 Task: Find connections with filter location Itaguaí with filter topic #technologywith filter profile language Spanish with filter current company AppDirect with filter school Vivekanand Education Society's Institute Of Technology with filter industry Renewable Energy Semiconductor Manufacturing with filter service category Growth Marketing with filter keywords title Taper
Action: Mouse moved to (649, 110)
Screenshot: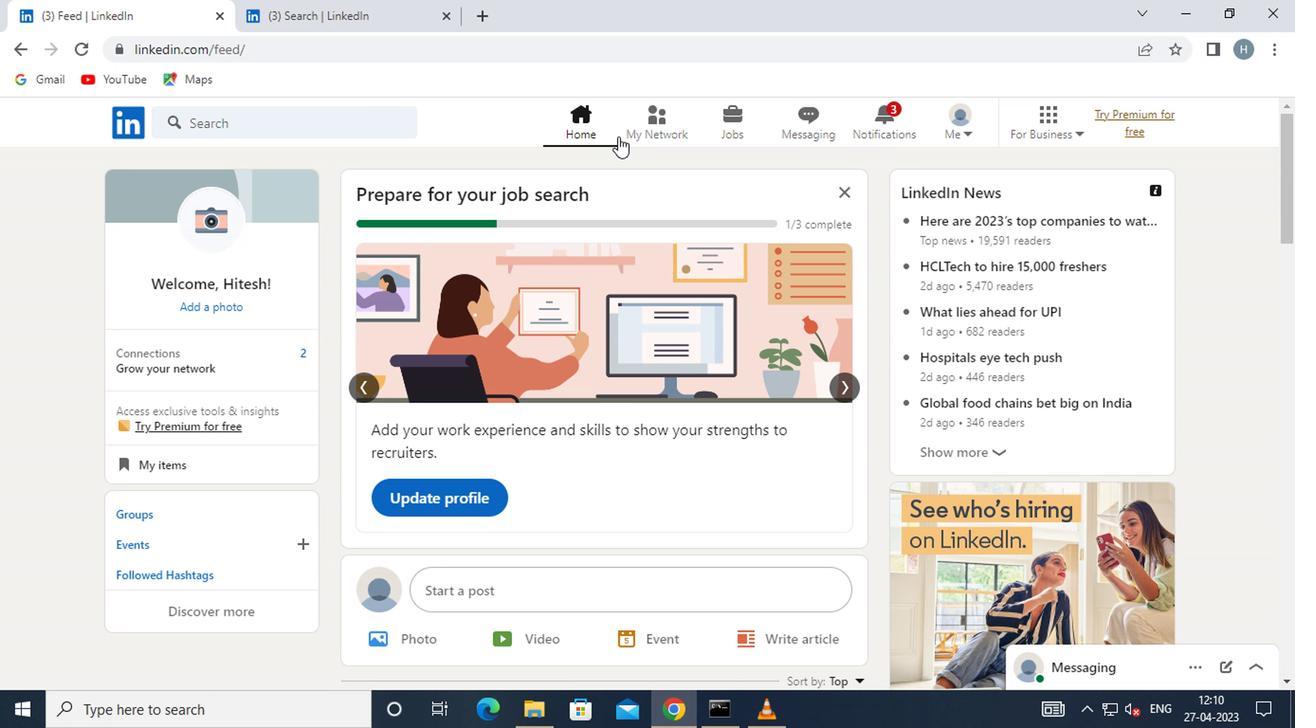 
Action: Mouse pressed left at (649, 110)
Screenshot: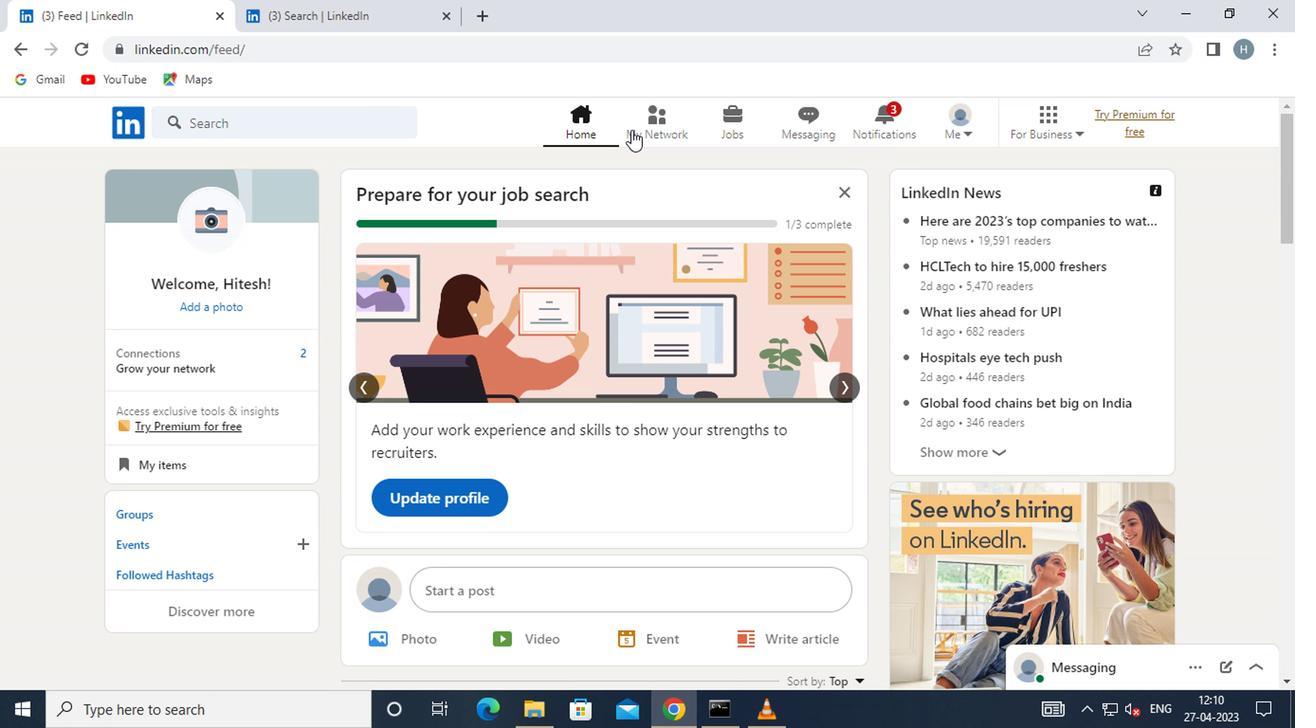 
Action: Mouse moved to (271, 222)
Screenshot: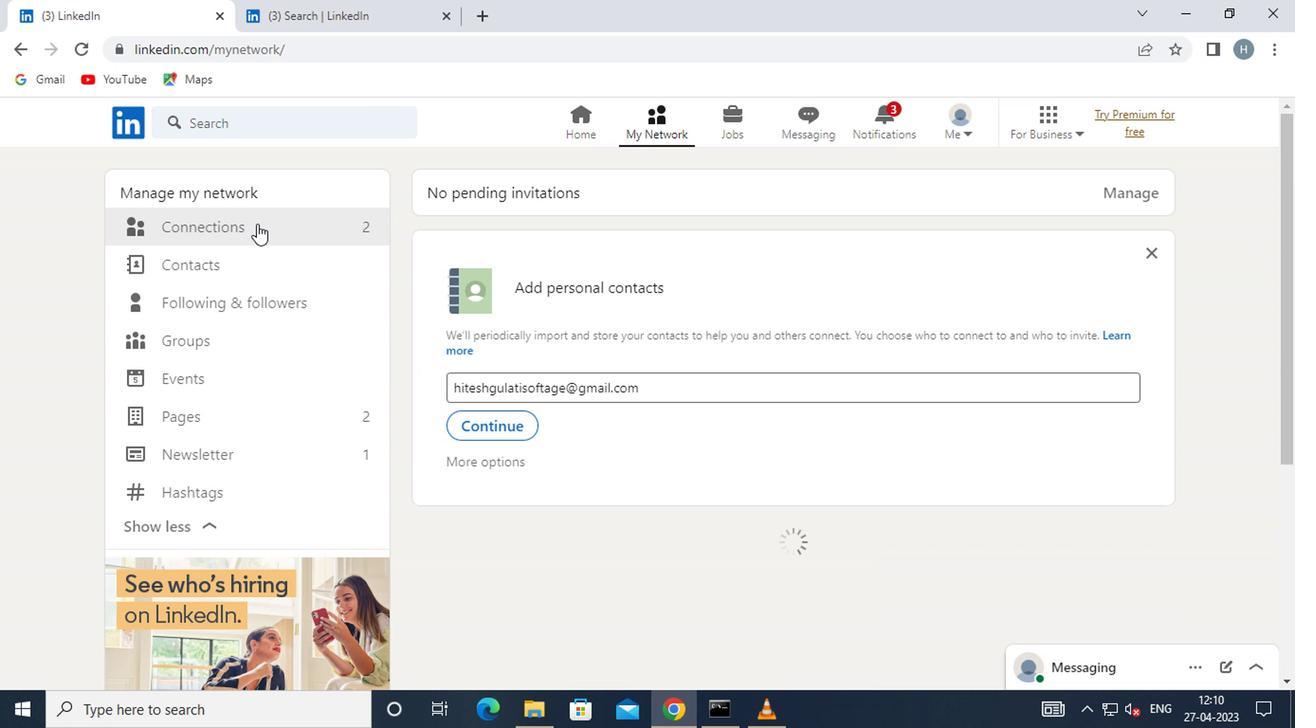 
Action: Mouse pressed left at (271, 222)
Screenshot: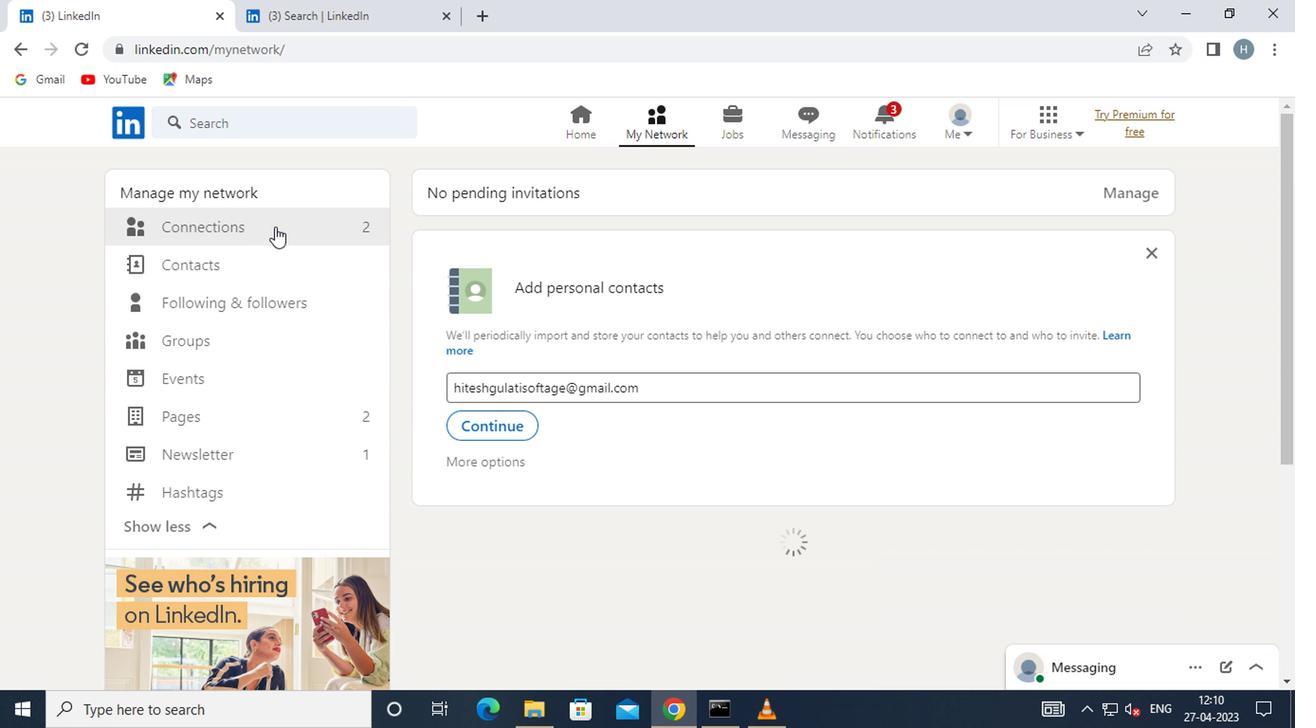 
Action: Mouse moved to (757, 224)
Screenshot: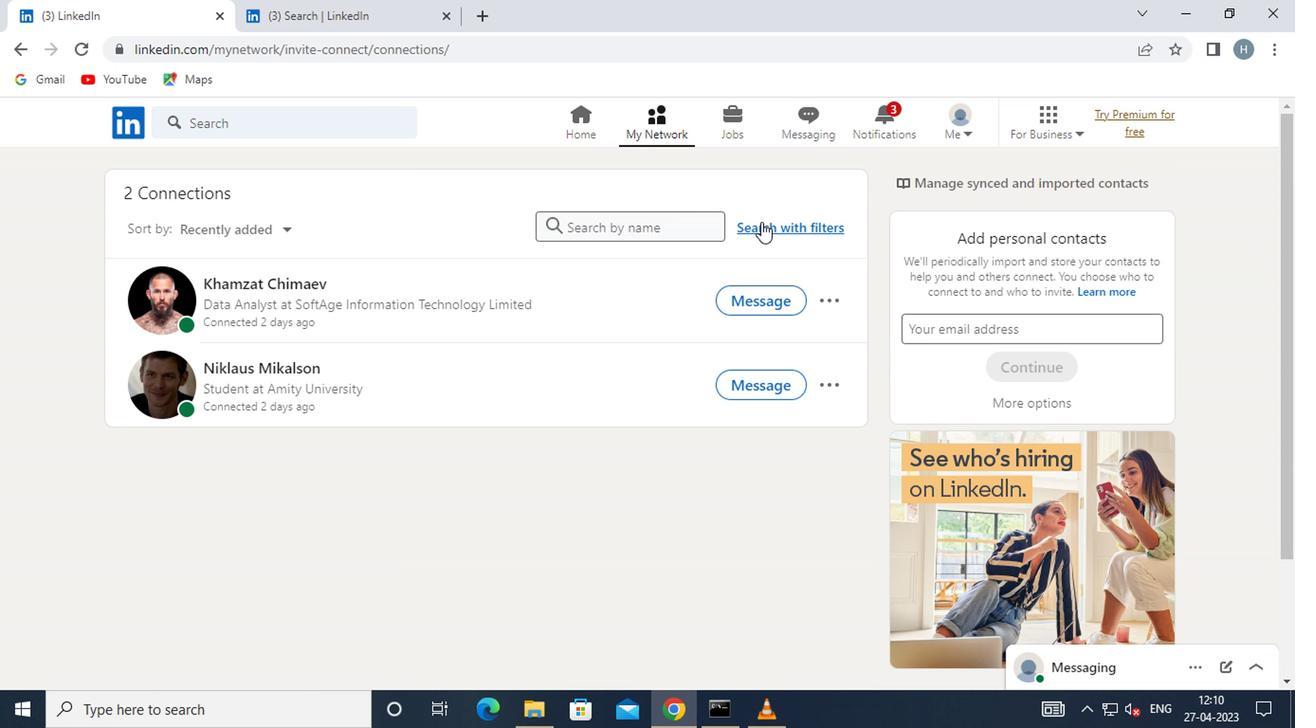 
Action: Mouse pressed left at (757, 224)
Screenshot: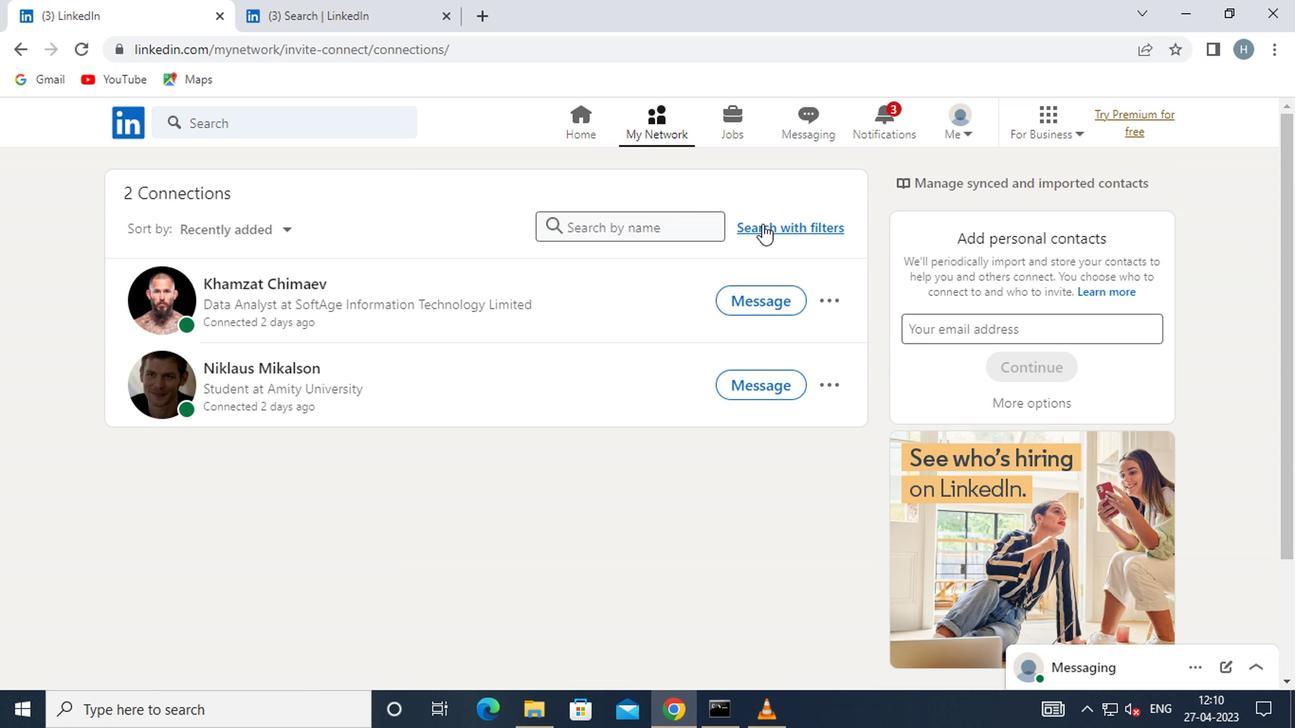 
Action: Mouse moved to (688, 167)
Screenshot: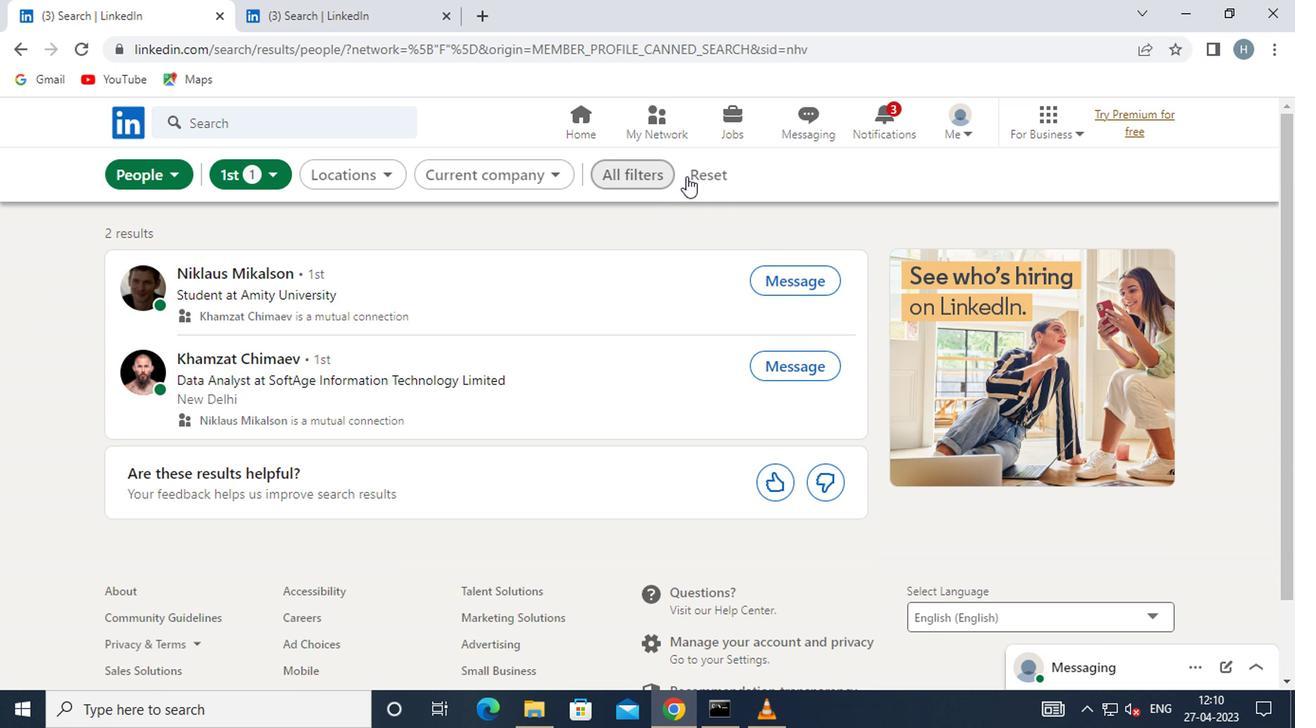 
Action: Mouse pressed left at (688, 167)
Screenshot: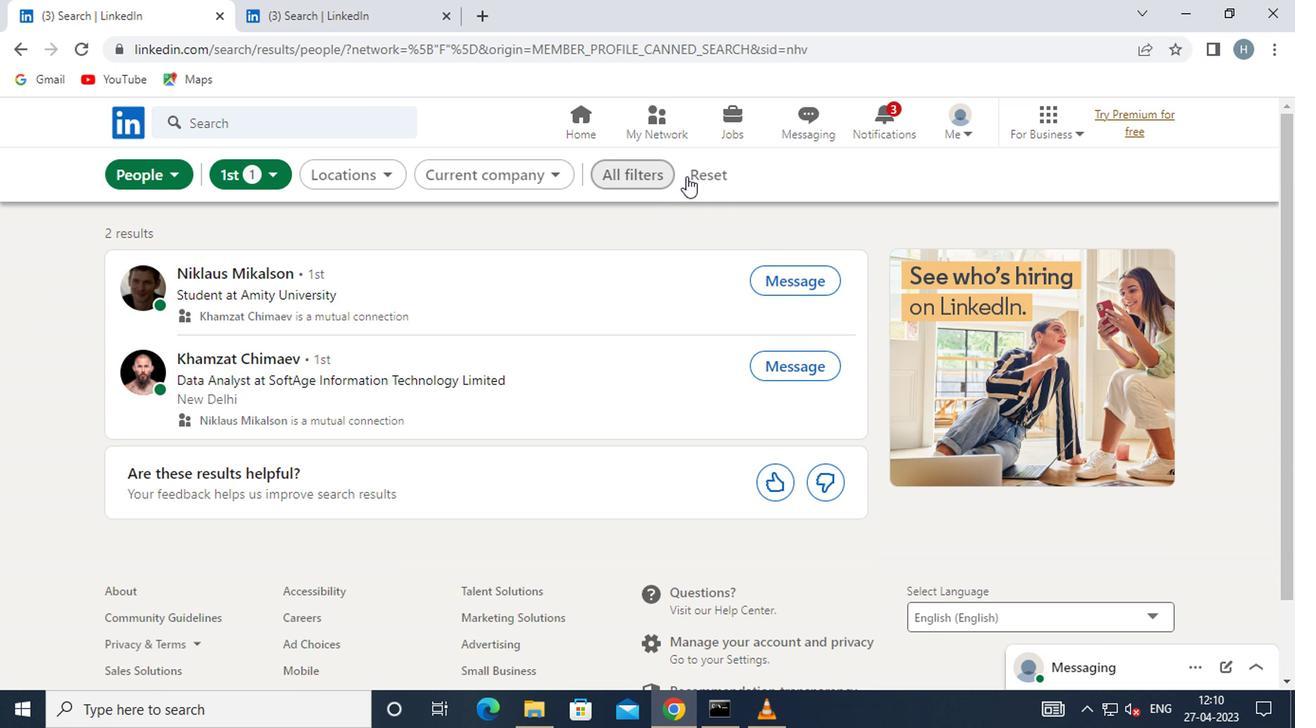 
Action: Mouse moved to (650, 165)
Screenshot: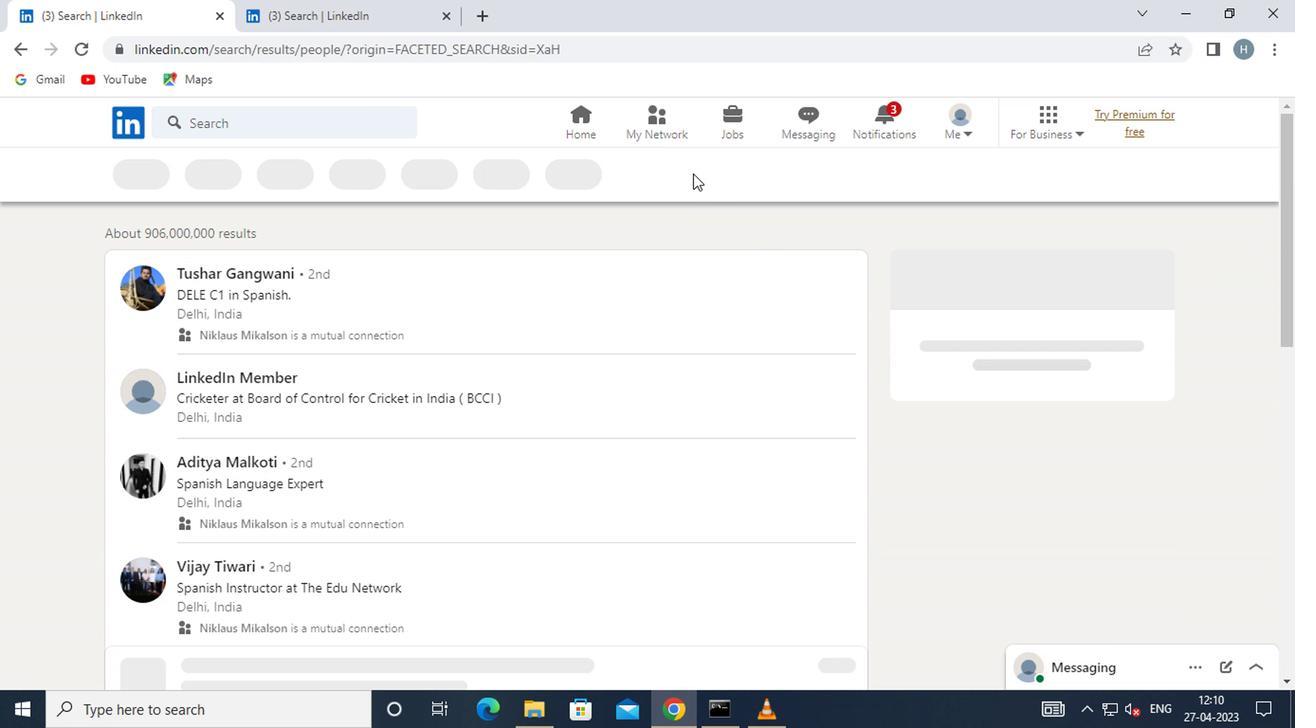 
Action: Mouse pressed left at (650, 165)
Screenshot: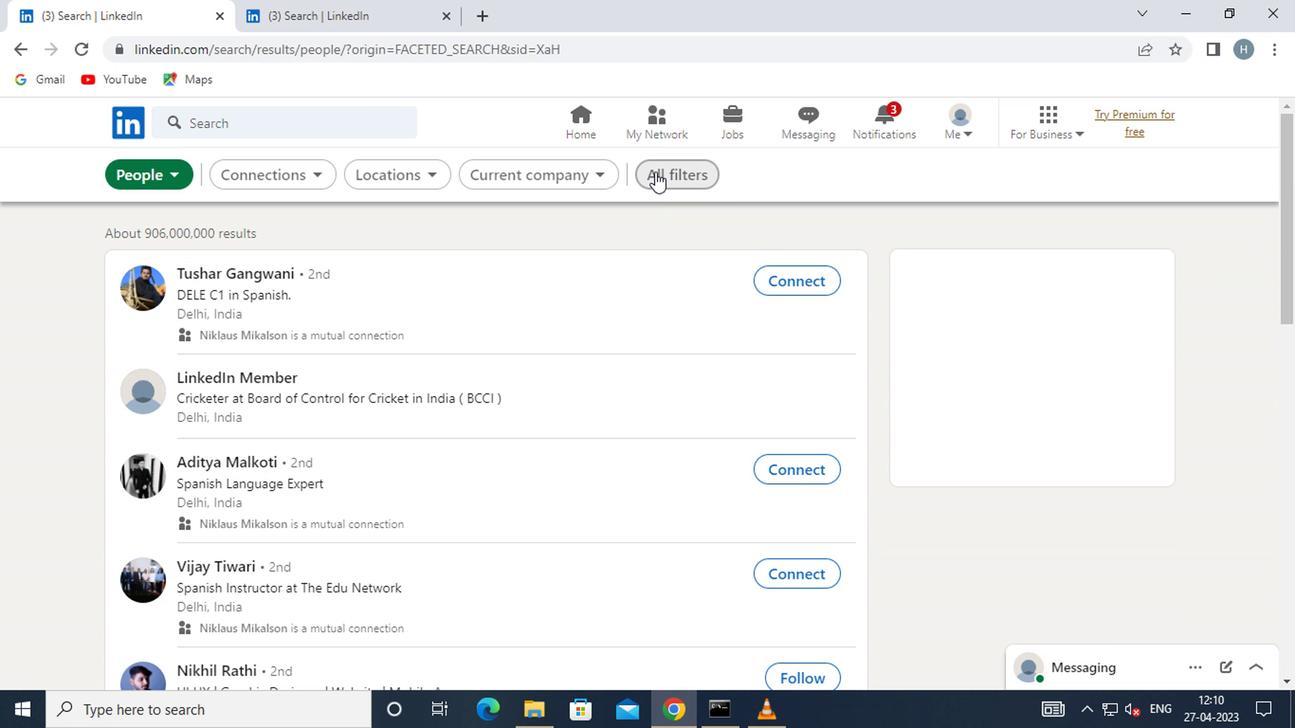 
Action: Mouse moved to (867, 347)
Screenshot: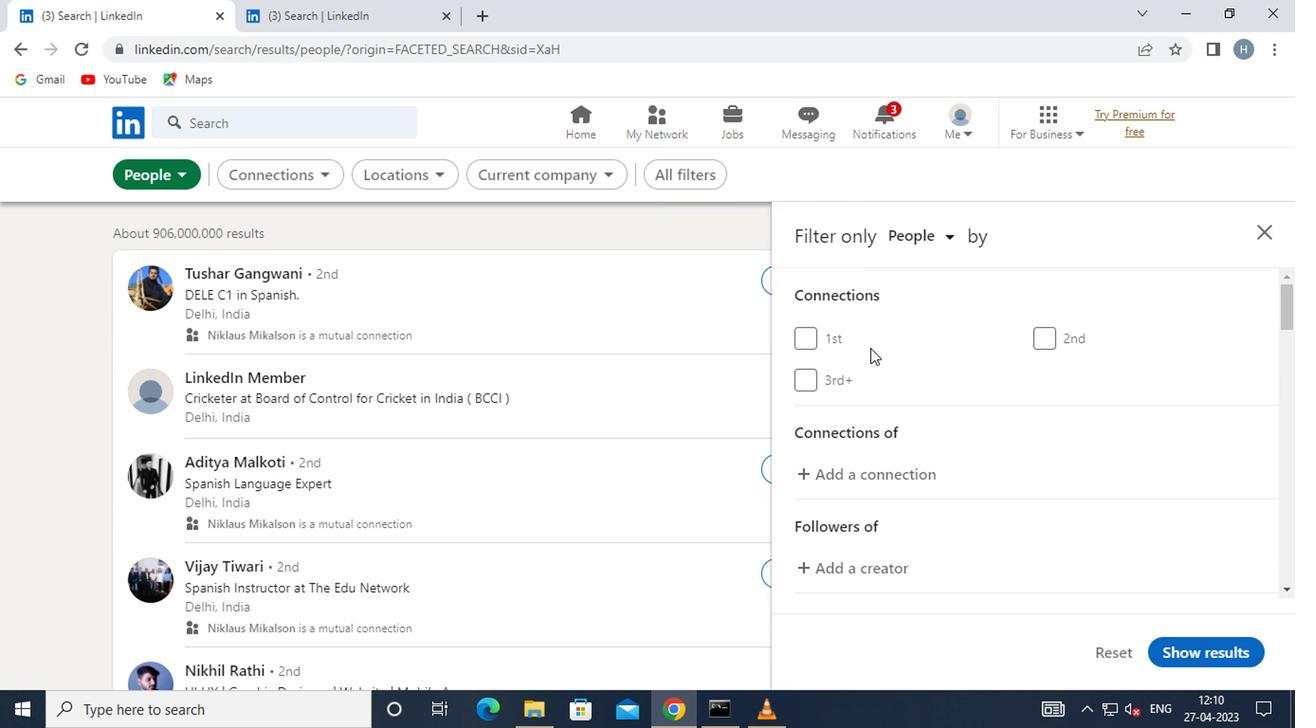 
Action: Mouse scrolled (867, 346) with delta (0, -1)
Screenshot: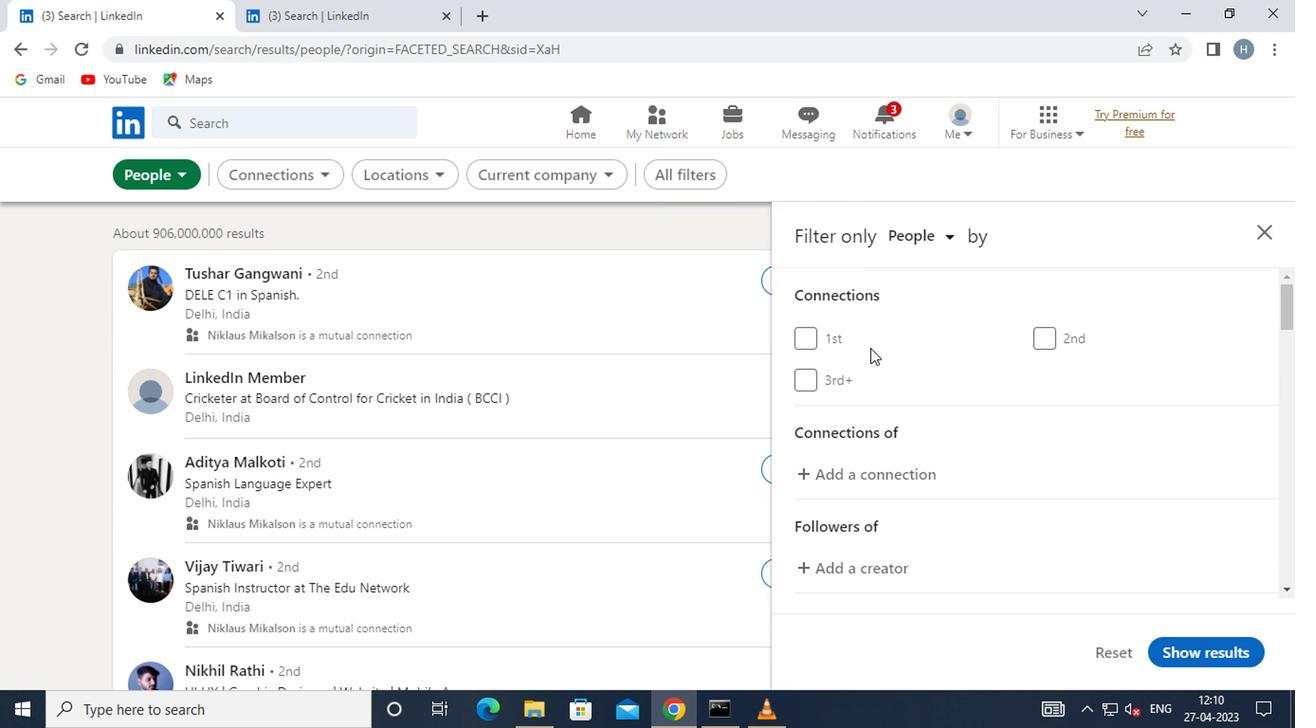 
Action: Mouse moved to (867, 348)
Screenshot: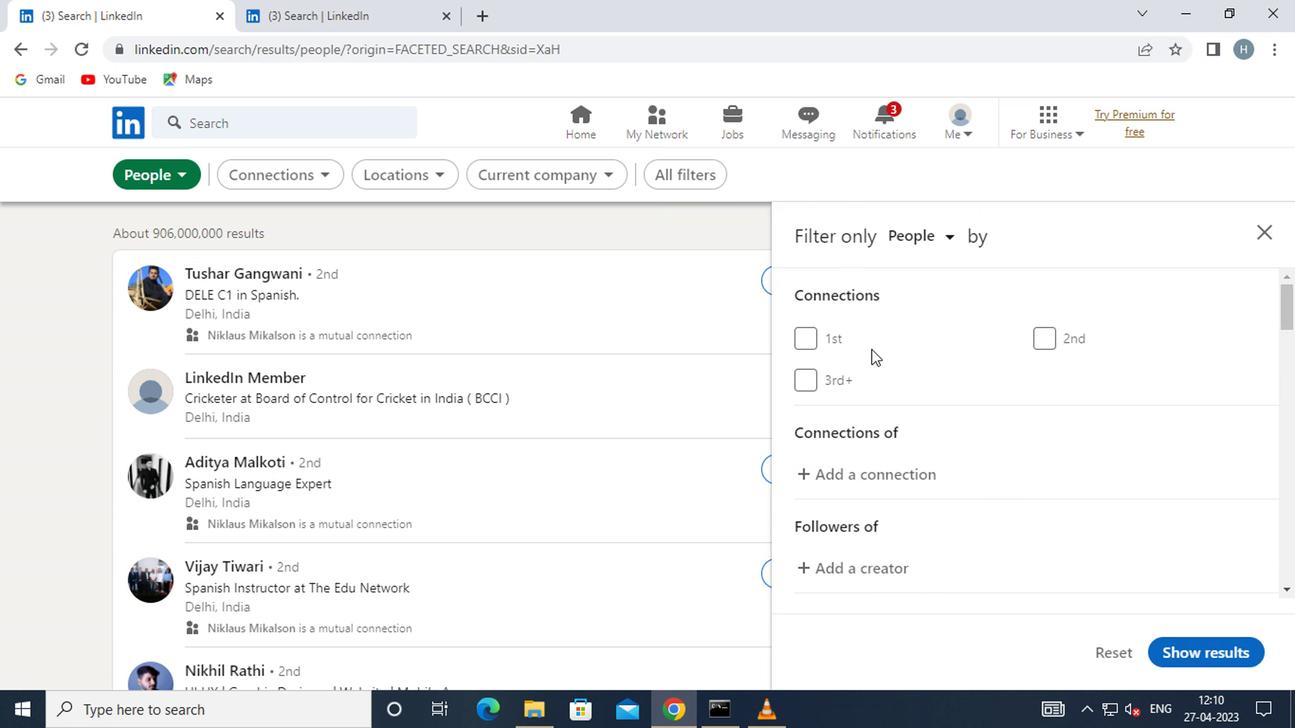 
Action: Mouse scrolled (867, 347) with delta (0, 0)
Screenshot: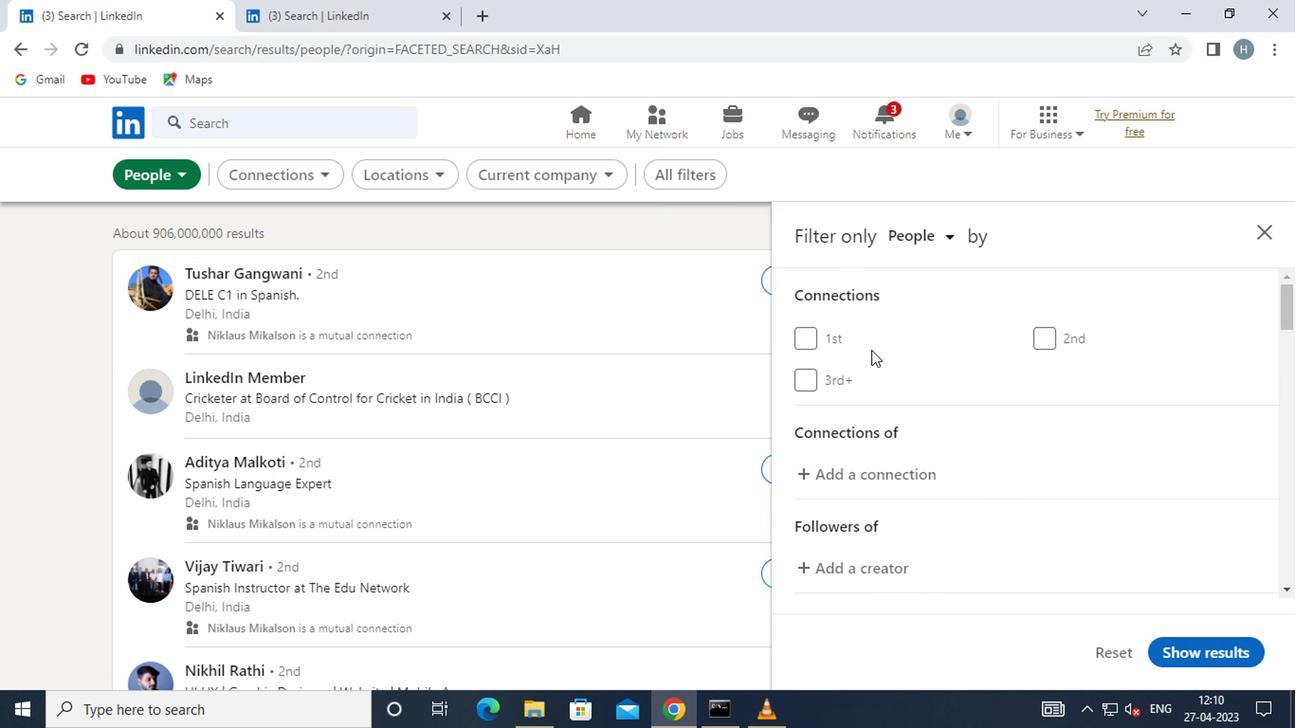 
Action: Mouse scrolled (867, 347) with delta (0, 0)
Screenshot: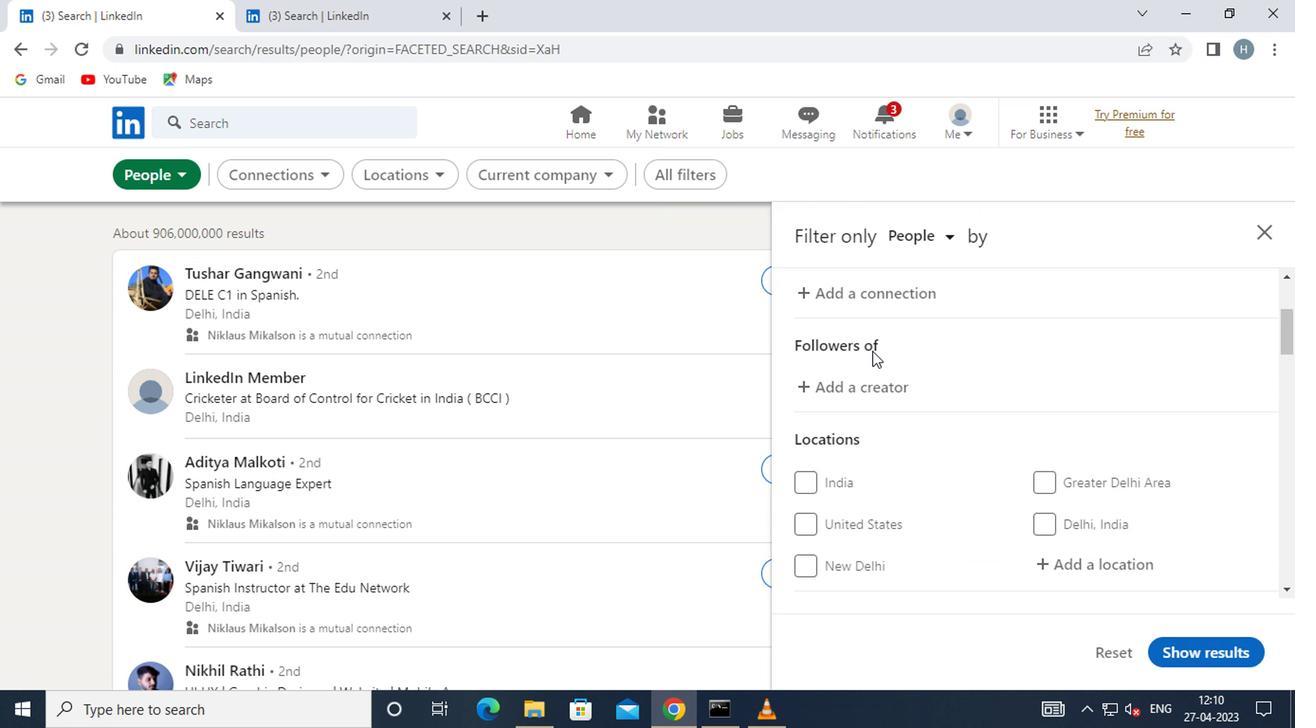 
Action: Mouse moved to (1056, 456)
Screenshot: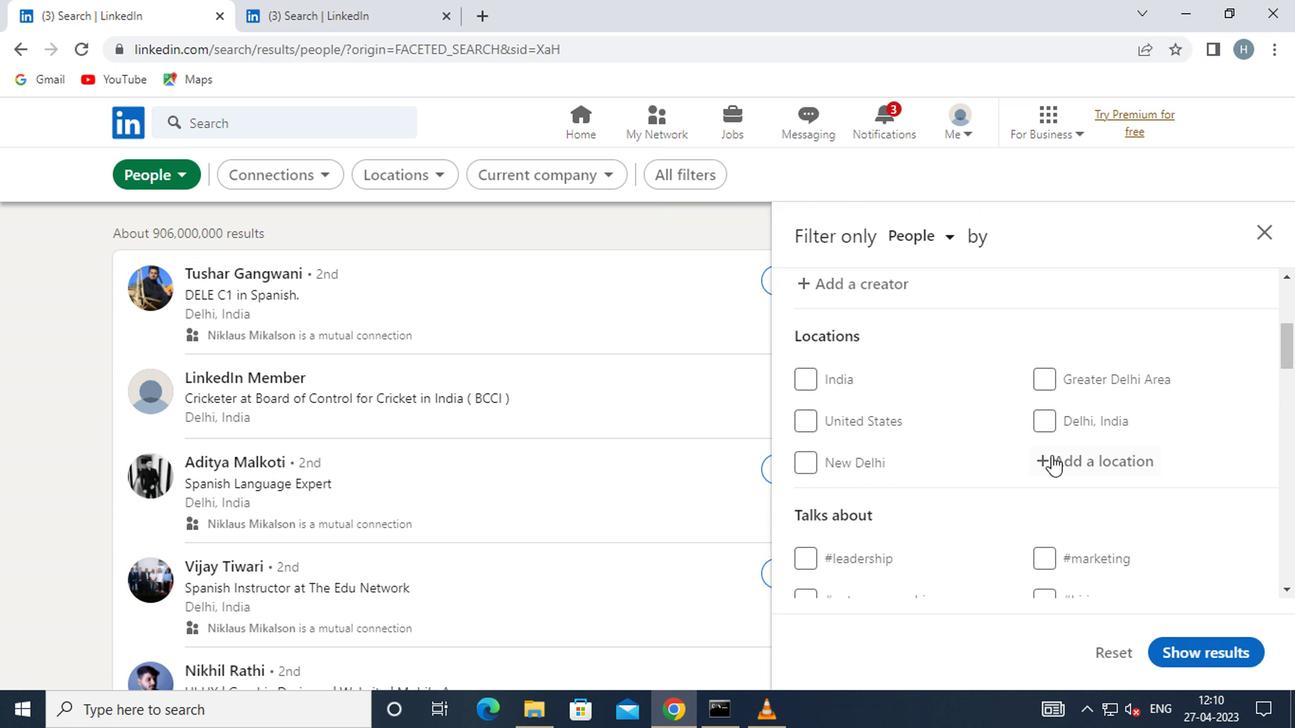 
Action: Mouse pressed left at (1056, 456)
Screenshot: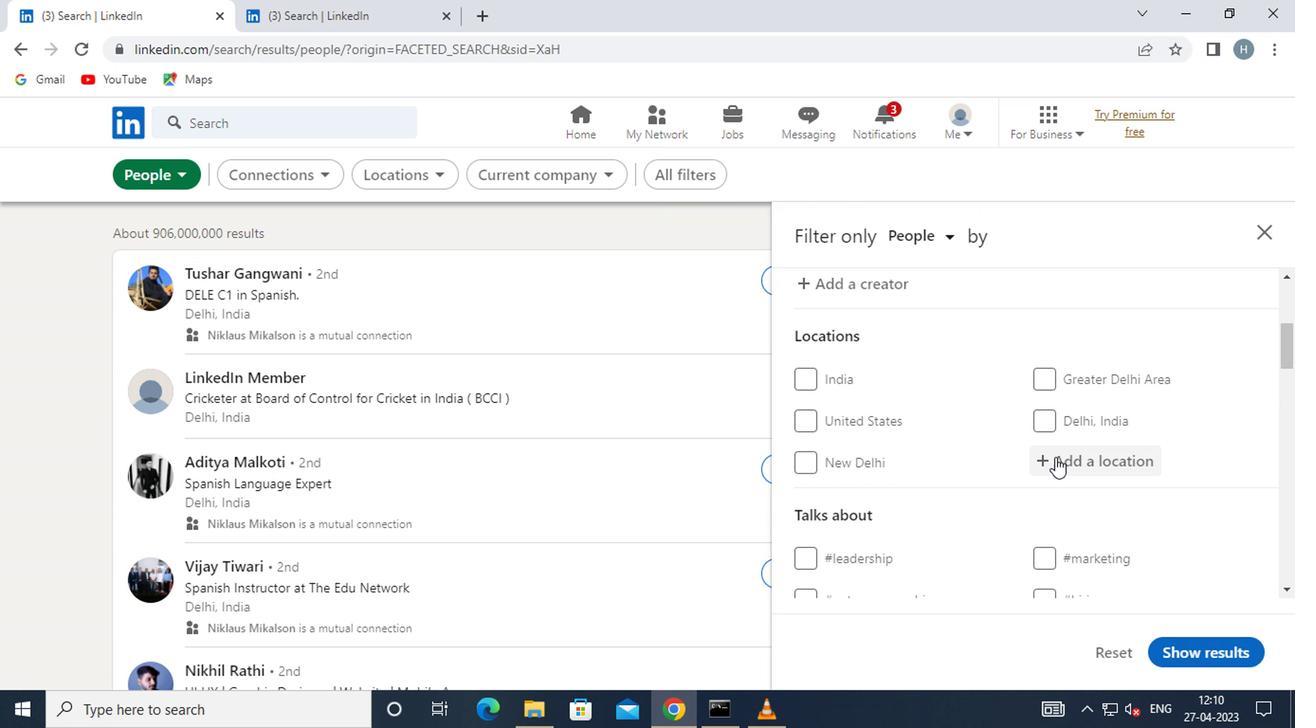 
Action: Mouse moved to (1052, 454)
Screenshot: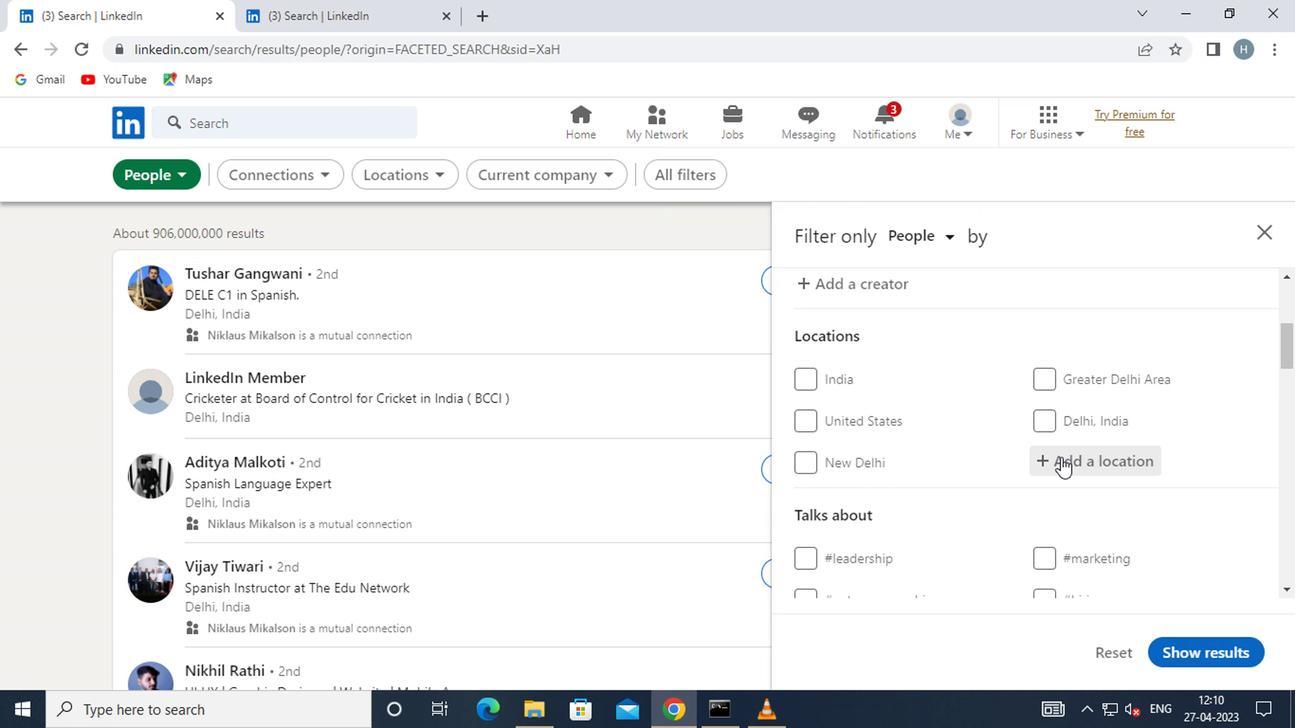 
Action: Key pressed itaguai
Screenshot: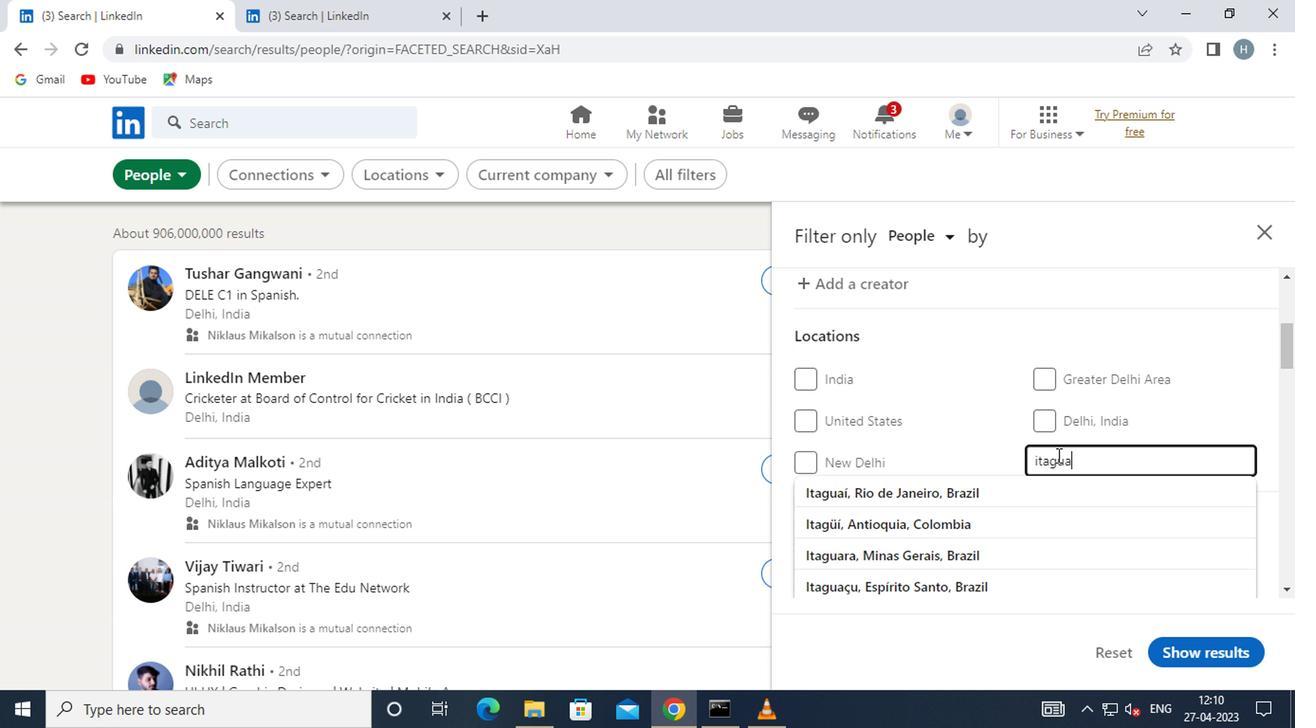 
Action: Mouse moved to (1190, 397)
Screenshot: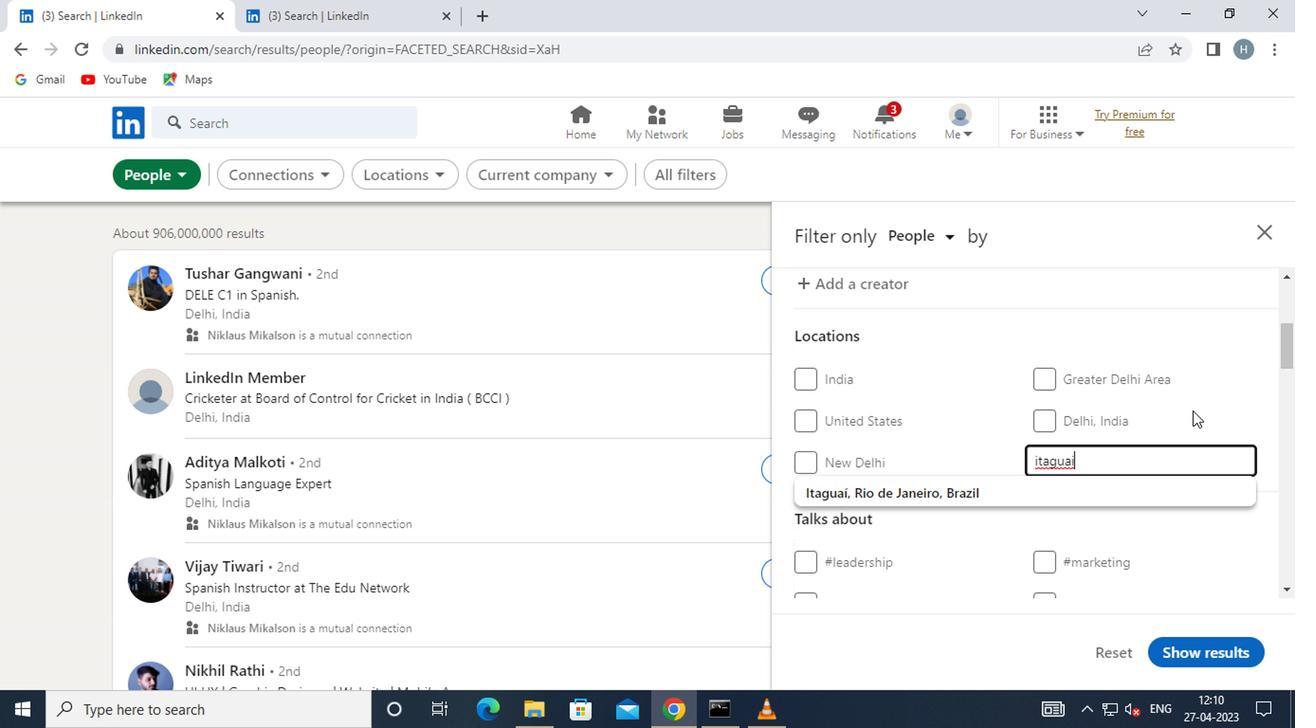 
Action: Mouse pressed left at (1190, 397)
Screenshot: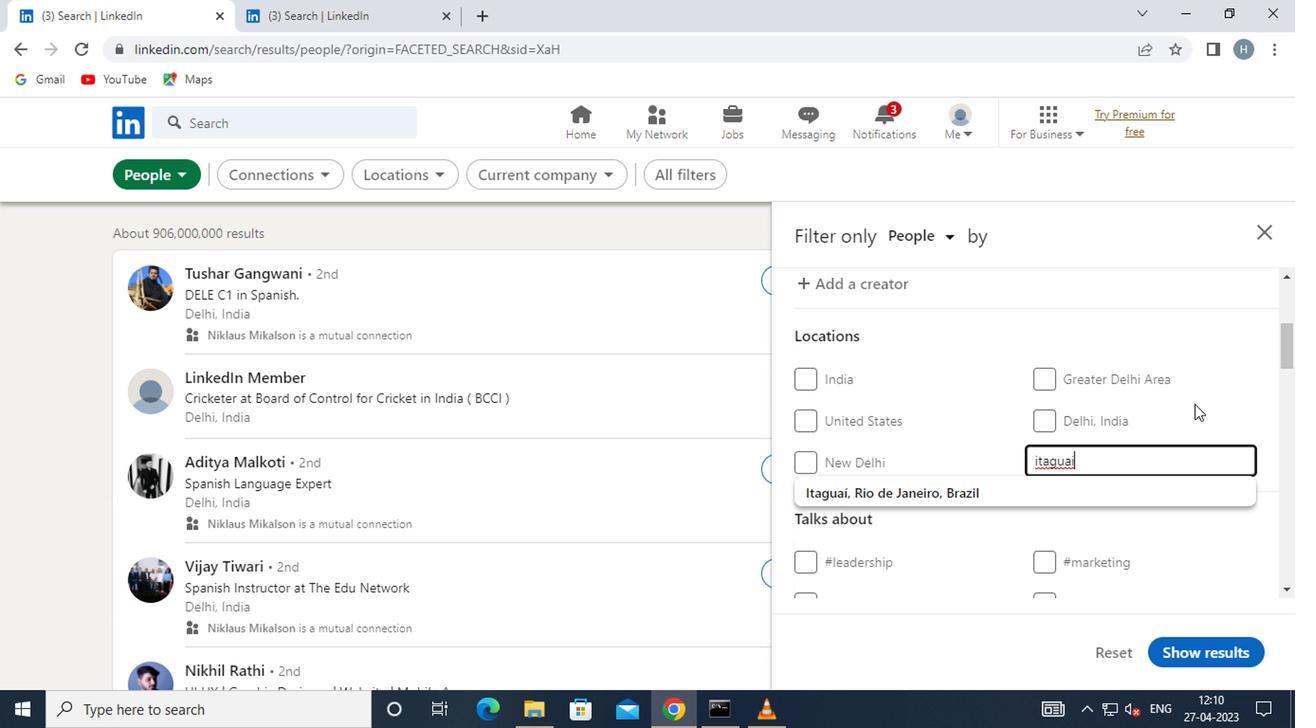 
Action: Mouse moved to (1159, 399)
Screenshot: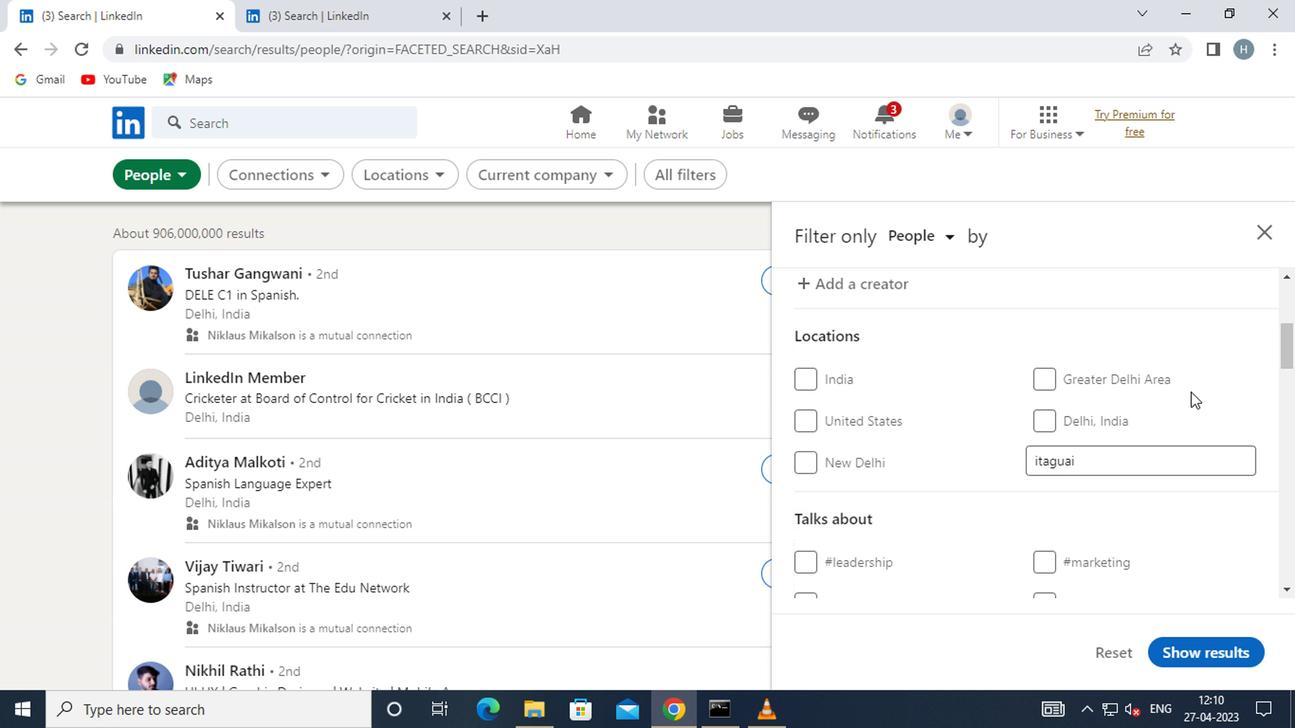 
Action: Mouse scrolled (1159, 398) with delta (0, 0)
Screenshot: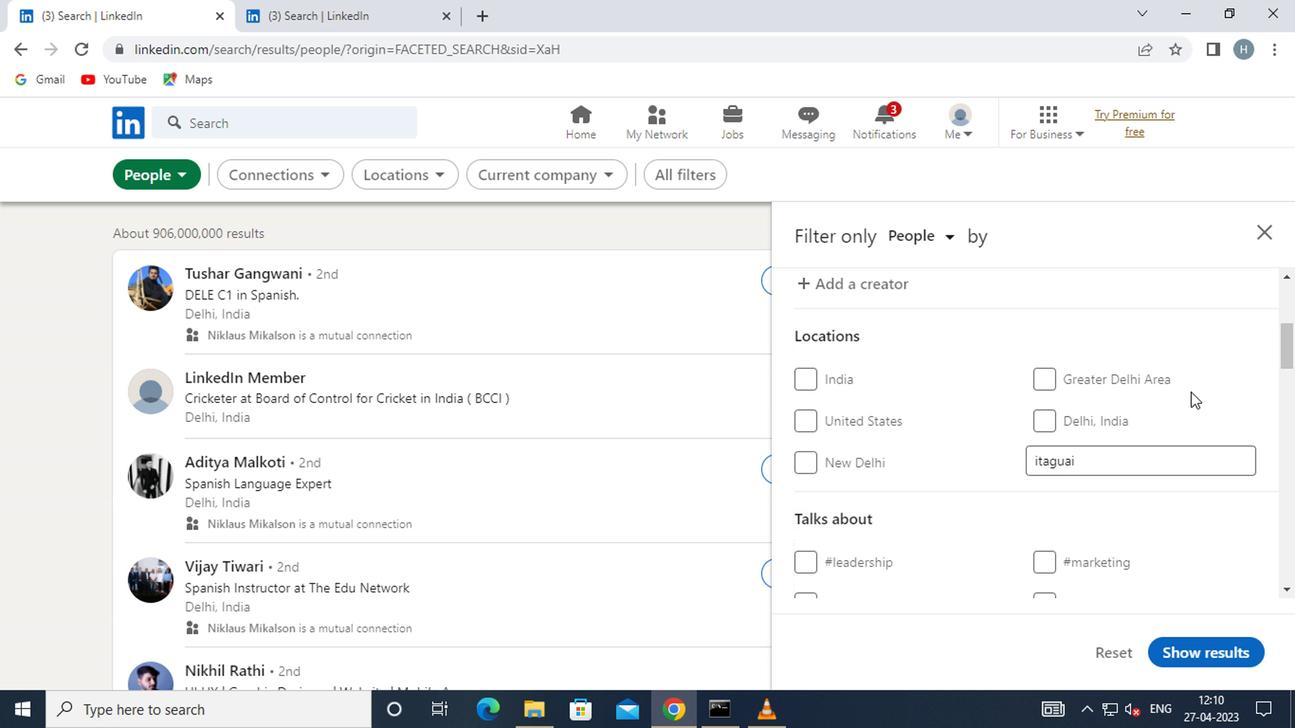 
Action: Mouse moved to (1156, 401)
Screenshot: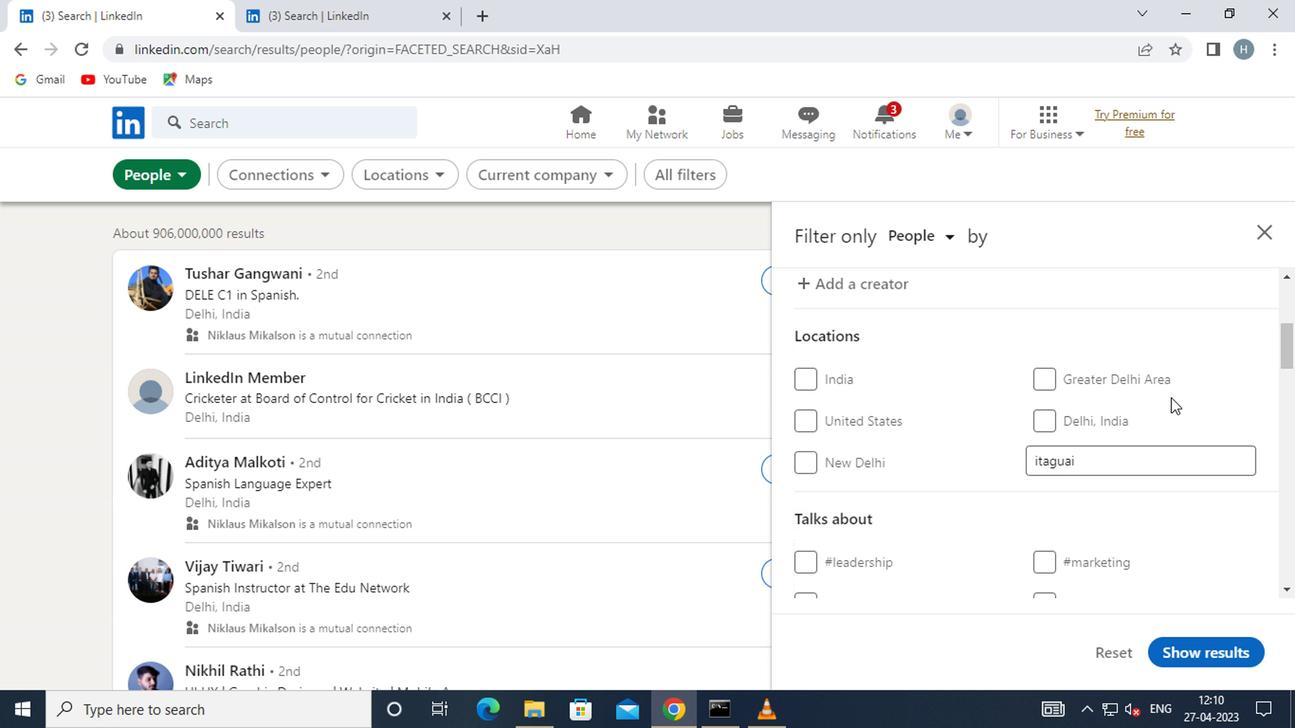 
Action: Mouse scrolled (1156, 400) with delta (0, 0)
Screenshot: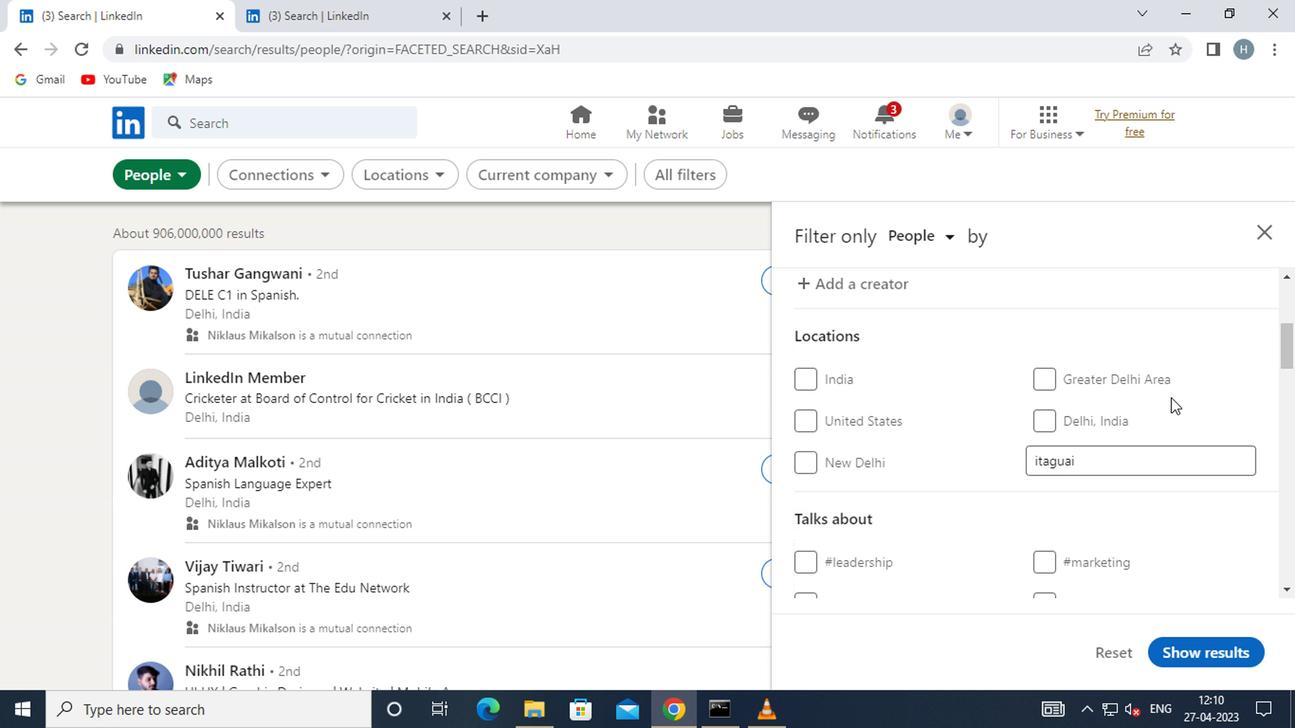 
Action: Mouse moved to (1147, 402)
Screenshot: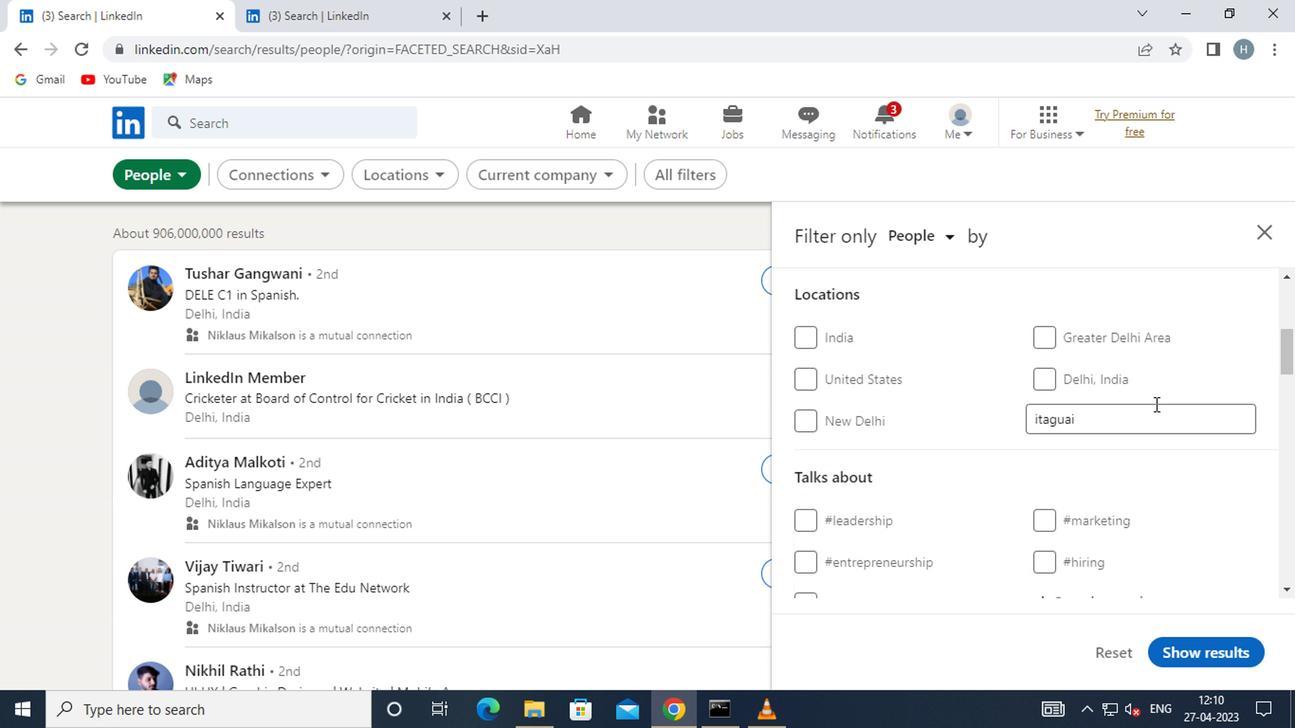 
Action: Mouse scrolled (1147, 401) with delta (0, 0)
Screenshot: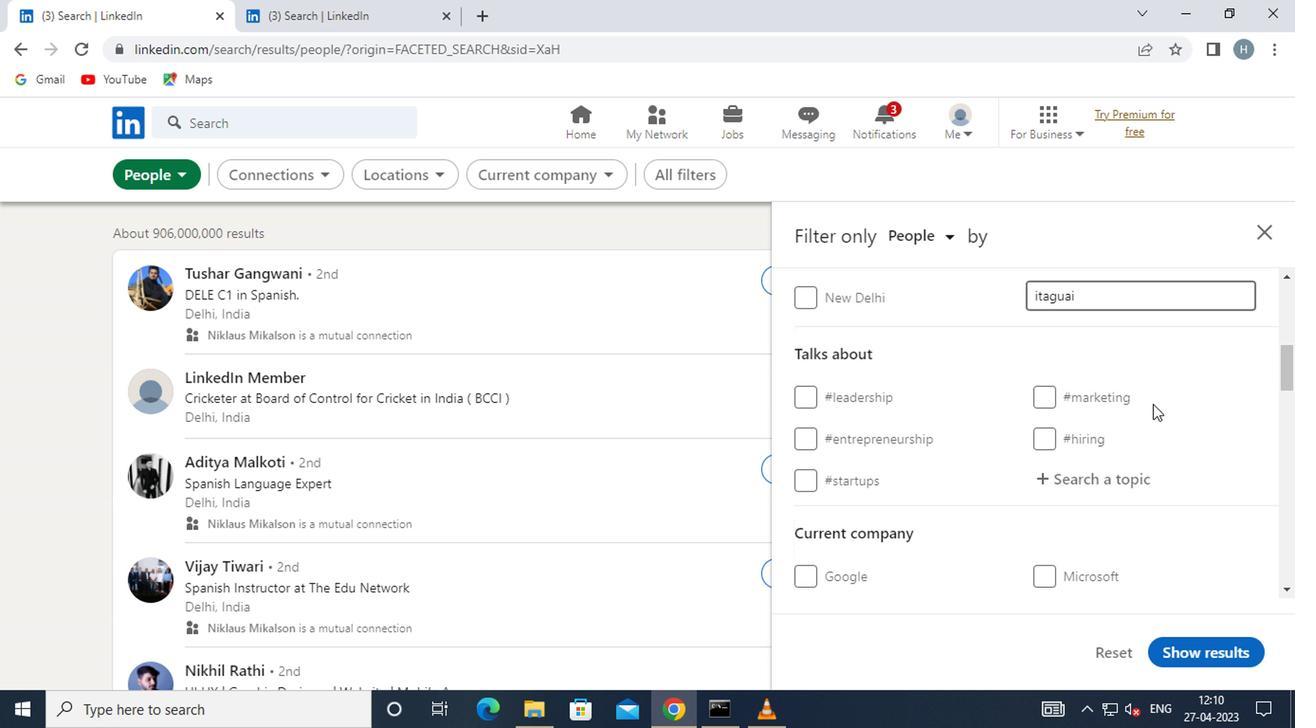 
Action: Mouse moved to (1120, 350)
Screenshot: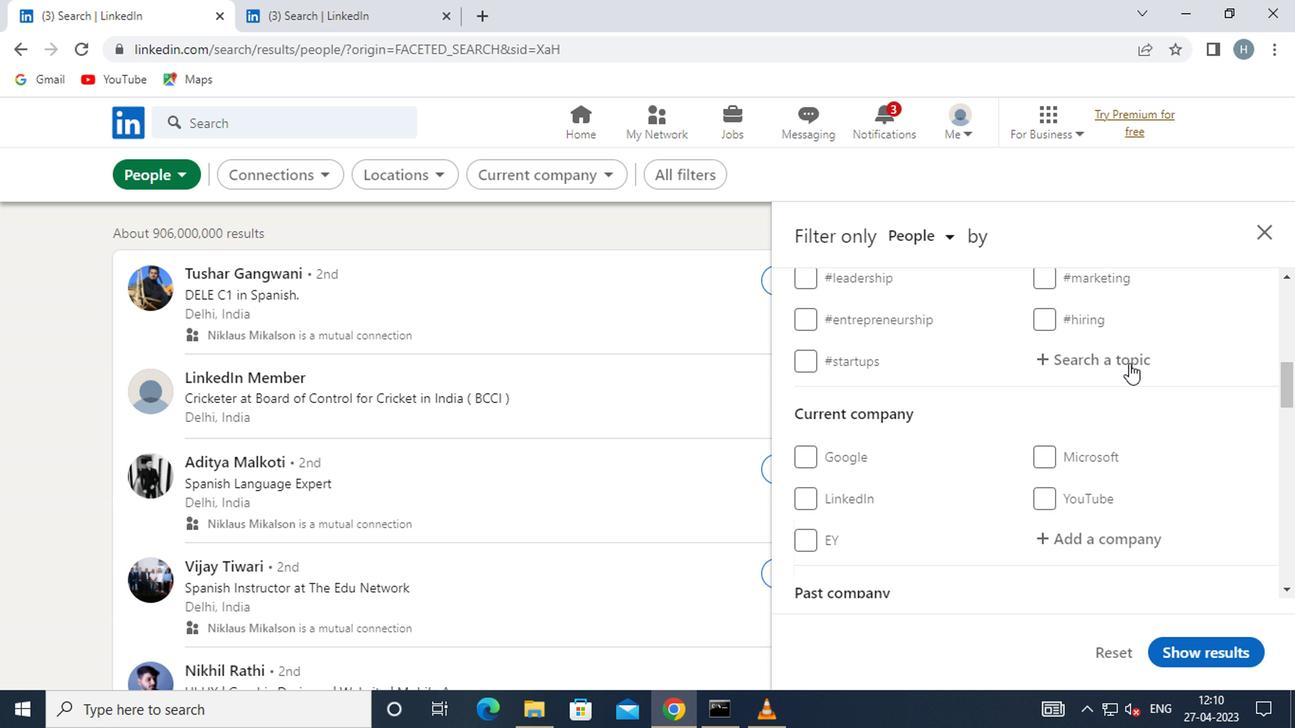 
Action: Mouse pressed left at (1120, 350)
Screenshot: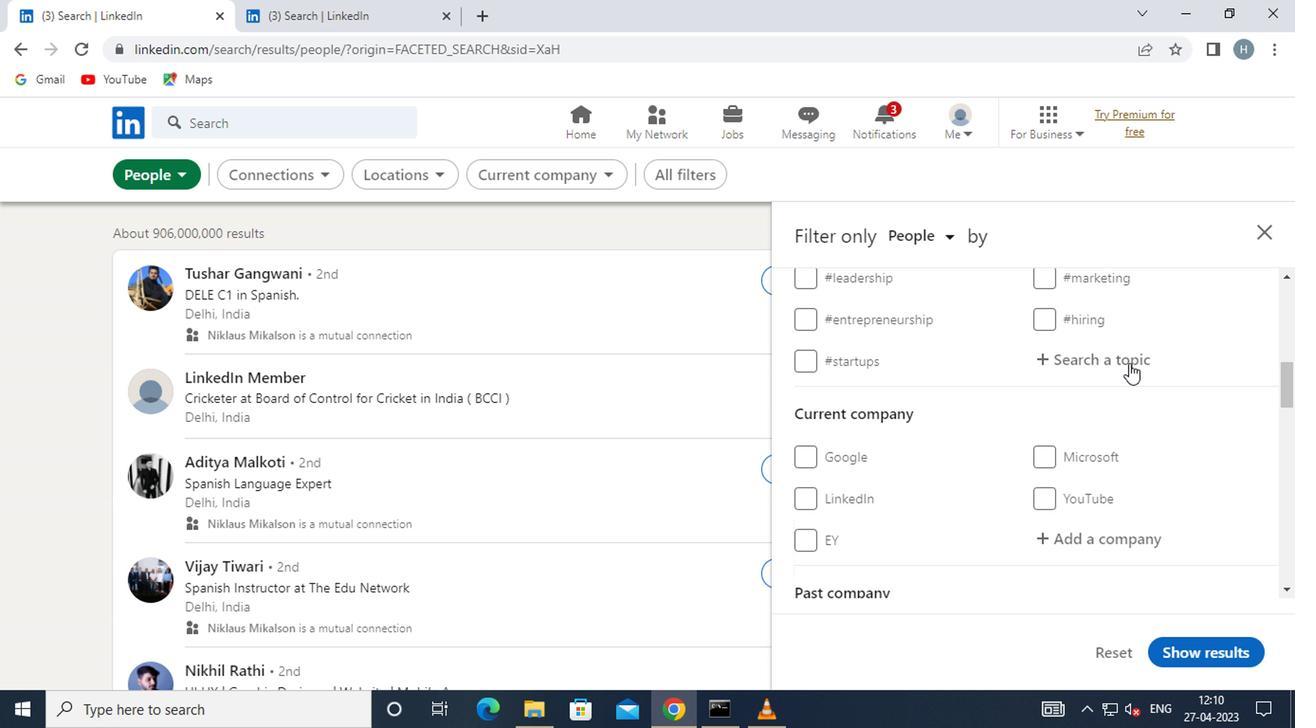 
Action: Mouse moved to (1116, 349)
Screenshot: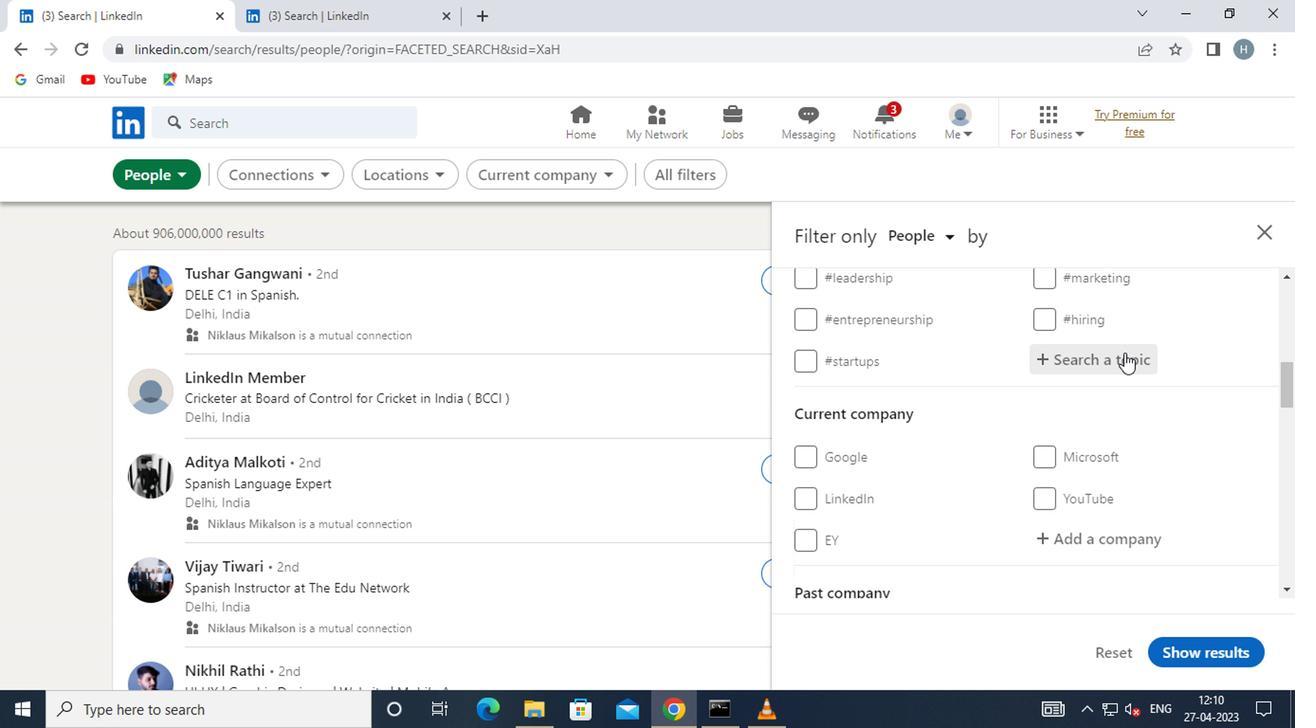 
Action: Key pressed <Key.shift><Key.shift><Key.shift><Key.shift><Key.shift><Key.shift><Key.shift><Key.shift><Key.shift><Key.shift><Key.shift><Key.shift><Key.shift>#TECHNOLOGYWITH
Screenshot: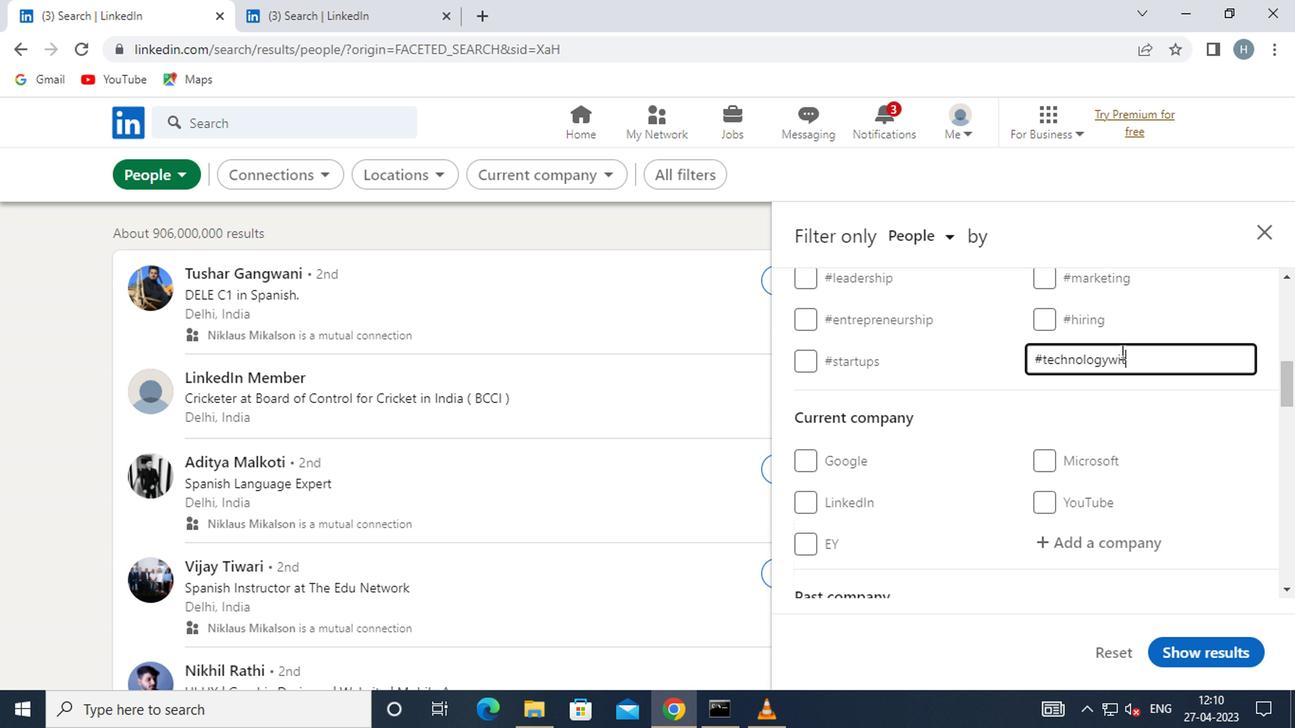 
Action: Mouse moved to (1154, 321)
Screenshot: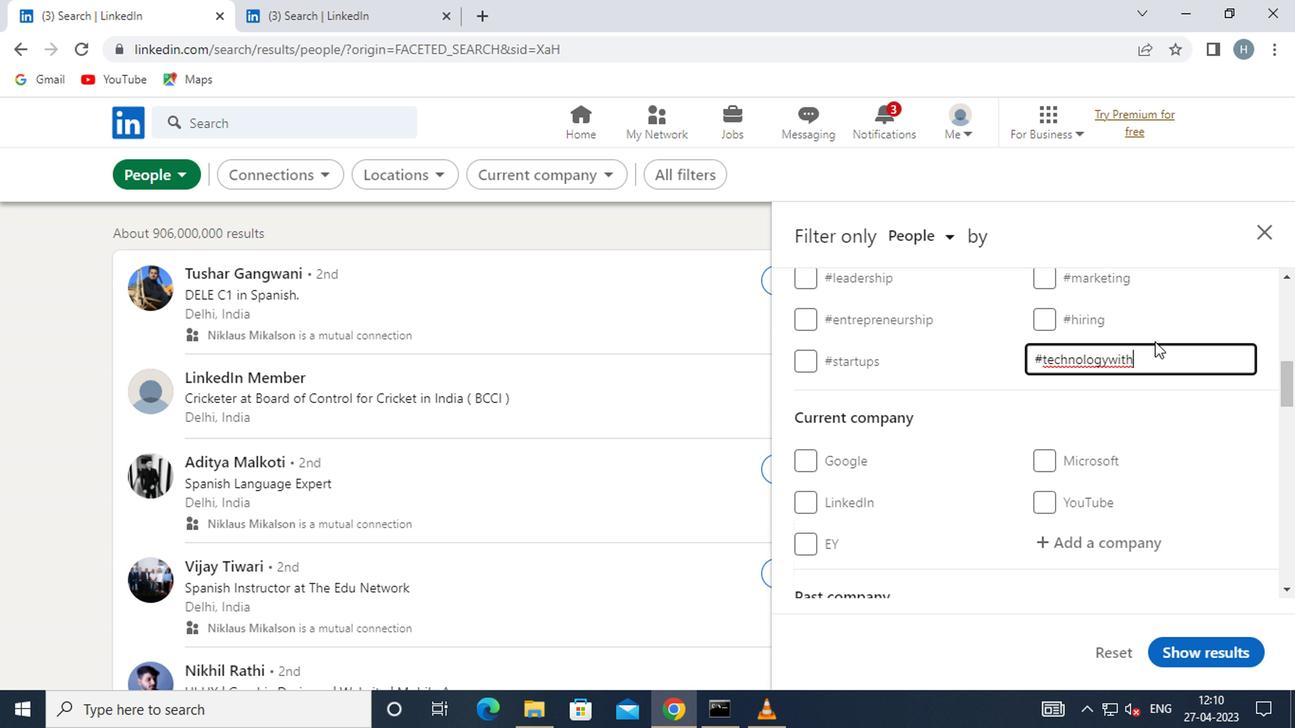 
Action: Mouse pressed left at (1154, 321)
Screenshot: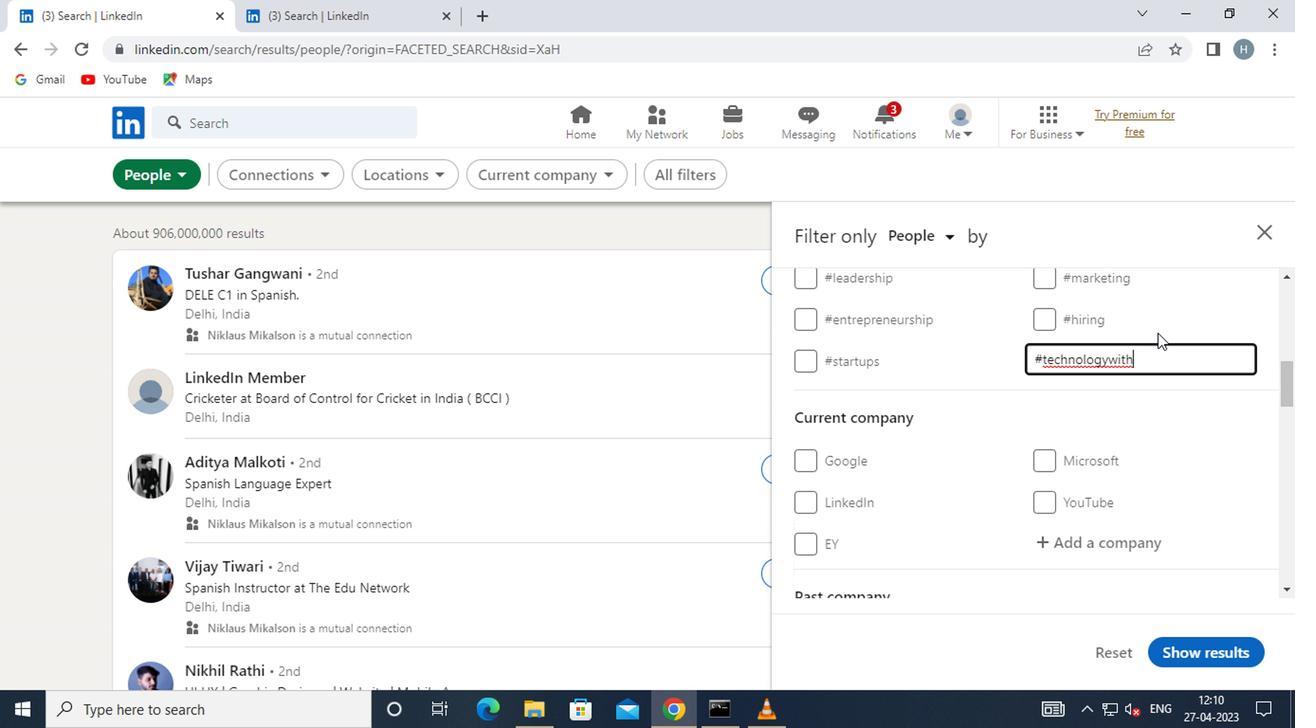 
Action: Mouse moved to (1139, 344)
Screenshot: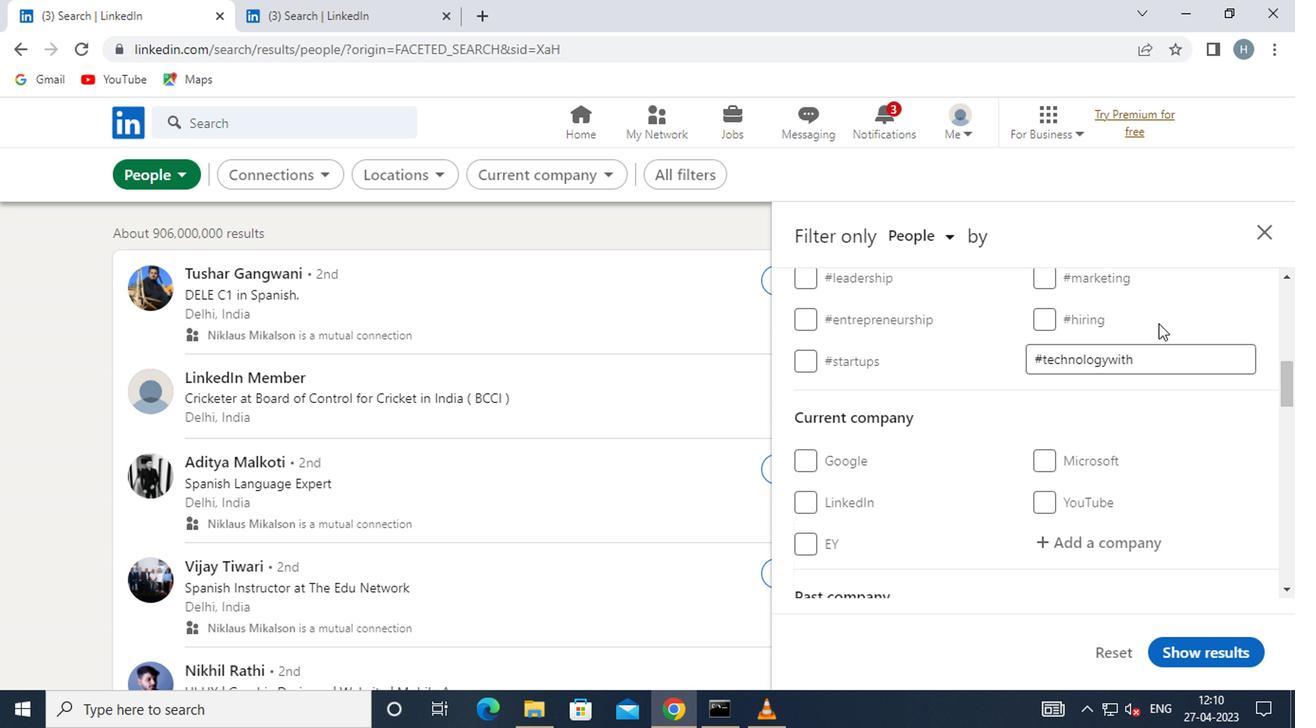 
Action: Mouse scrolled (1139, 343) with delta (0, 0)
Screenshot: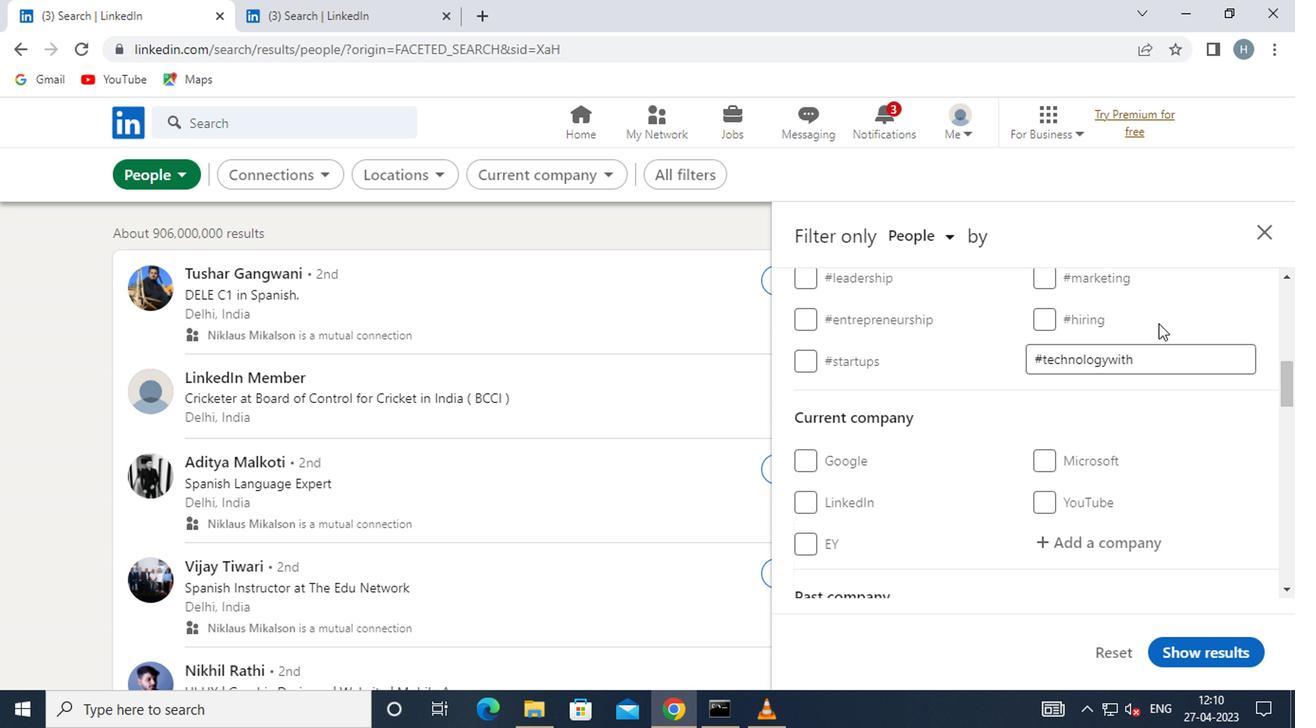 
Action: Mouse moved to (1136, 348)
Screenshot: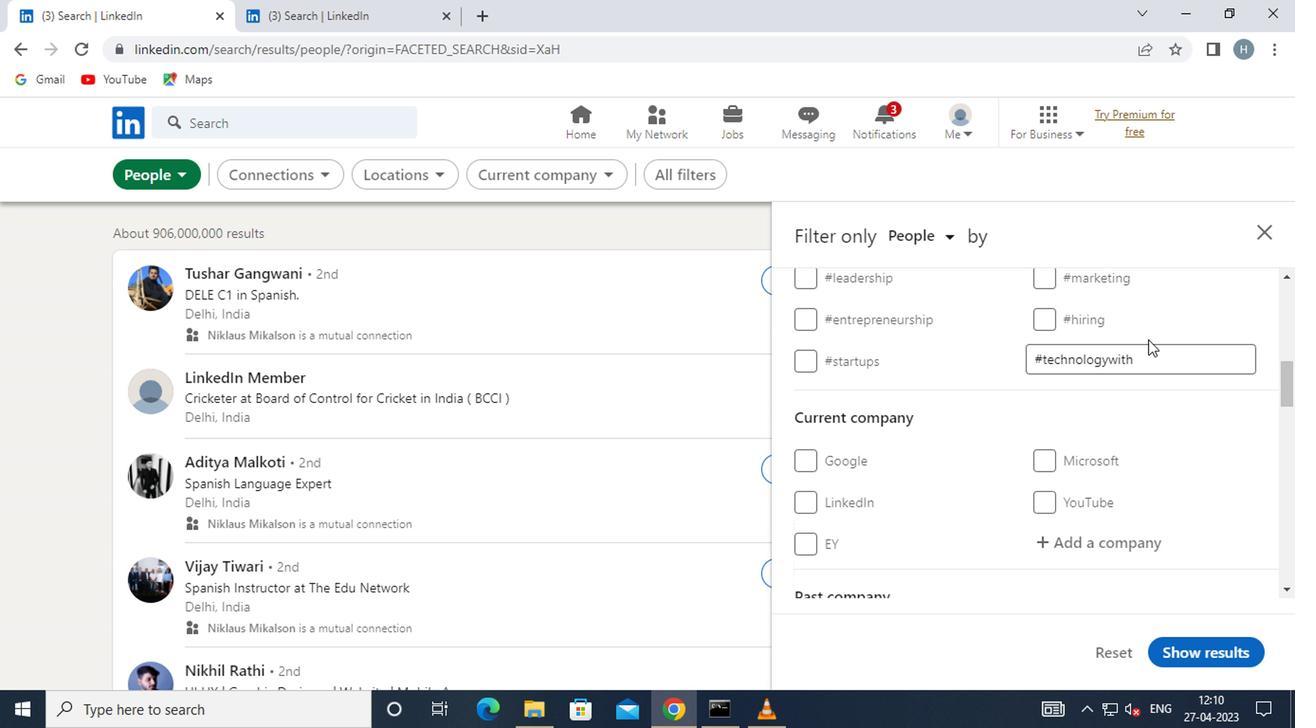 
Action: Mouse scrolled (1136, 347) with delta (0, 0)
Screenshot: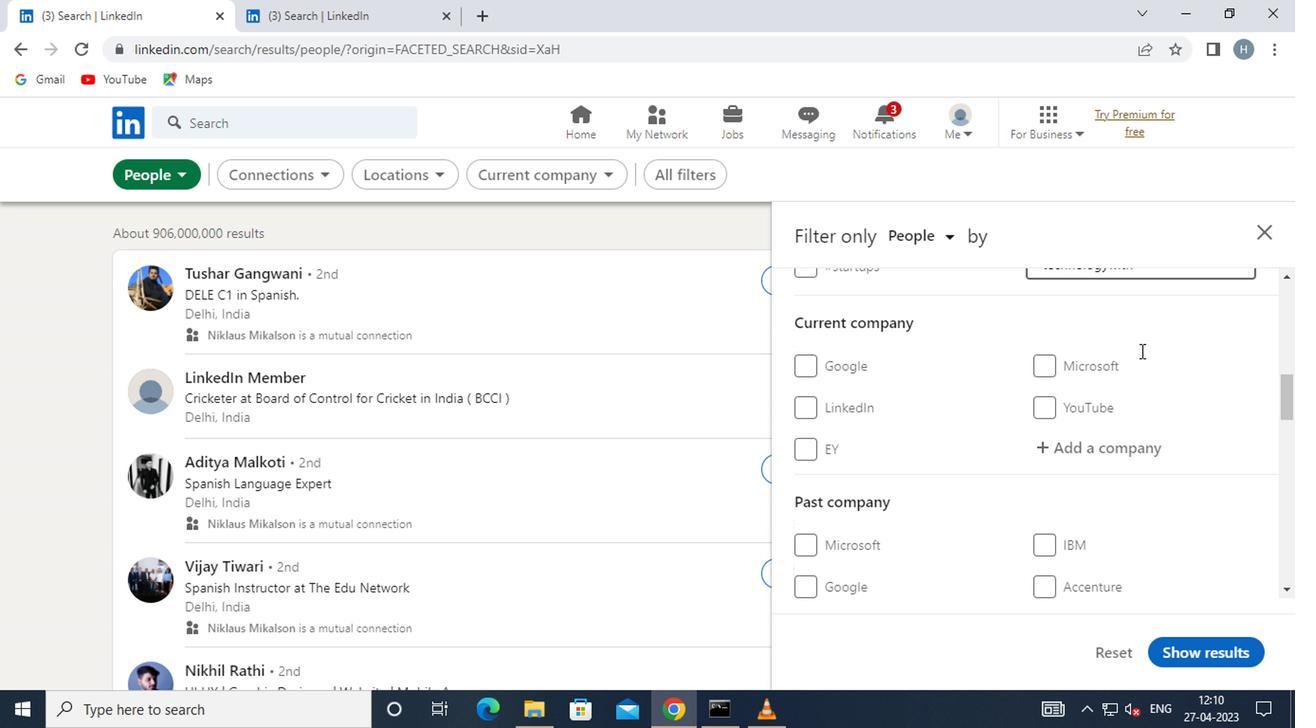 
Action: Mouse moved to (1133, 352)
Screenshot: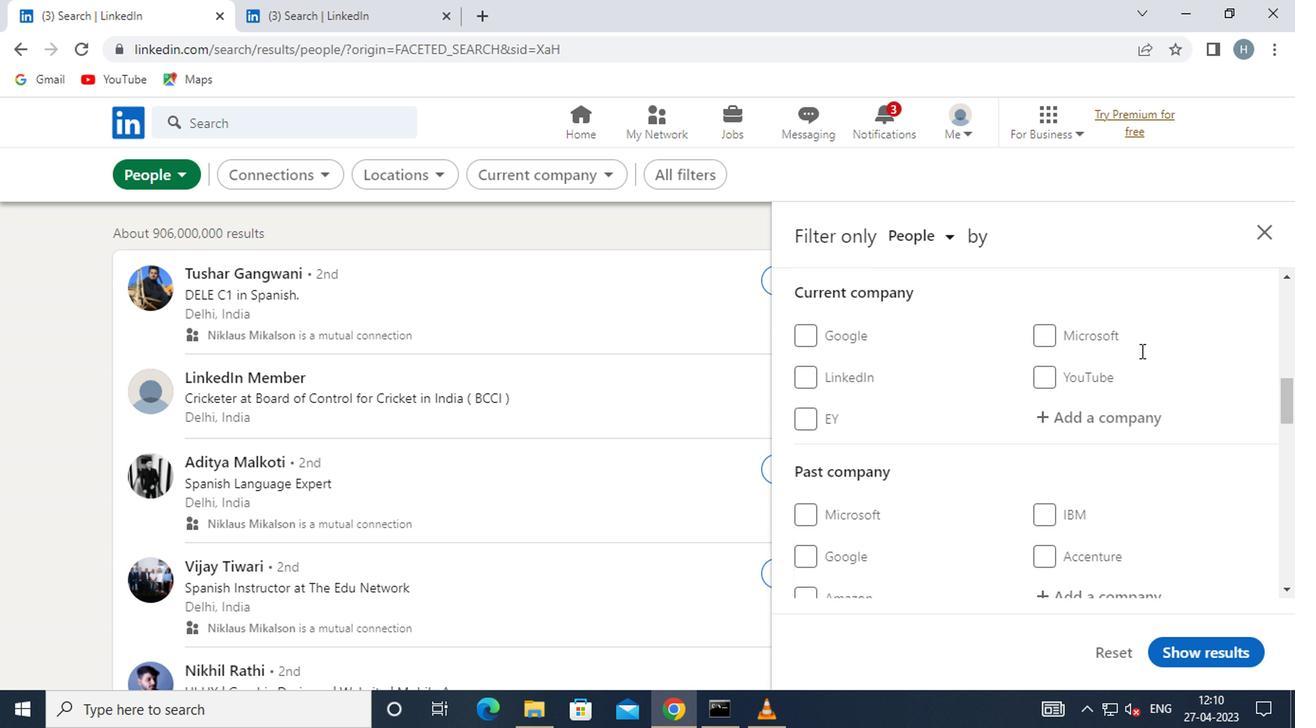 
Action: Mouse pressed left at (1133, 352)
Screenshot: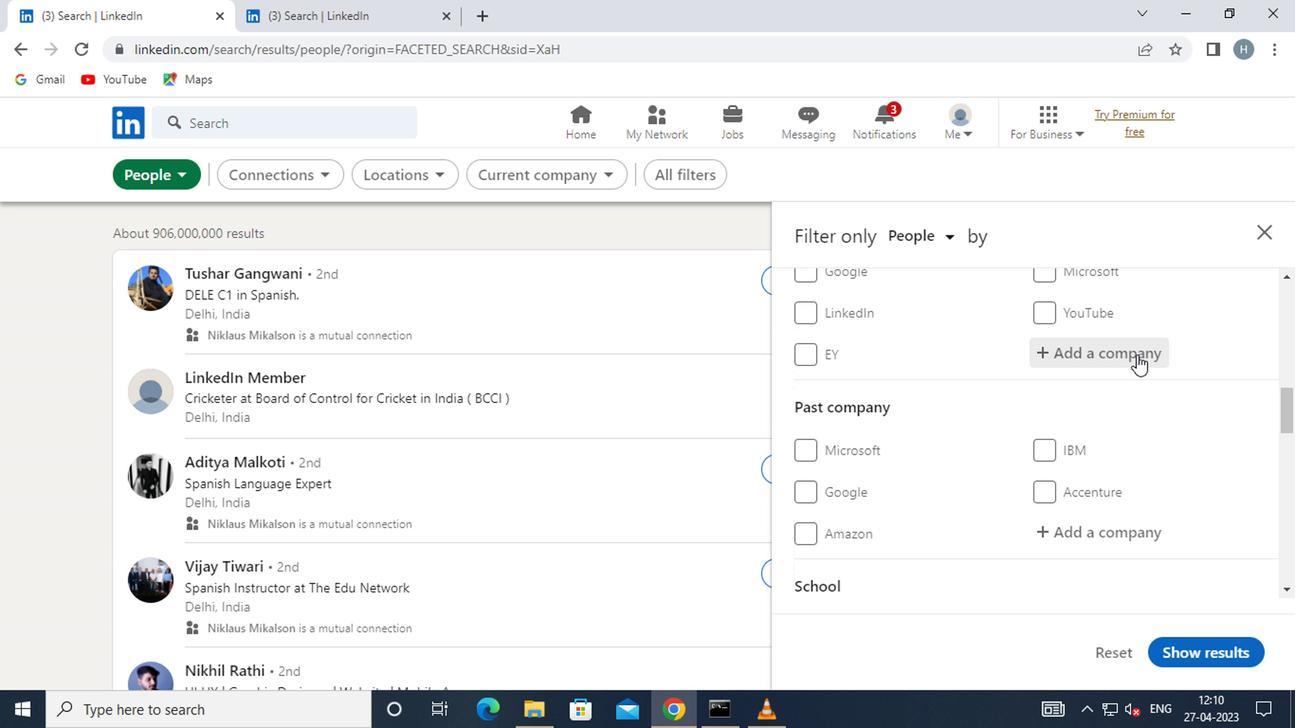 
Action: Mouse moved to (1133, 352)
Screenshot: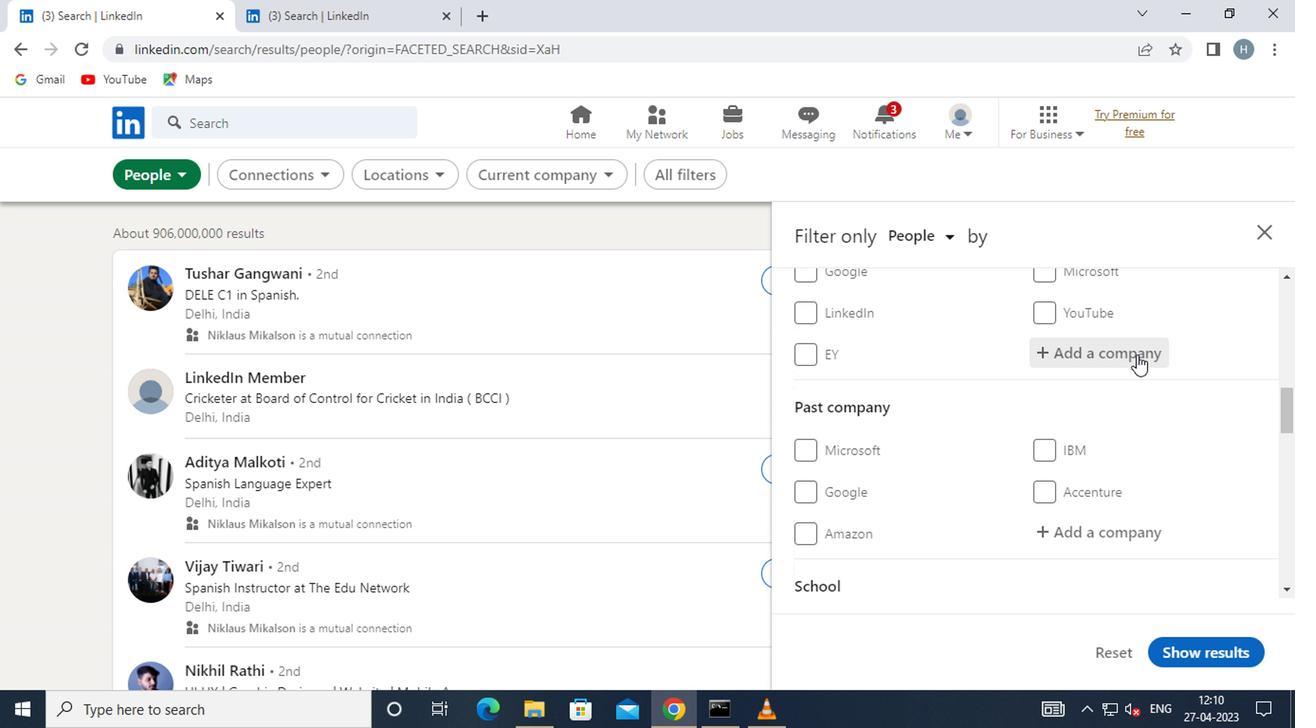 
Action: Key pressed <Key.shift>APPDIR
Screenshot: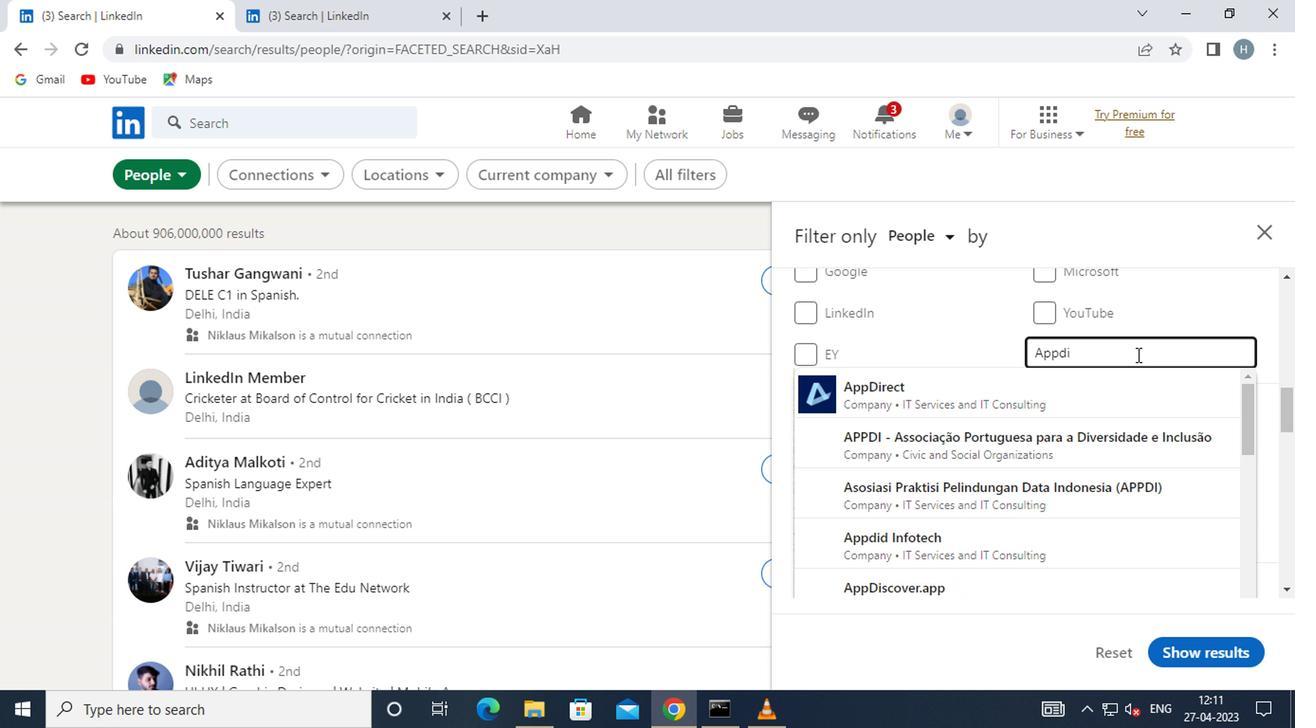 
Action: Mouse moved to (1046, 399)
Screenshot: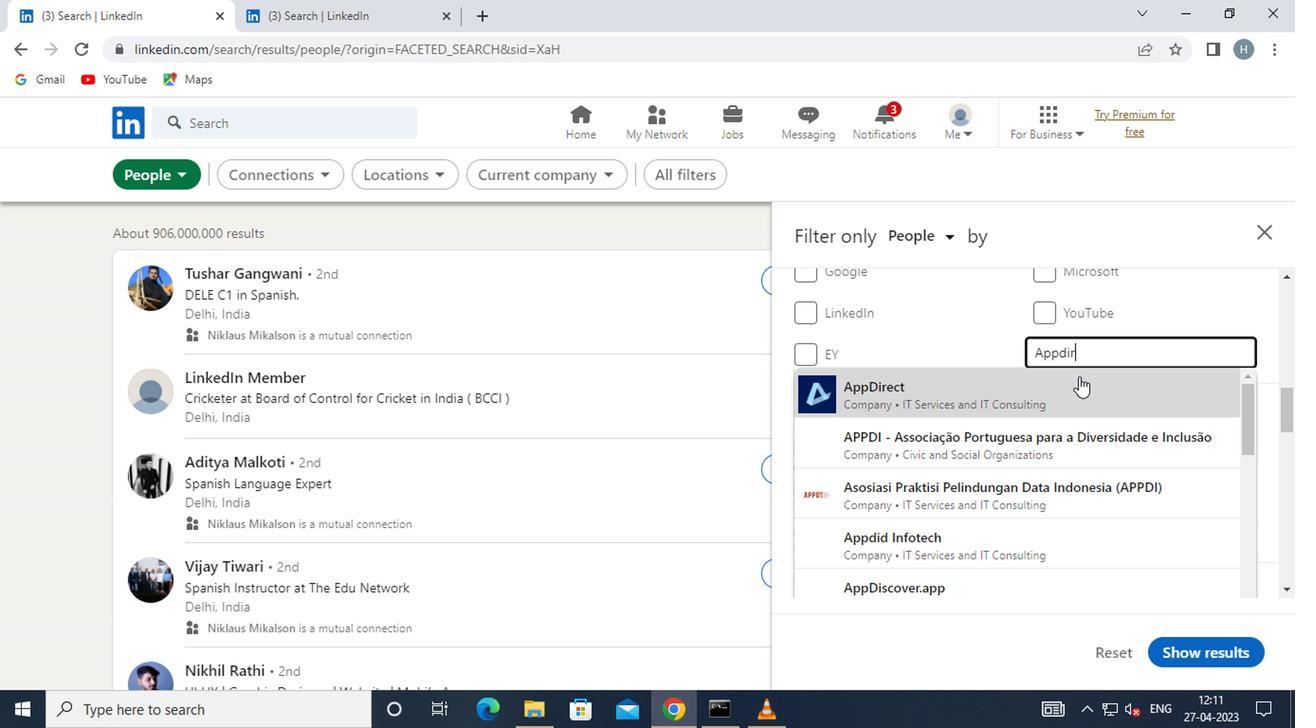 
Action: Mouse pressed left at (1046, 399)
Screenshot: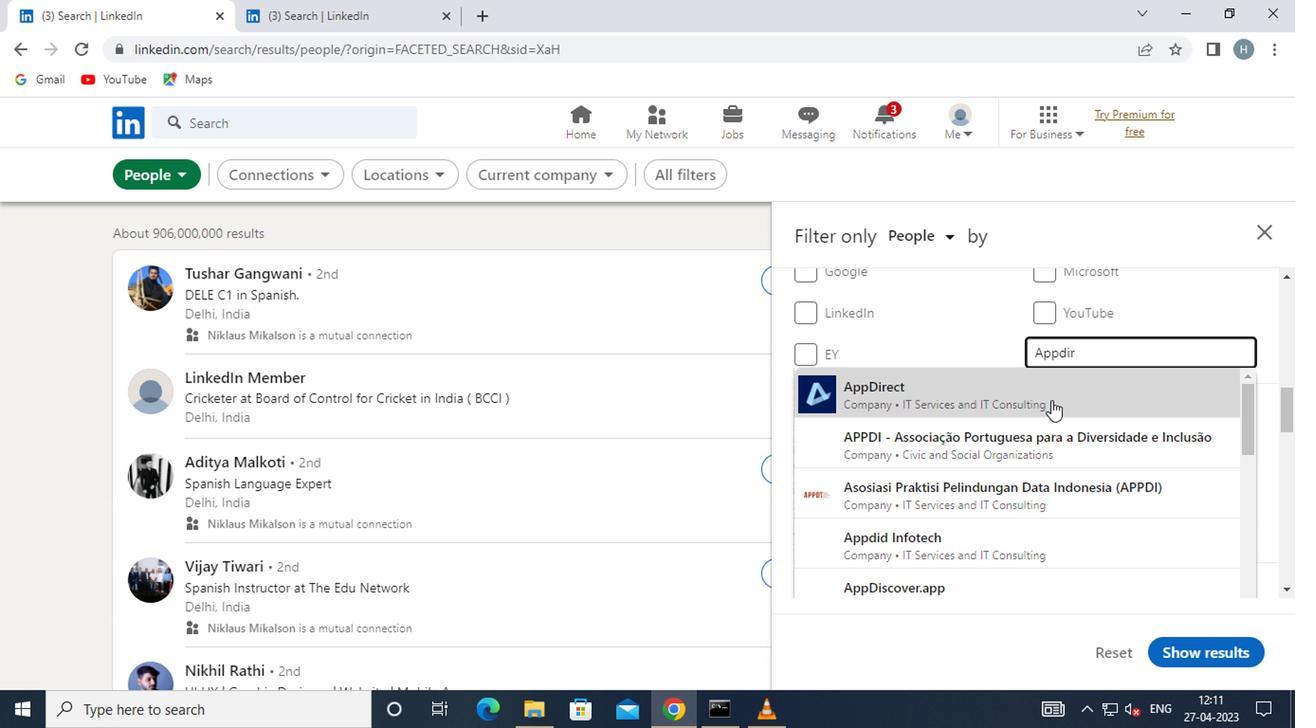 
Action: Mouse moved to (1009, 363)
Screenshot: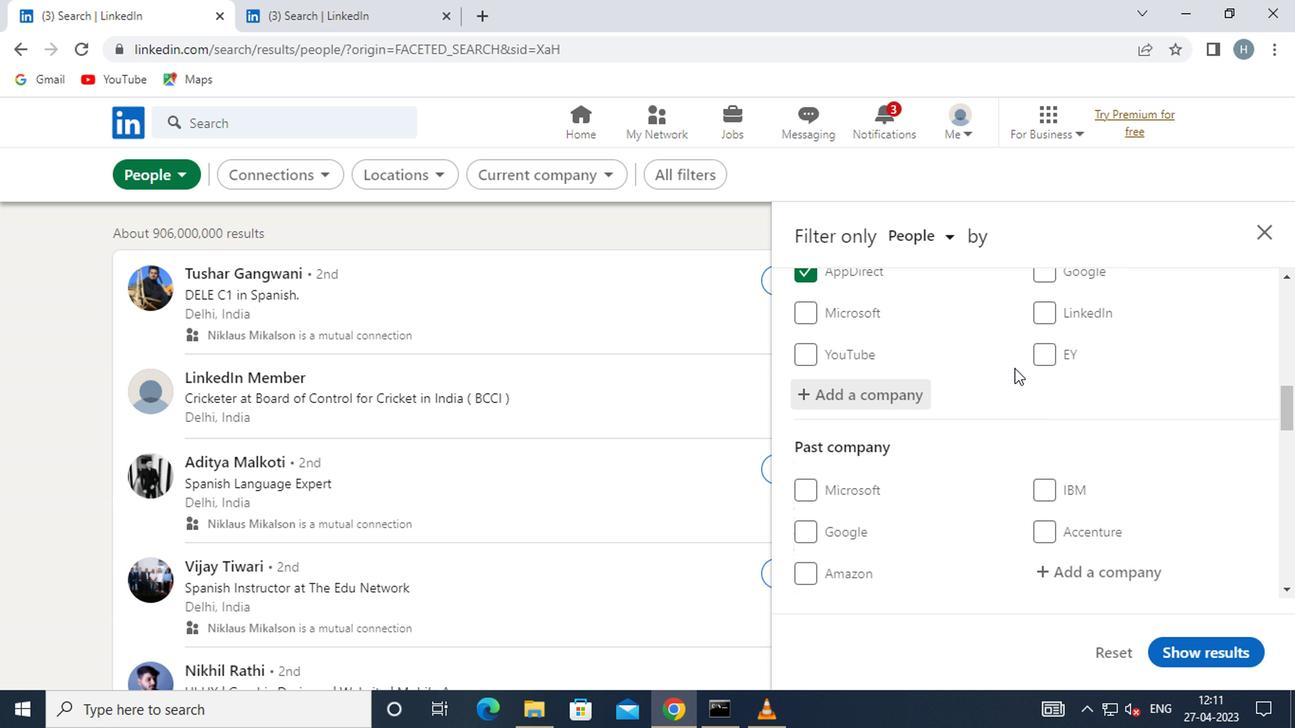 
Action: Mouse scrolled (1009, 363) with delta (0, 0)
Screenshot: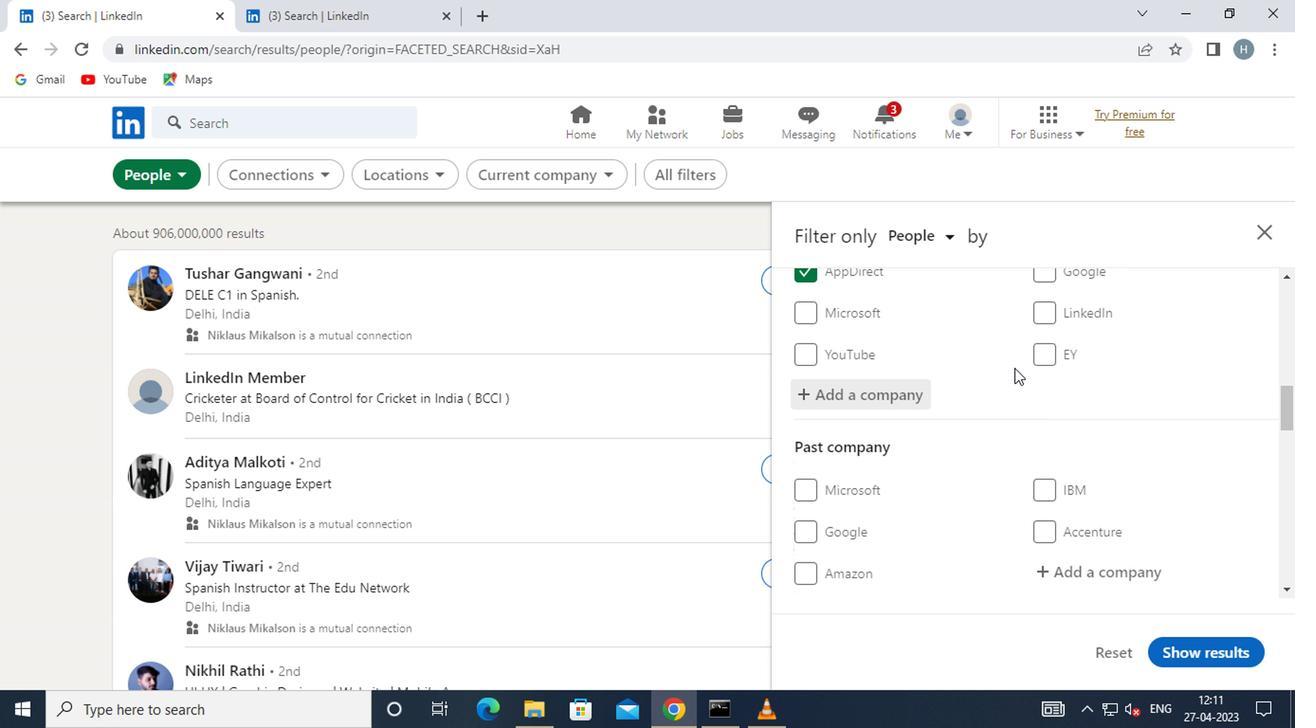 
Action: Mouse scrolled (1009, 363) with delta (0, 0)
Screenshot: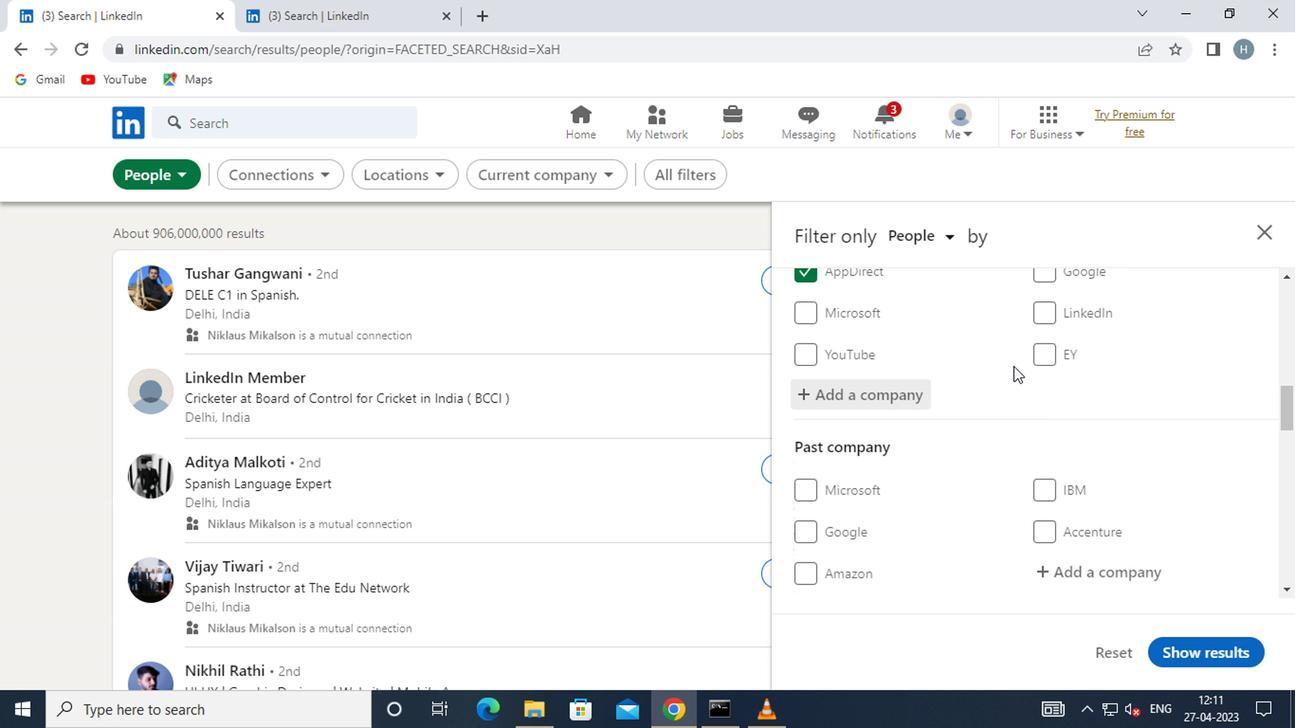 
Action: Mouse moved to (976, 365)
Screenshot: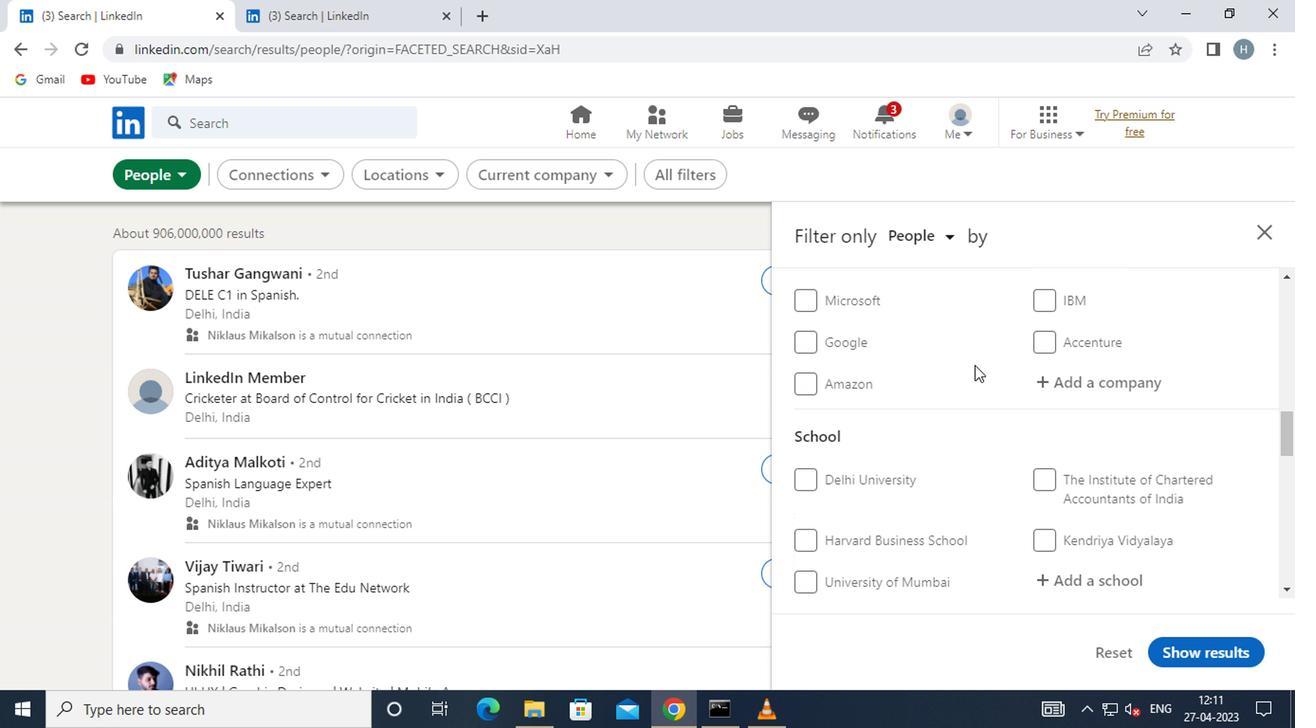 
Action: Mouse scrolled (976, 363) with delta (0, -1)
Screenshot: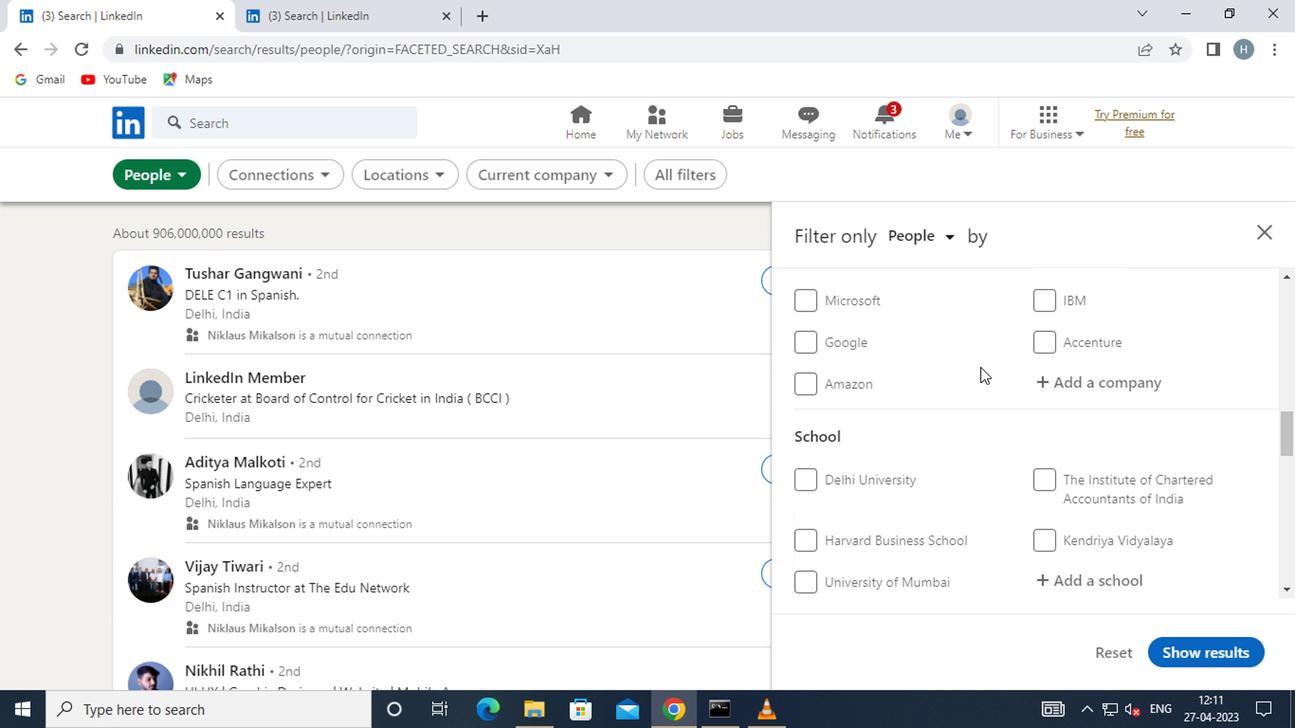 
Action: Mouse scrolled (976, 363) with delta (0, -1)
Screenshot: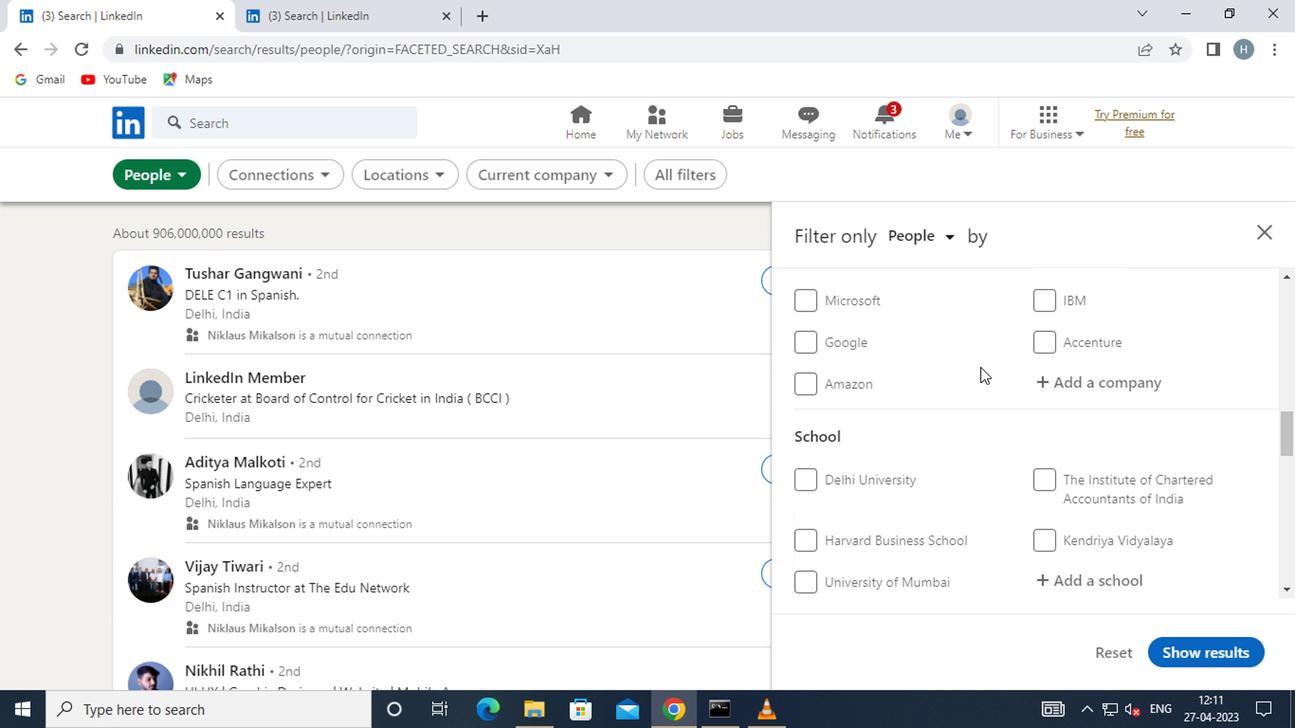 
Action: Mouse moved to (1084, 387)
Screenshot: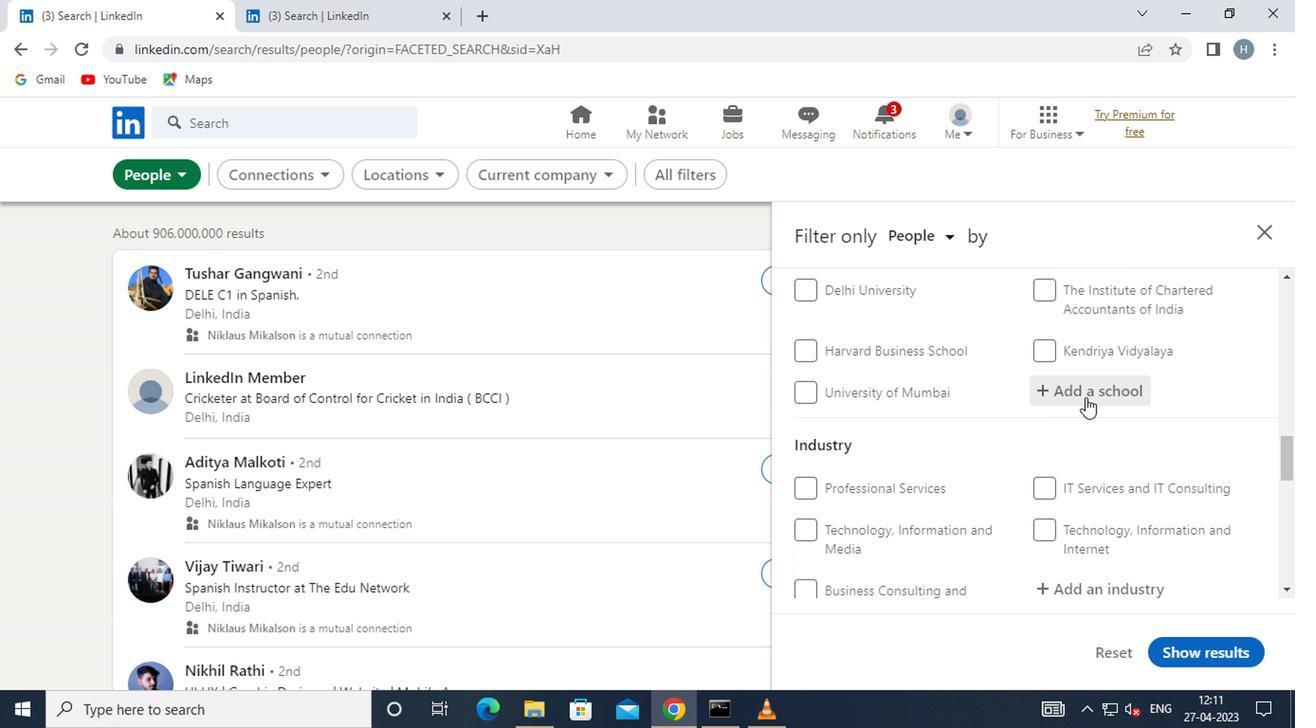 
Action: Mouse pressed left at (1084, 387)
Screenshot: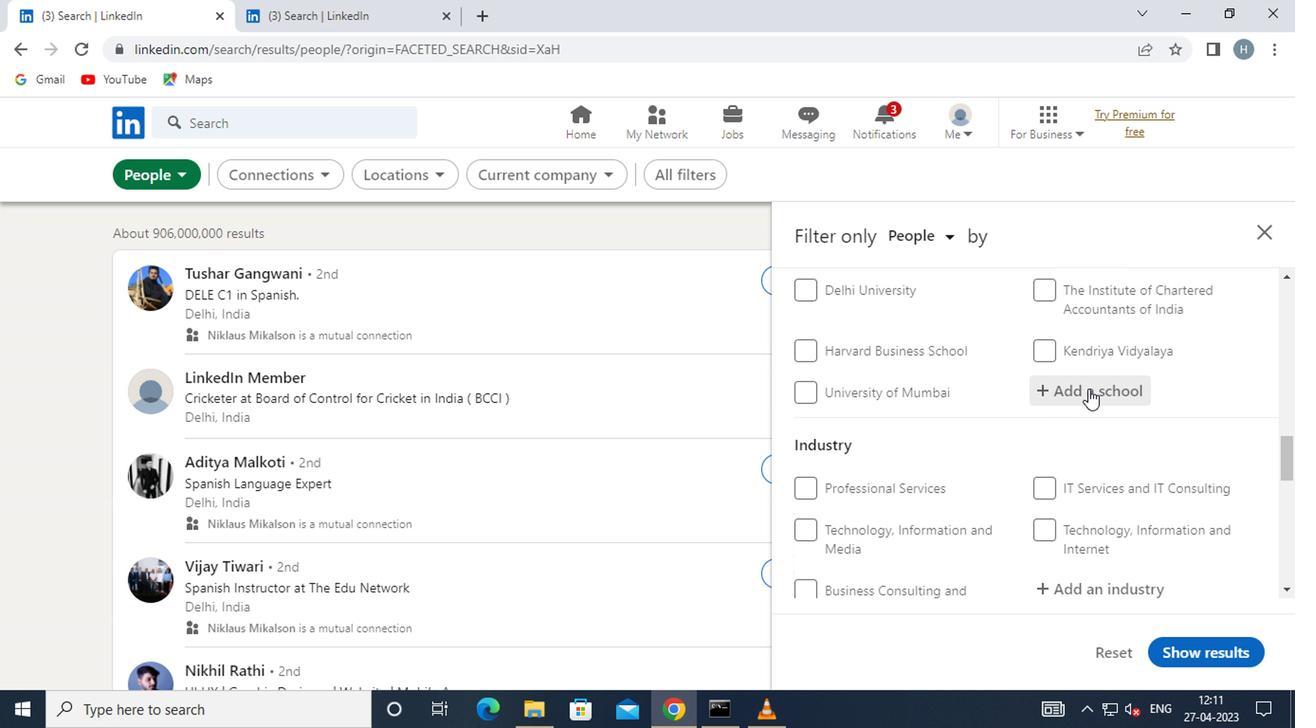 
Action: Mouse moved to (1084, 383)
Screenshot: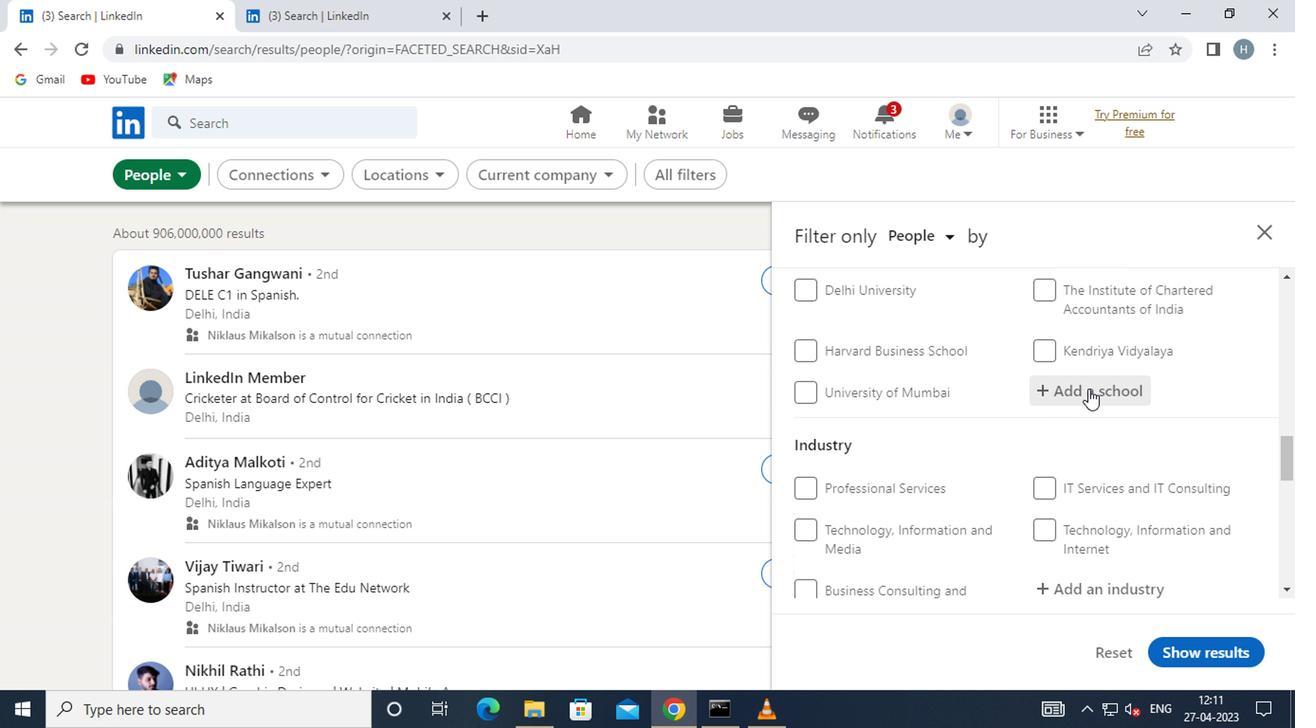 
Action: Key pressed <Key.shift>VIVEKA
Screenshot: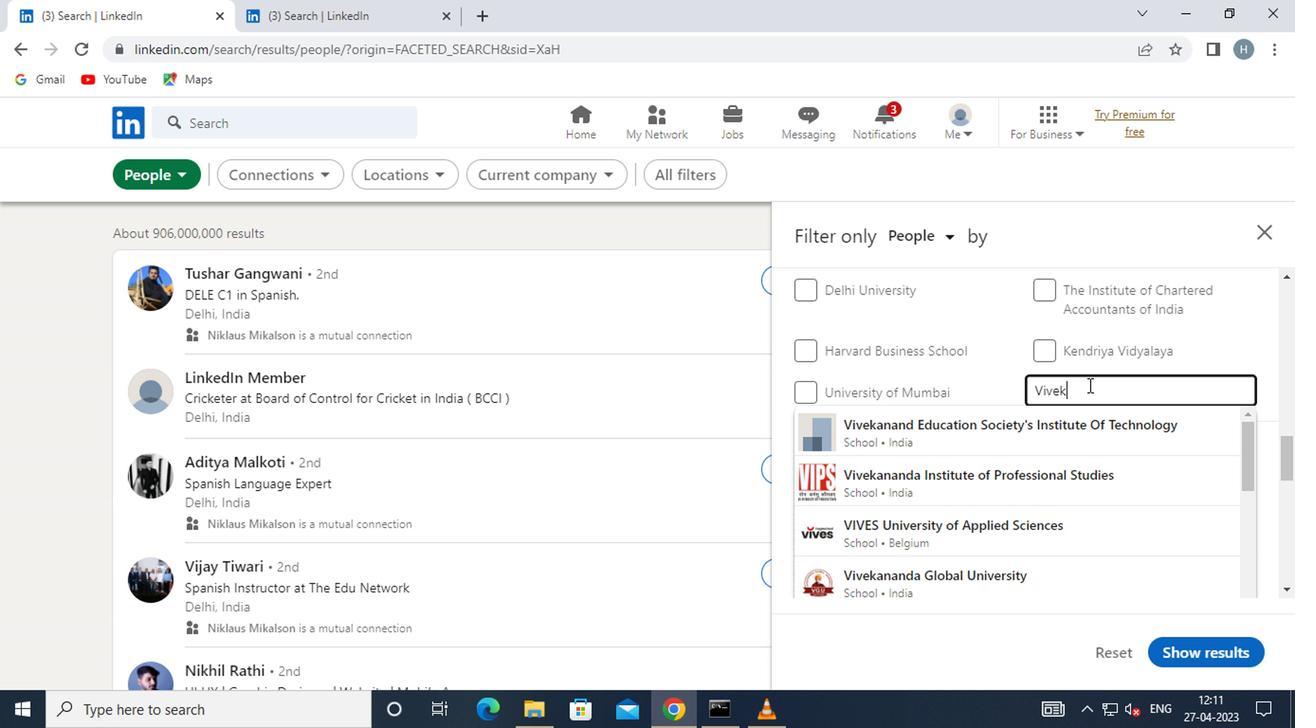 
Action: Mouse moved to (1044, 423)
Screenshot: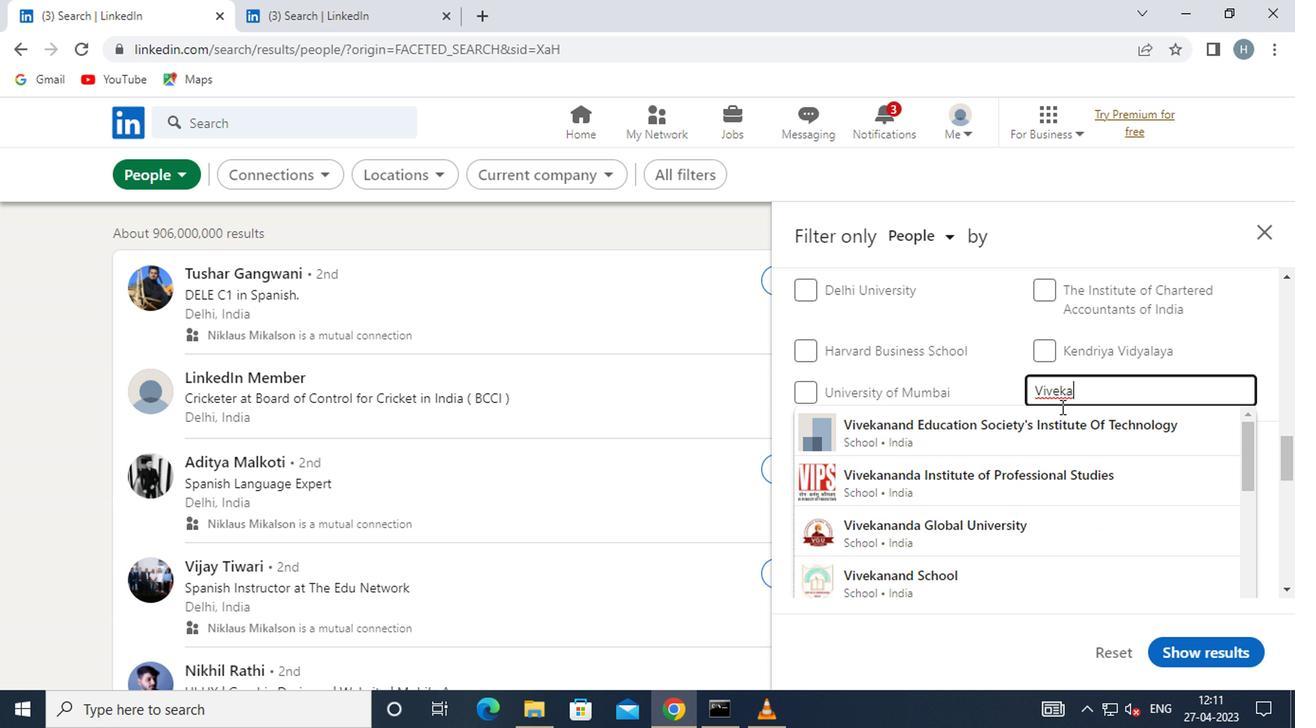 
Action: Mouse pressed left at (1044, 423)
Screenshot: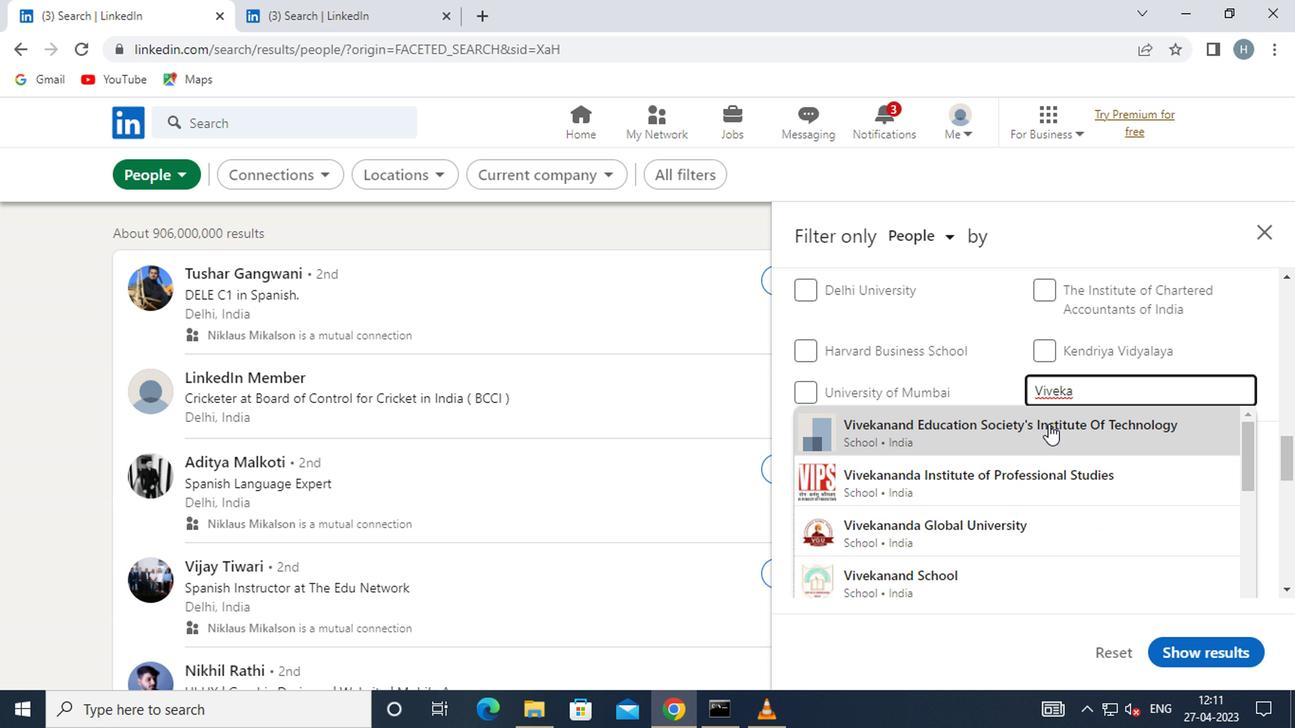 
Action: Mouse moved to (1006, 431)
Screenshot: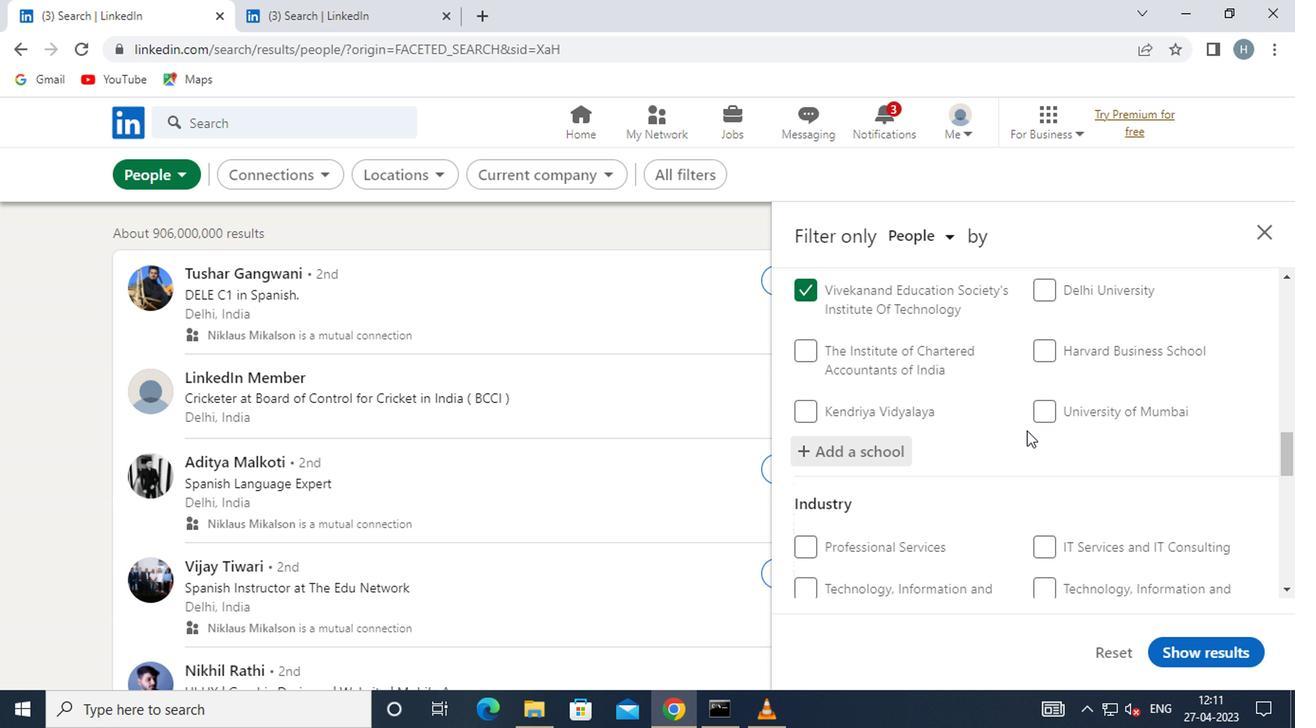 
Action: Mouse scrolled (1006, 430) with delta (0, -1)
Screenshot: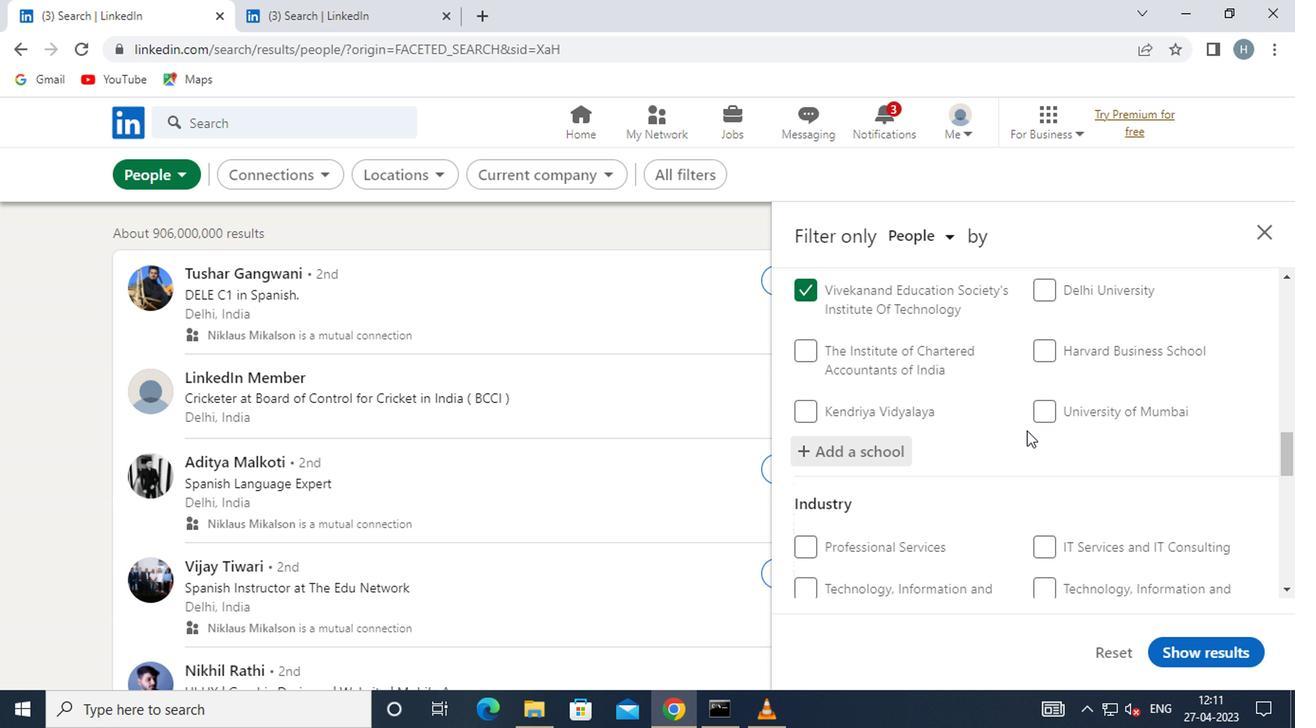 
Action: Mouse moved to (1001, 433)
Screenshot: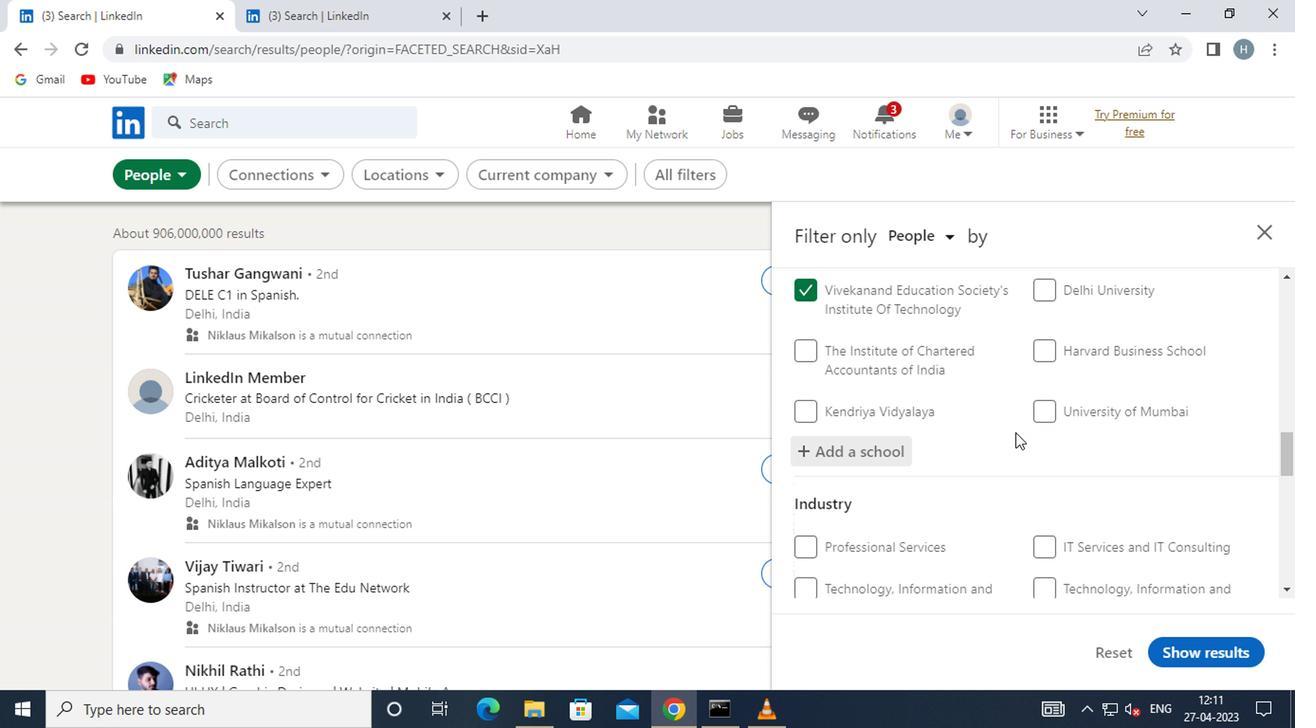 
Action: Mouse scrolled (1001, 432) with delta (0, 0)
Screenshot: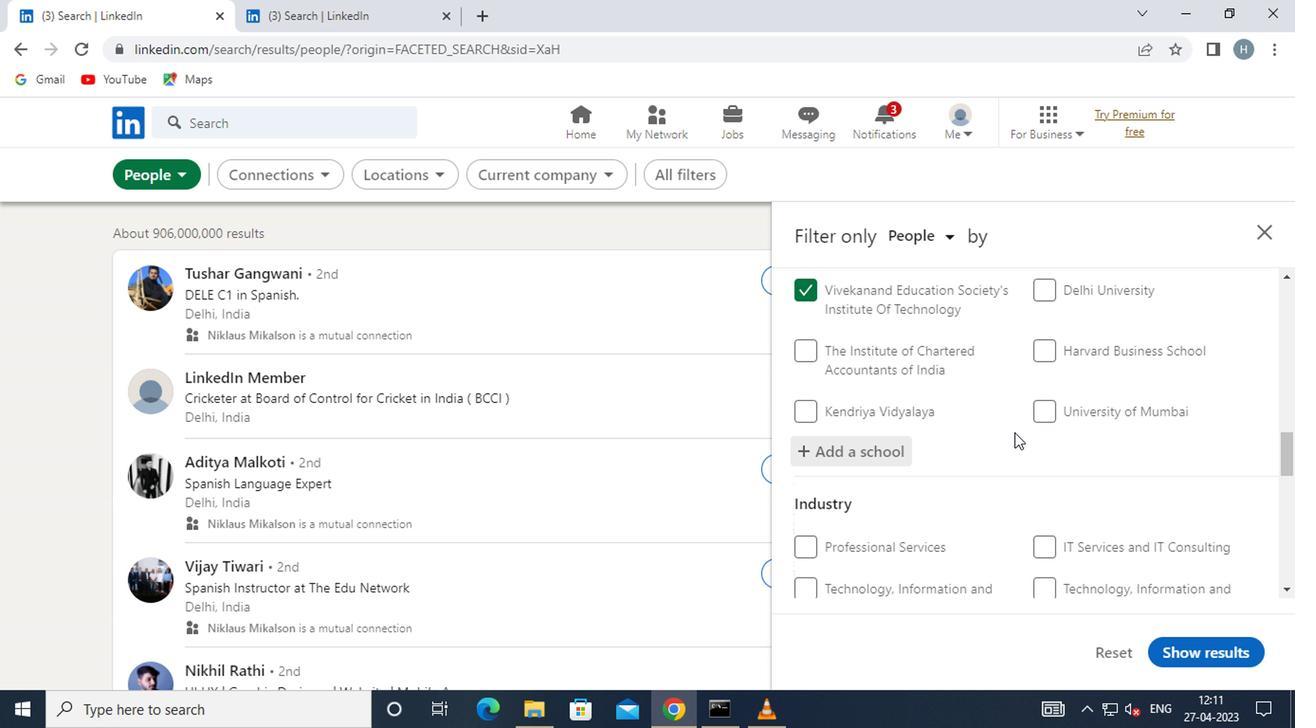 
Action: Mouse moved to (1085, 456)
Screenshot: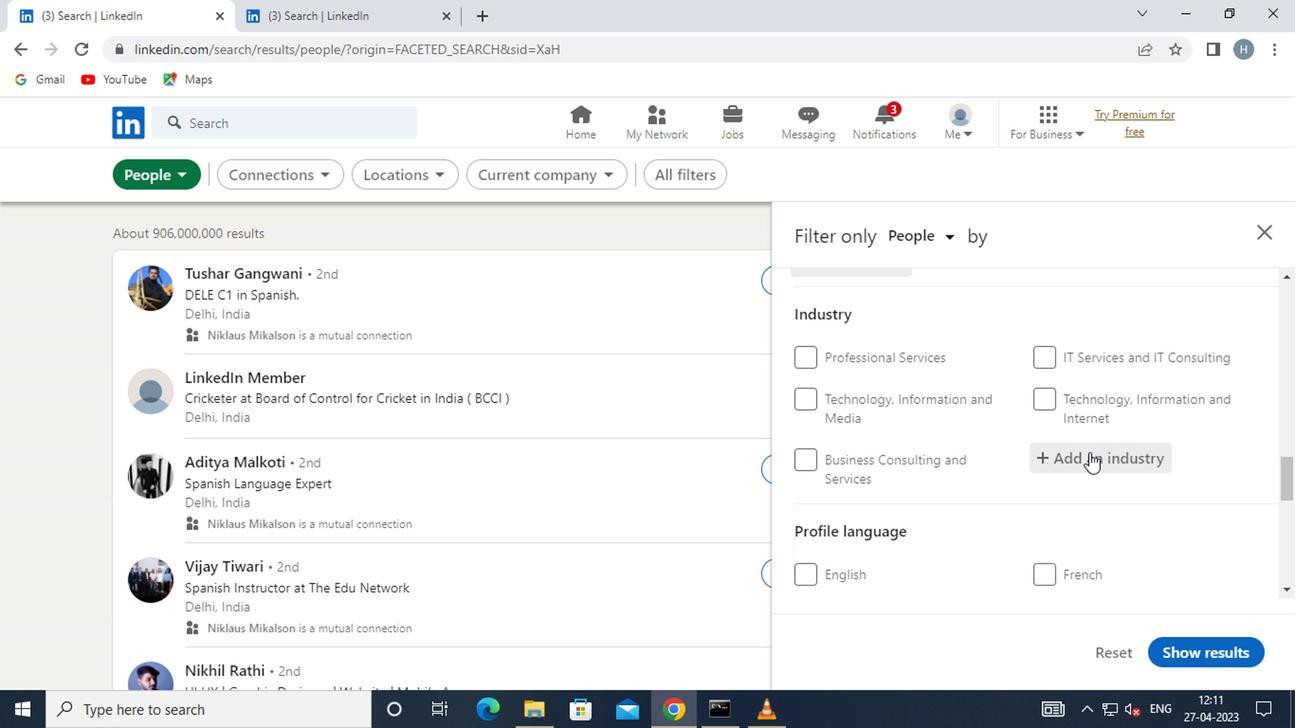 
Action: Mouse pressed left at (1085, 456)
Screenshot: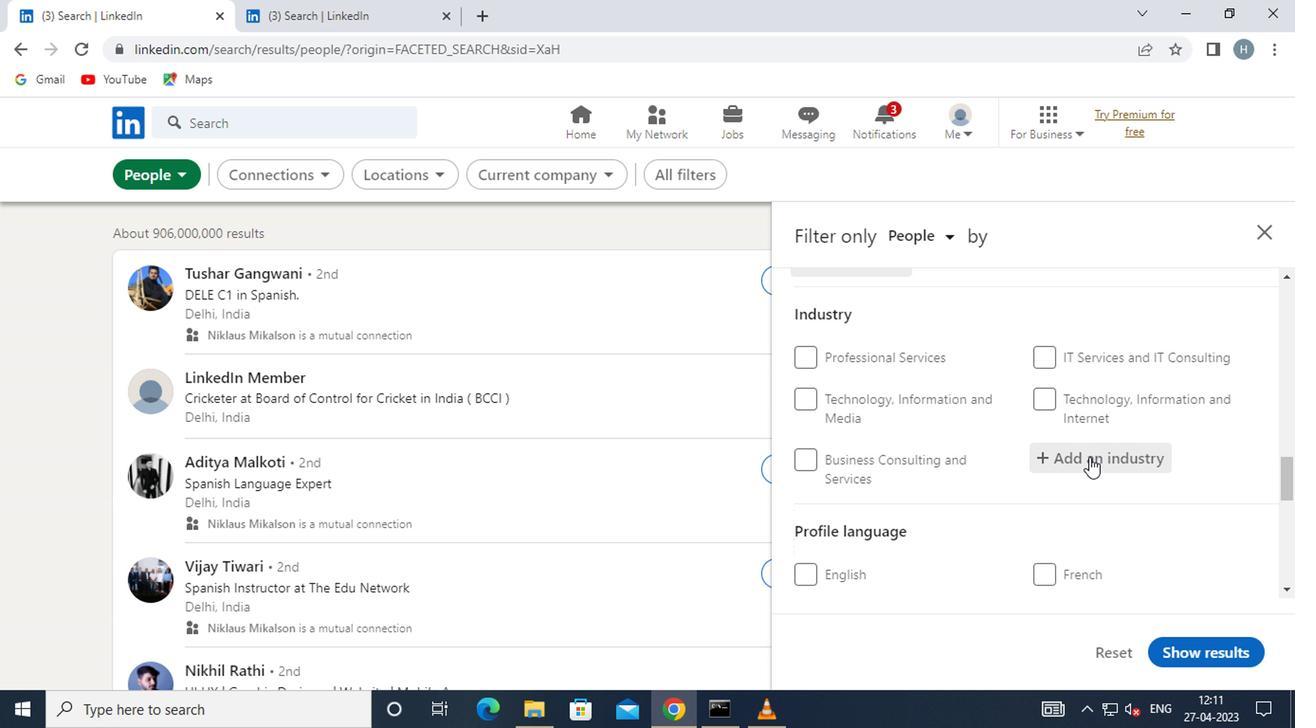 
Action: Mouse moved to (1084, 456)
Screenshot: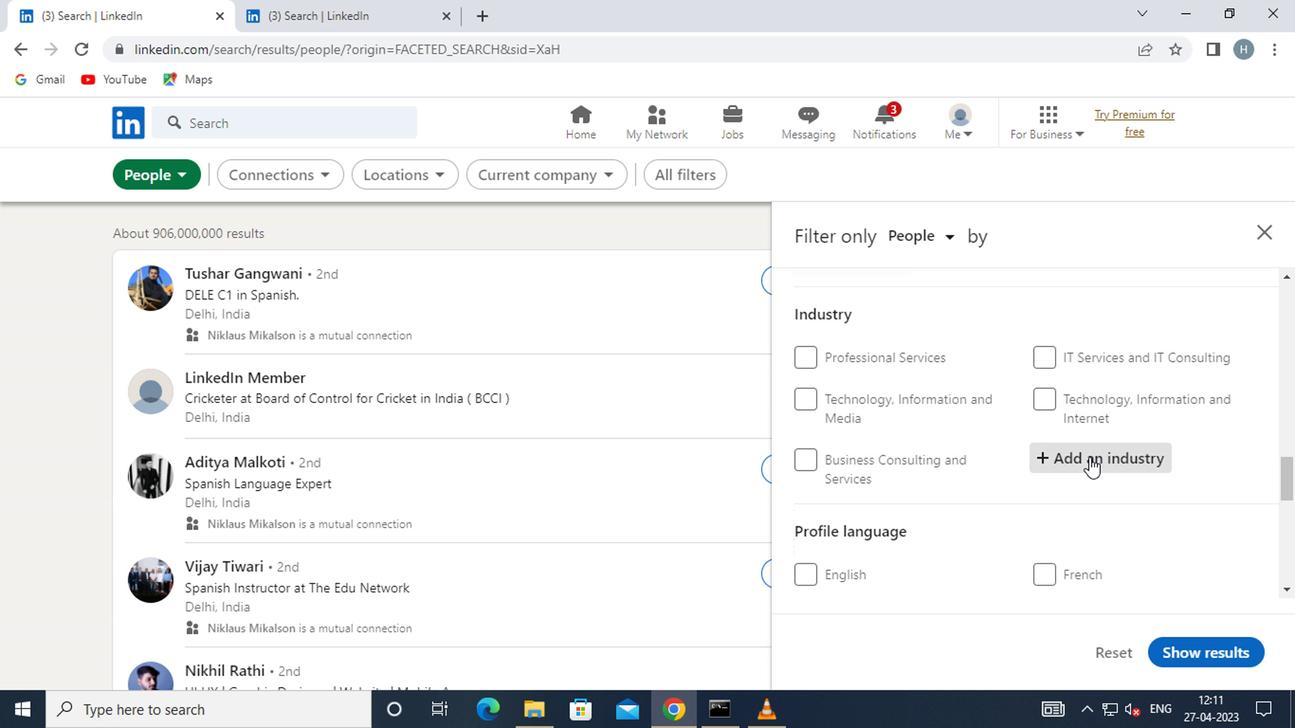 
Action: Key pressed <Key.shift><Key.shift><Key.shift>RENE
Screenshot: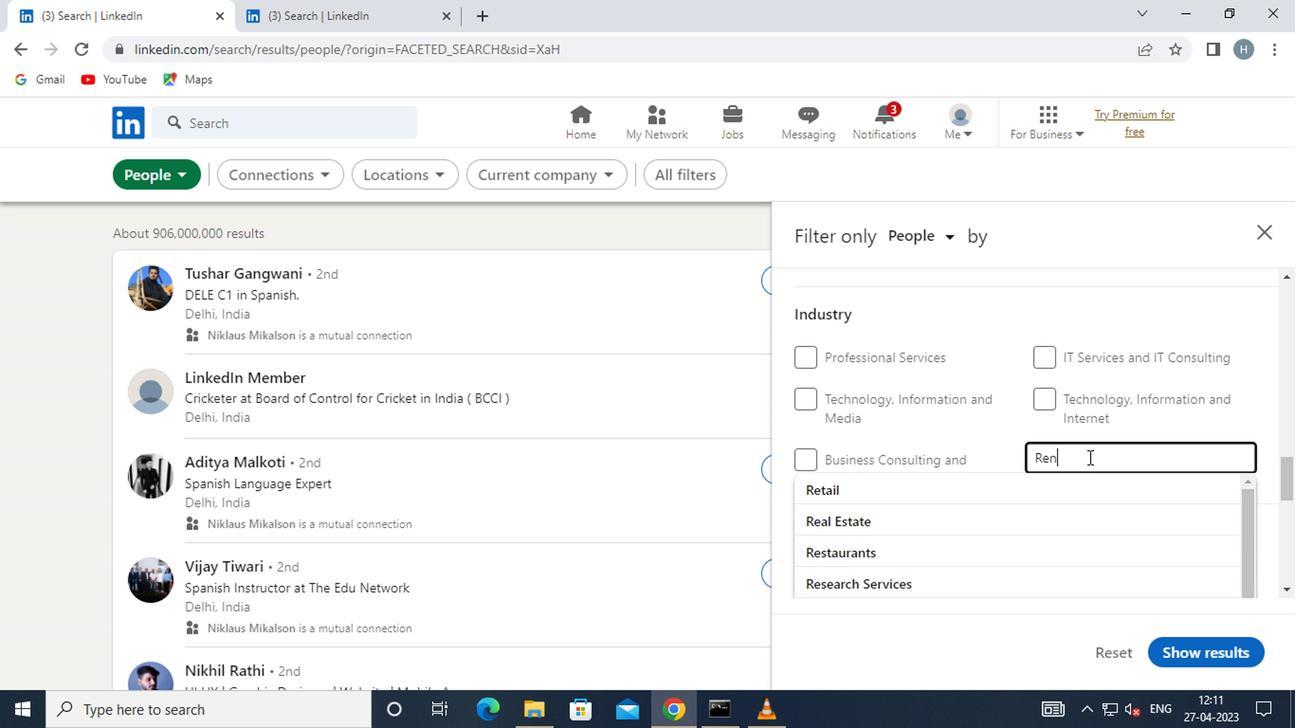 
Action: Mouse moved to (1026, 493)
Screenshot: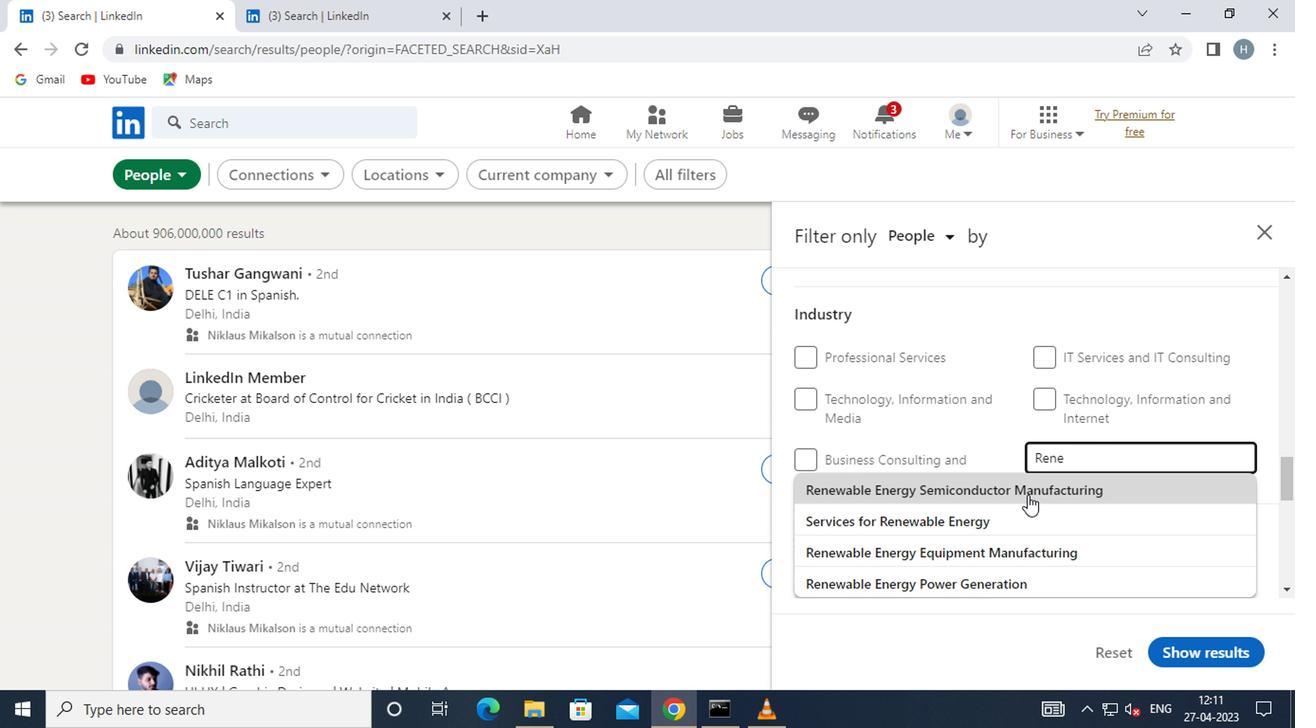 
Action: Mouse pressed left at (1026, 493)
Screenshot: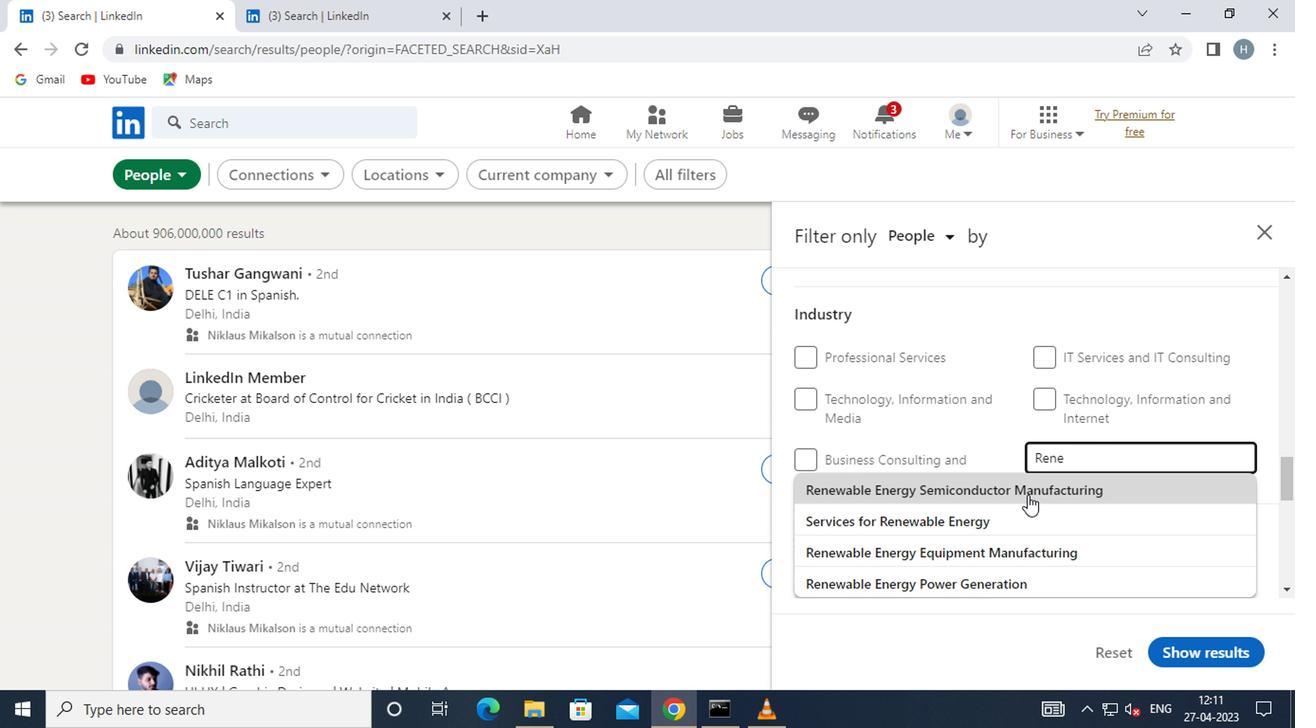 
Action: Mouse moved to (979, 465)
Screenshot: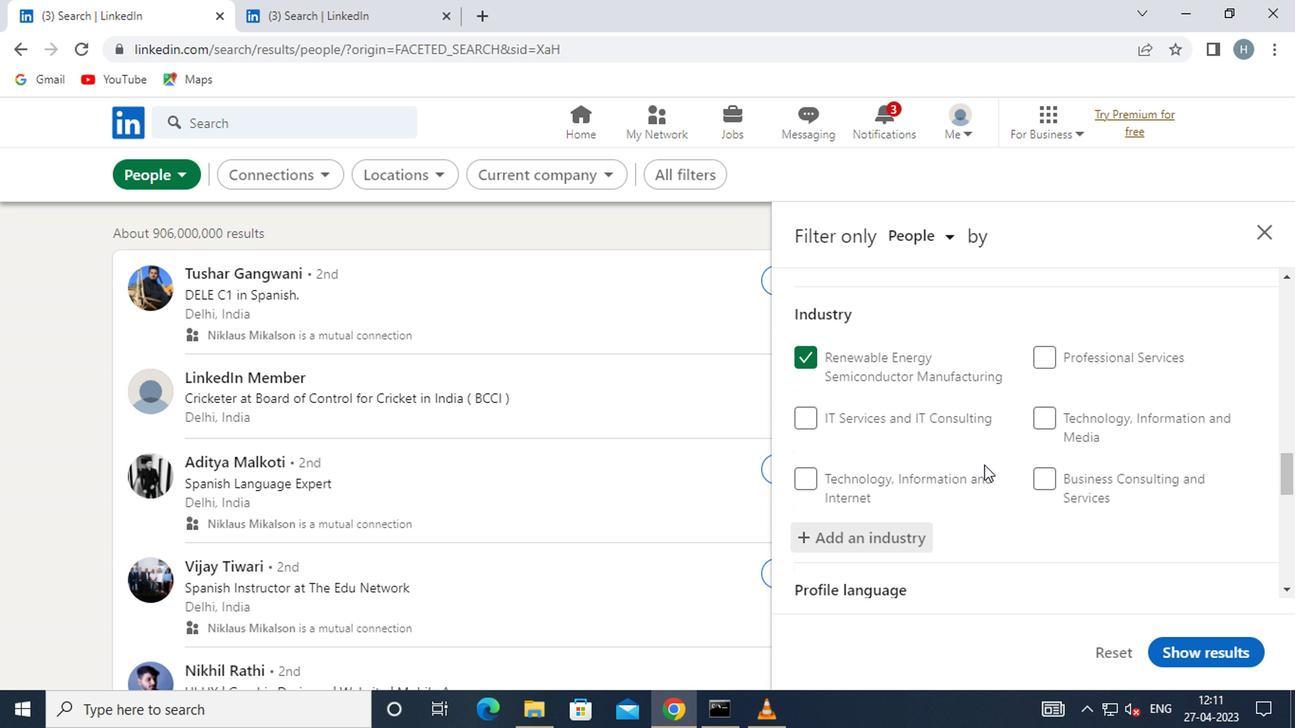 
Action: Mouse scrolled (979, 464) with delta (0, -1)
Screenshot: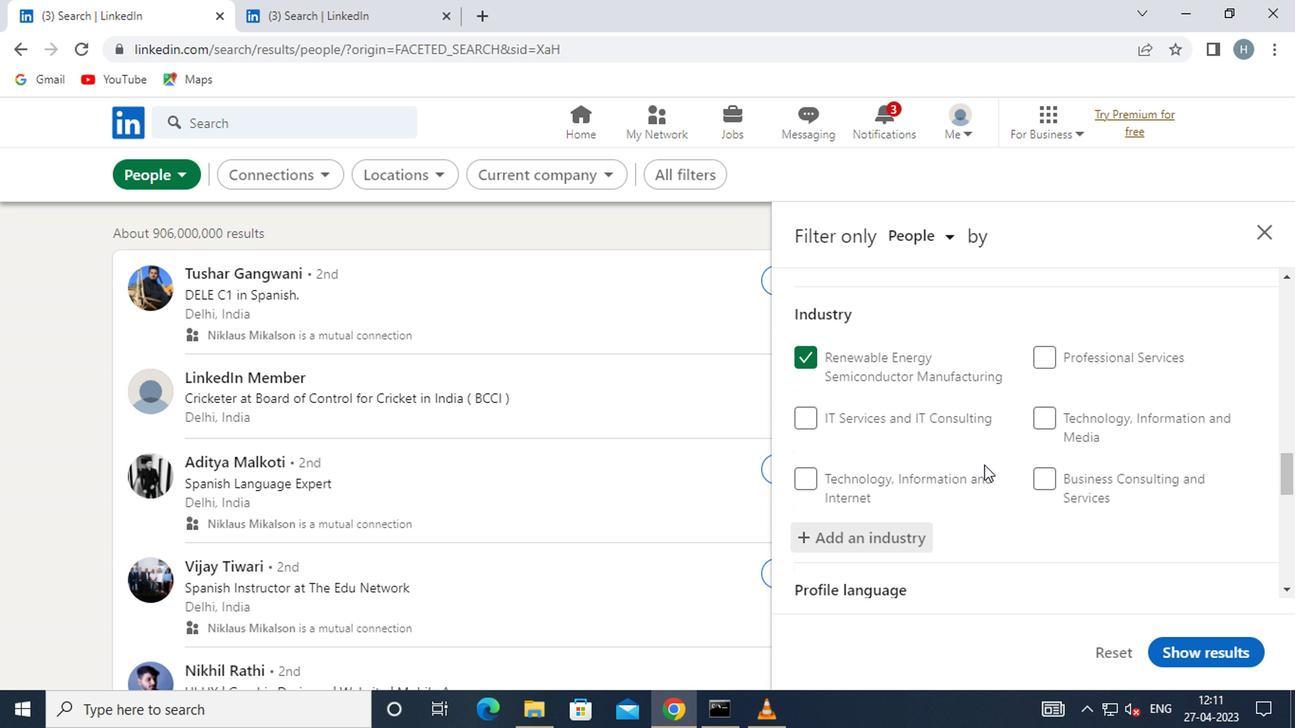 
Action: Mouse moved to (977, 467)
Screenshot: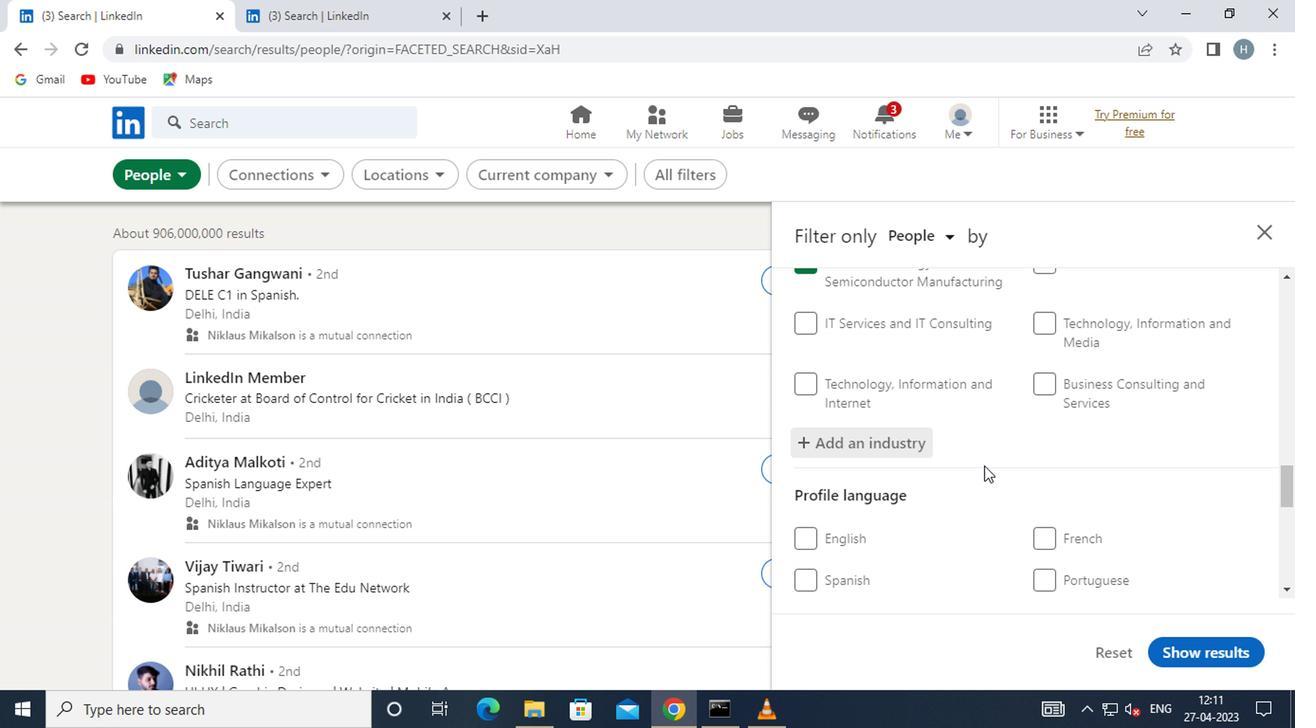 
Action: Mouse scrolled (977, 466) with delta (0, -1)
Screenshot: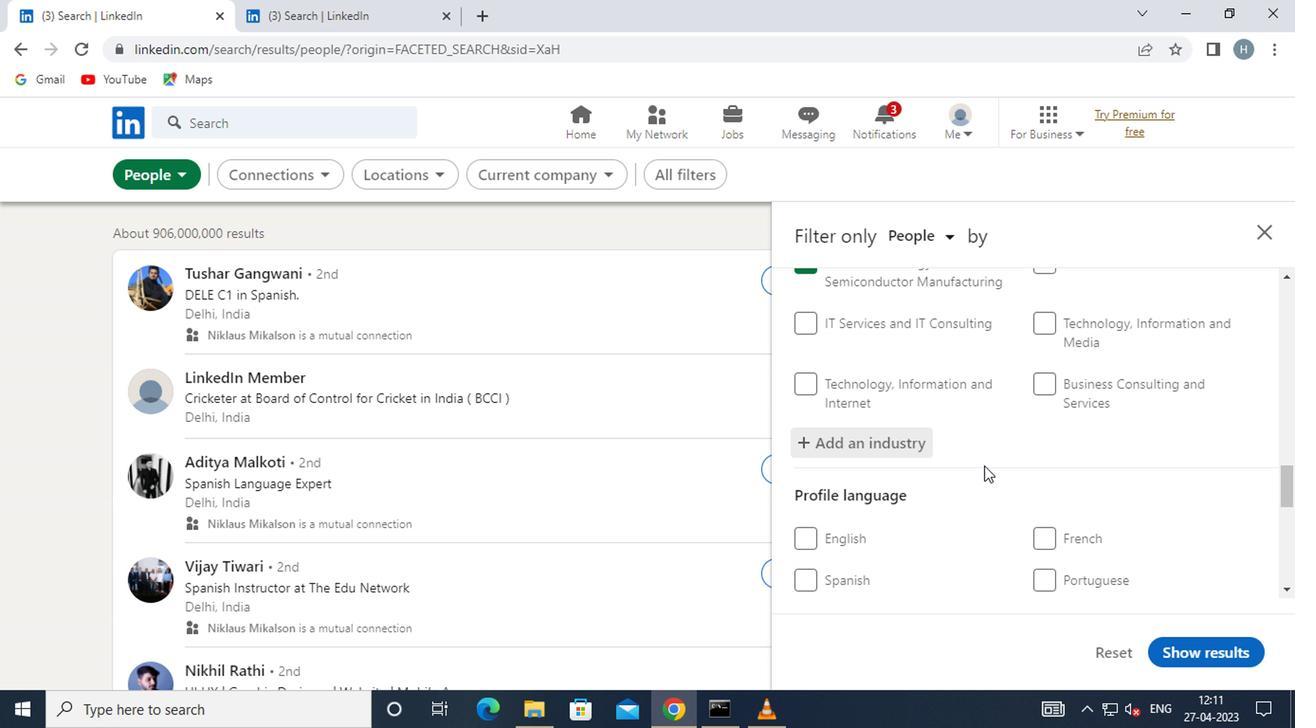
Action: Mouse moved to (857, 477)
Screenshot: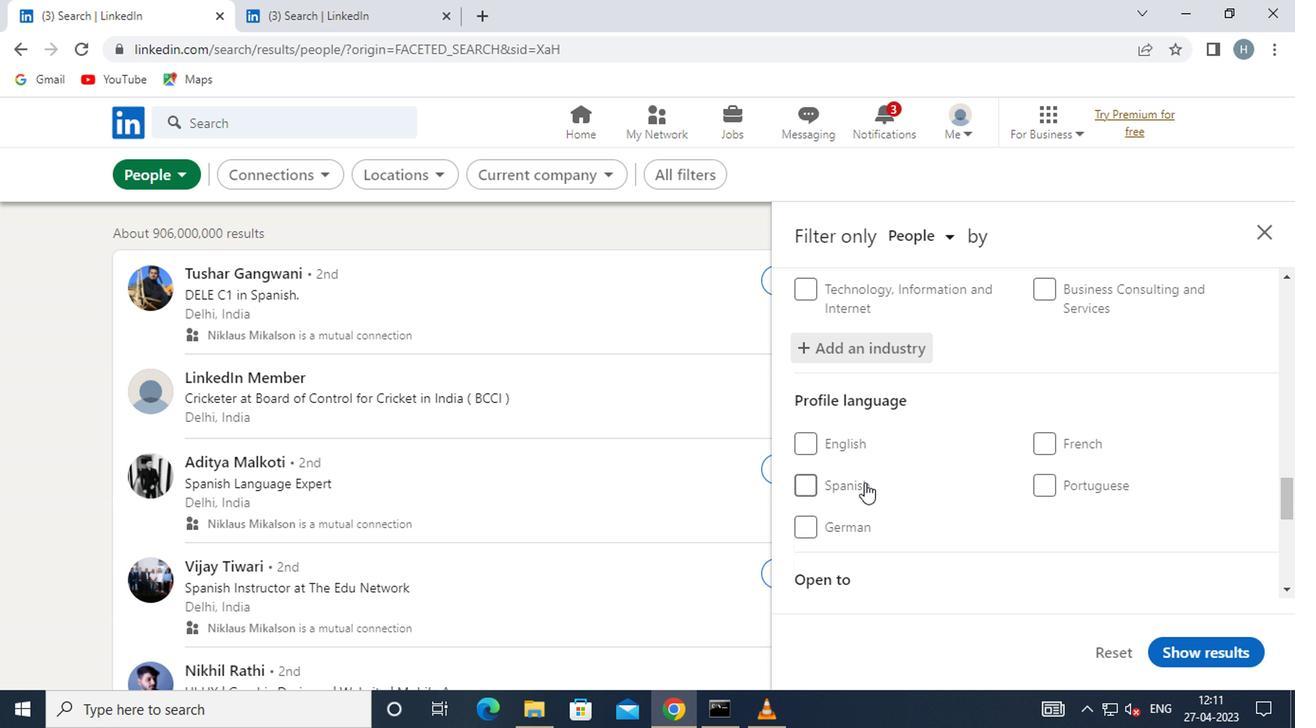 
Action: Mouse pressed left at (857, 477)
Screenshot: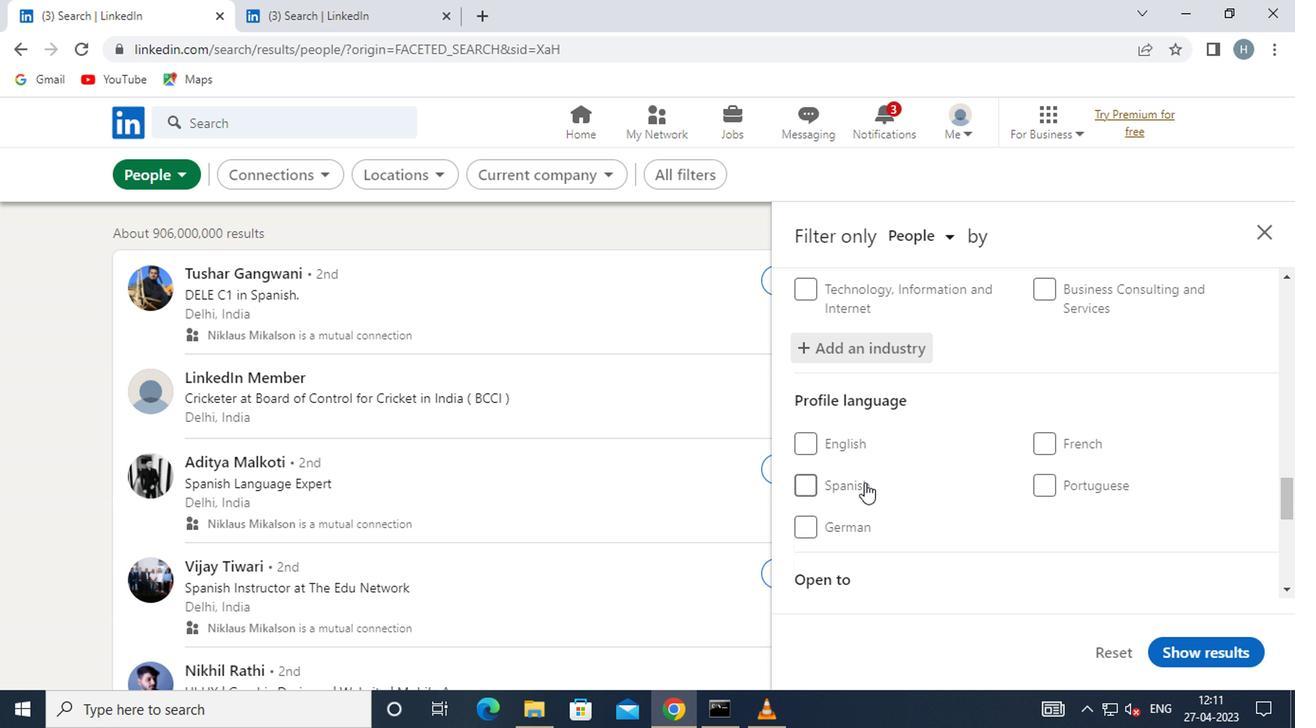 
Action: Mouse moved to (925, 447)
Screenshot: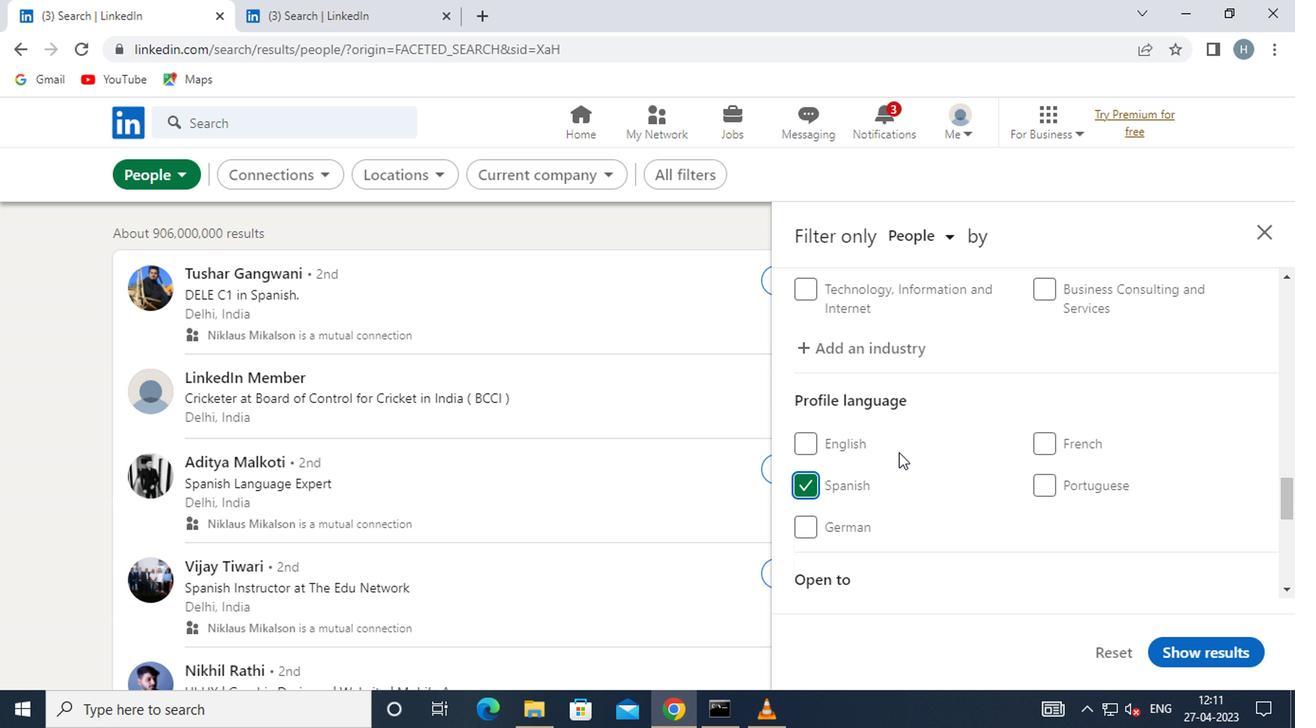 
Action: Mouse scrolled (925, 446) with delta (0, -1)
Screenshot: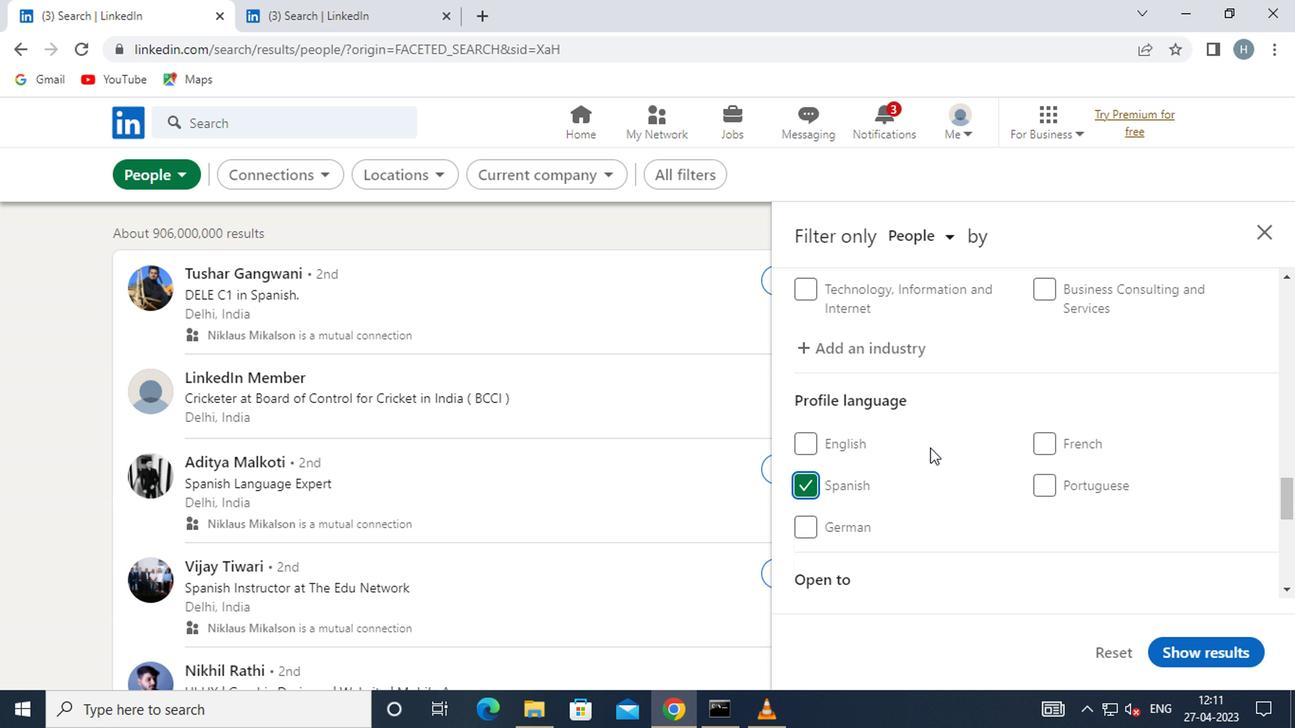 
Action: Mouse scrolled (925, 446) with delta (0, -1)
Screenshot: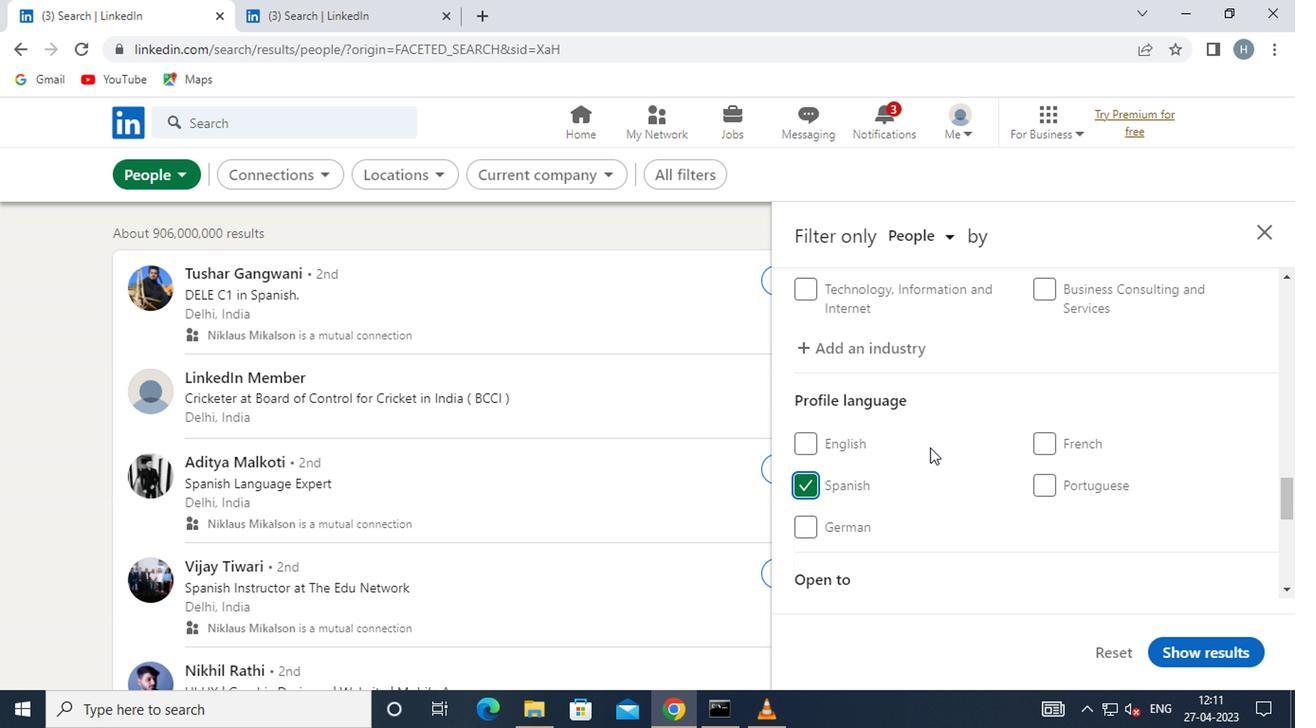 
Action: Mouse scrolled (925, 446) with delta (0, -1)
Screenshot: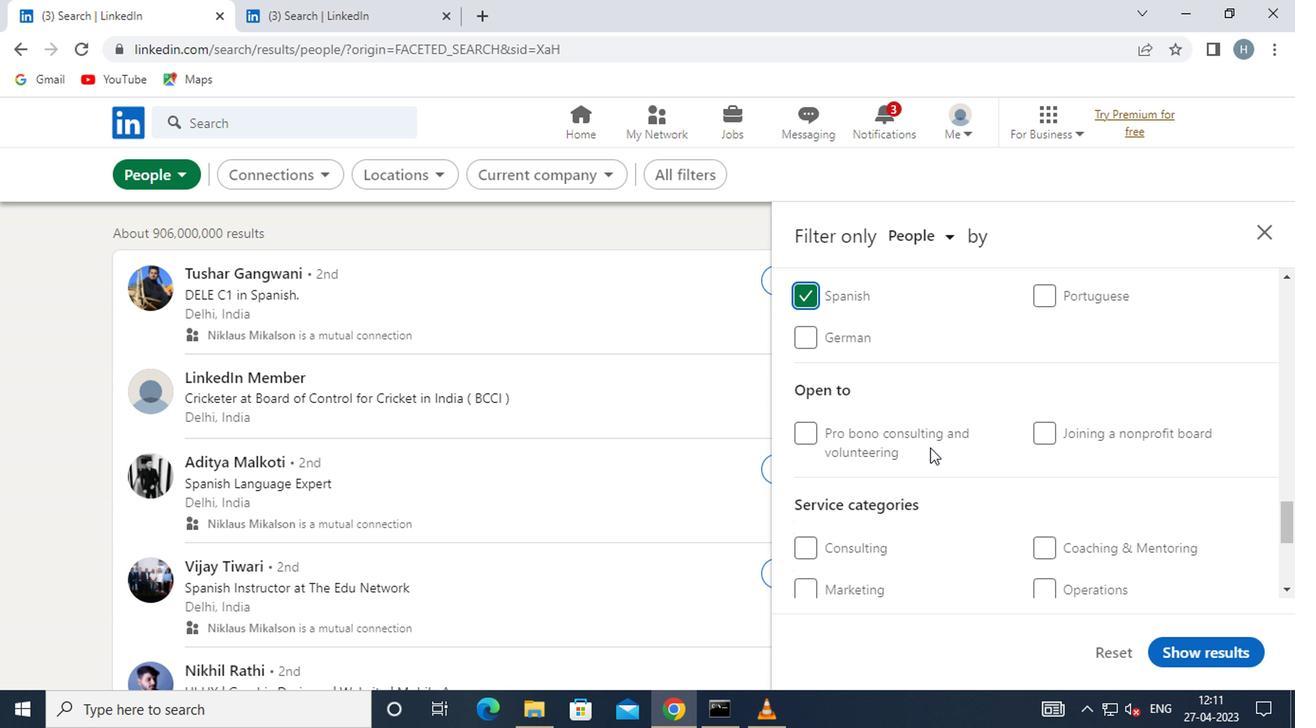 
Action: Mouse moved to (1048, 533)
Screenshot: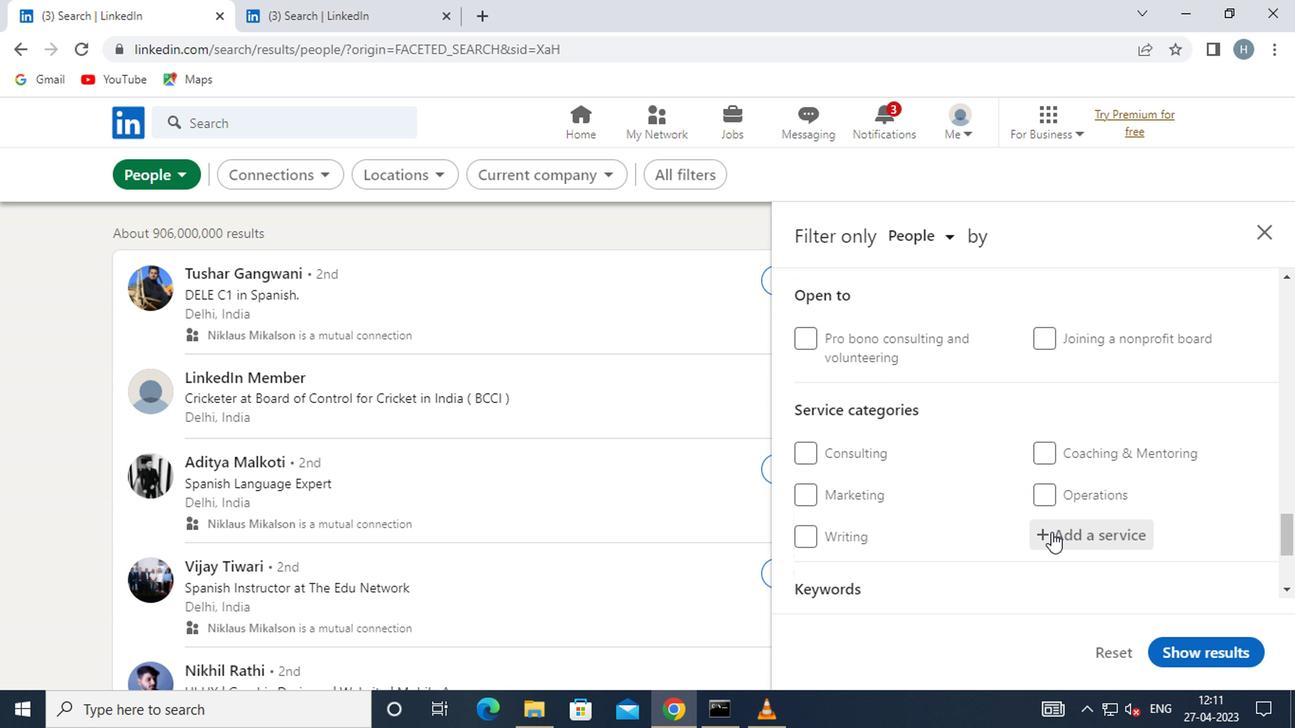 
Action: Mouse pressed left at (1048, 533)
Screenshot: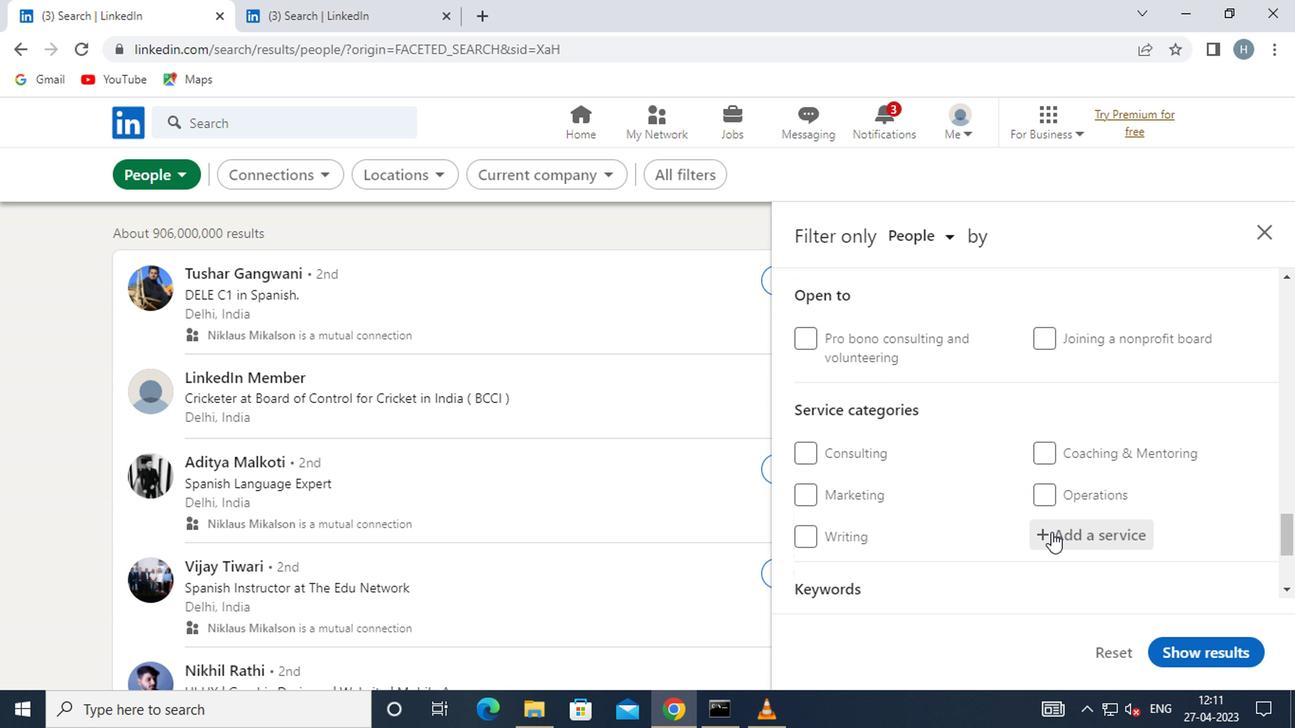 
Action: Mouse moved to (1049, 533)
Screenshot: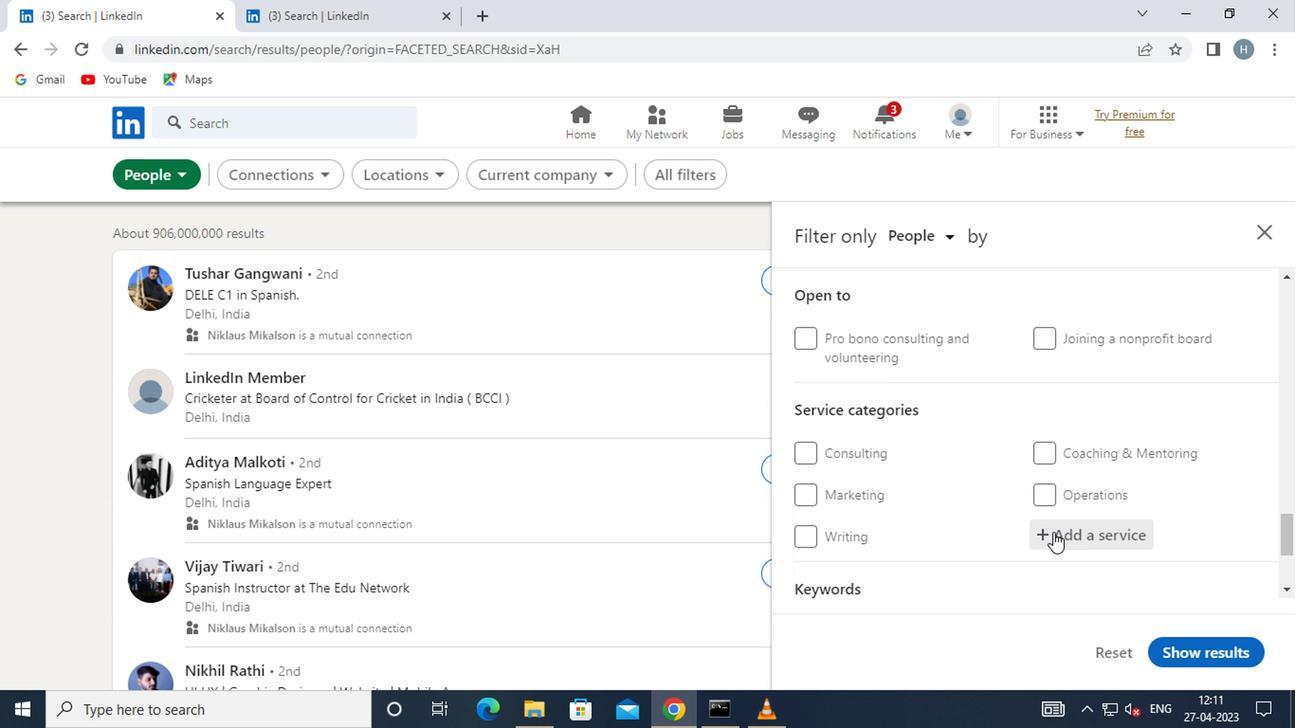 
Action: Key pressed <Key.shift>GROWTH
Screenshot: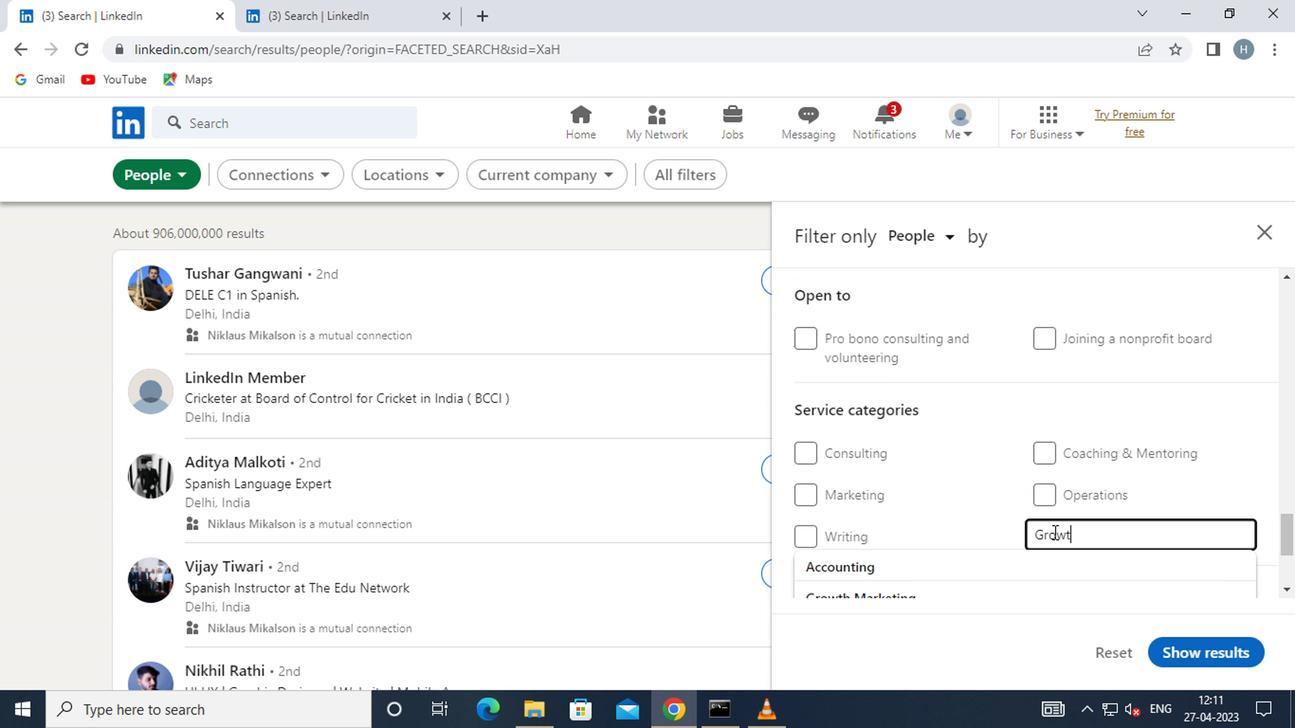 
Action: Mouse moved to (1002, 568)
Screenshot: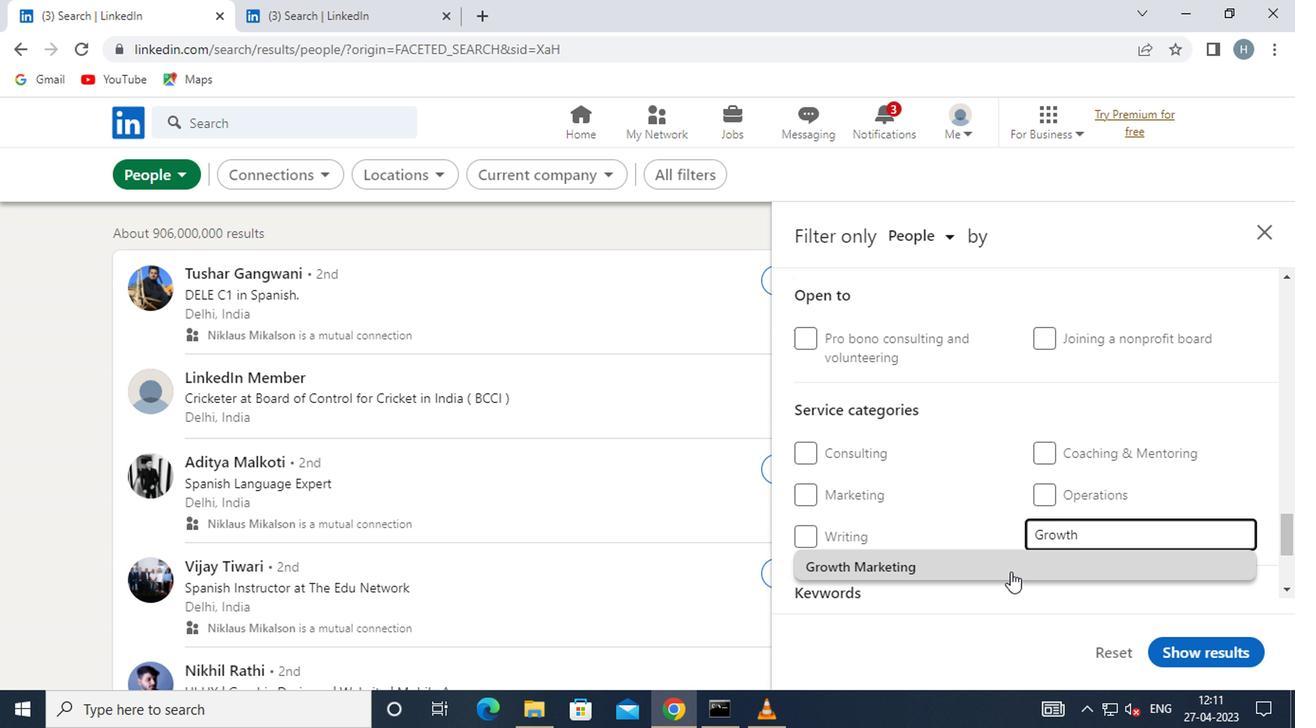 
Action: Mouse pressed left at (1002, 568)
Screenshot: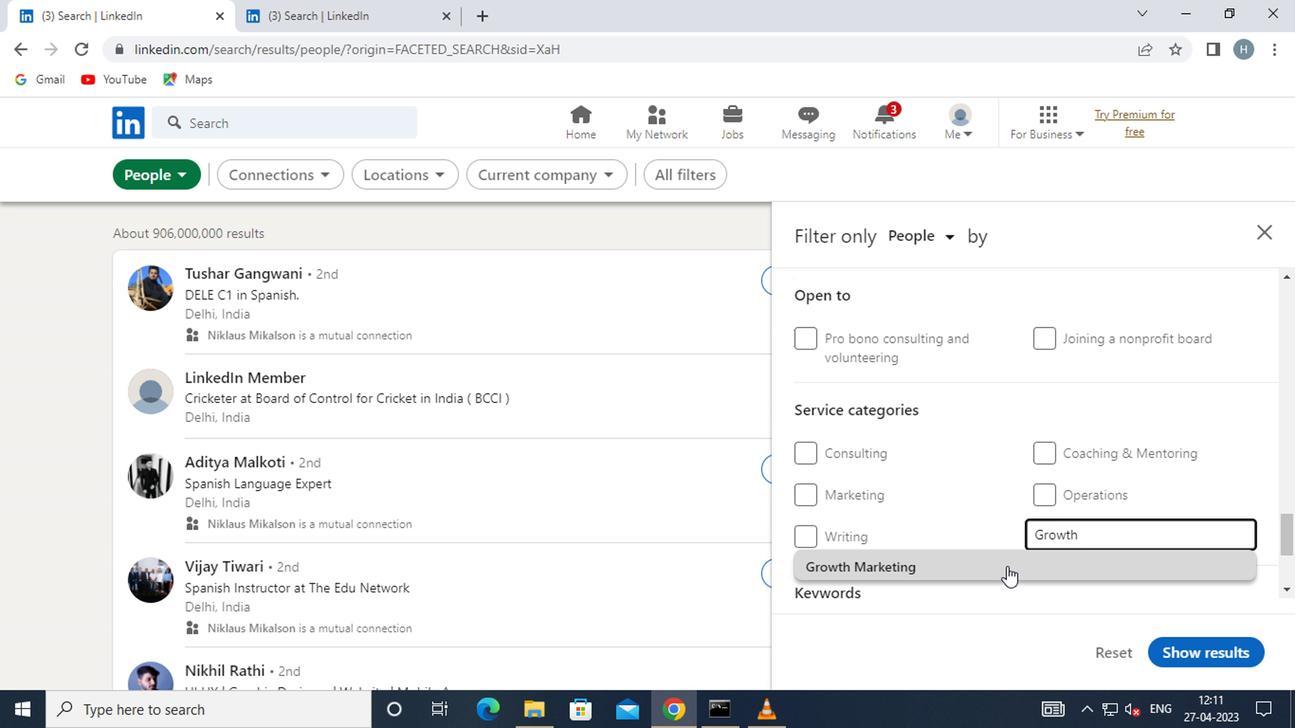 
Action: Mouse moved to (982, 514)
Screenshot: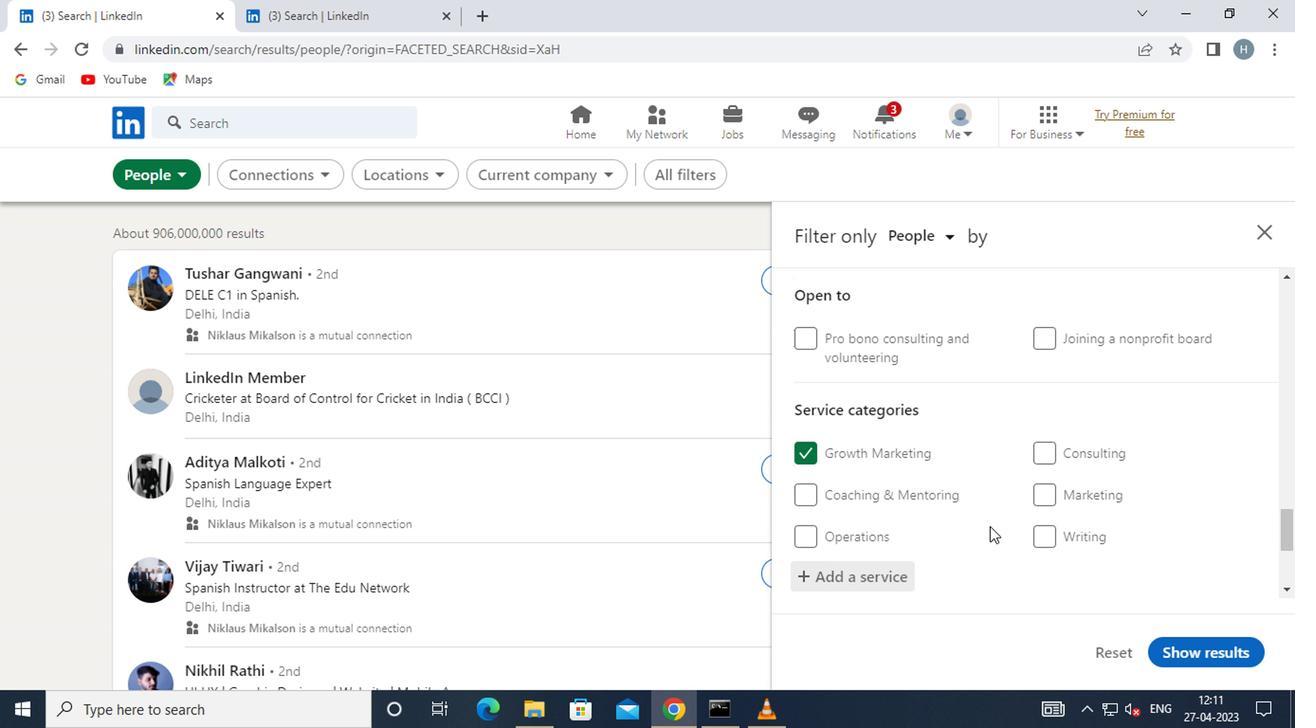 
Action: Mouse scrolled (982, 512) with delta (0, -1)
Screenshot: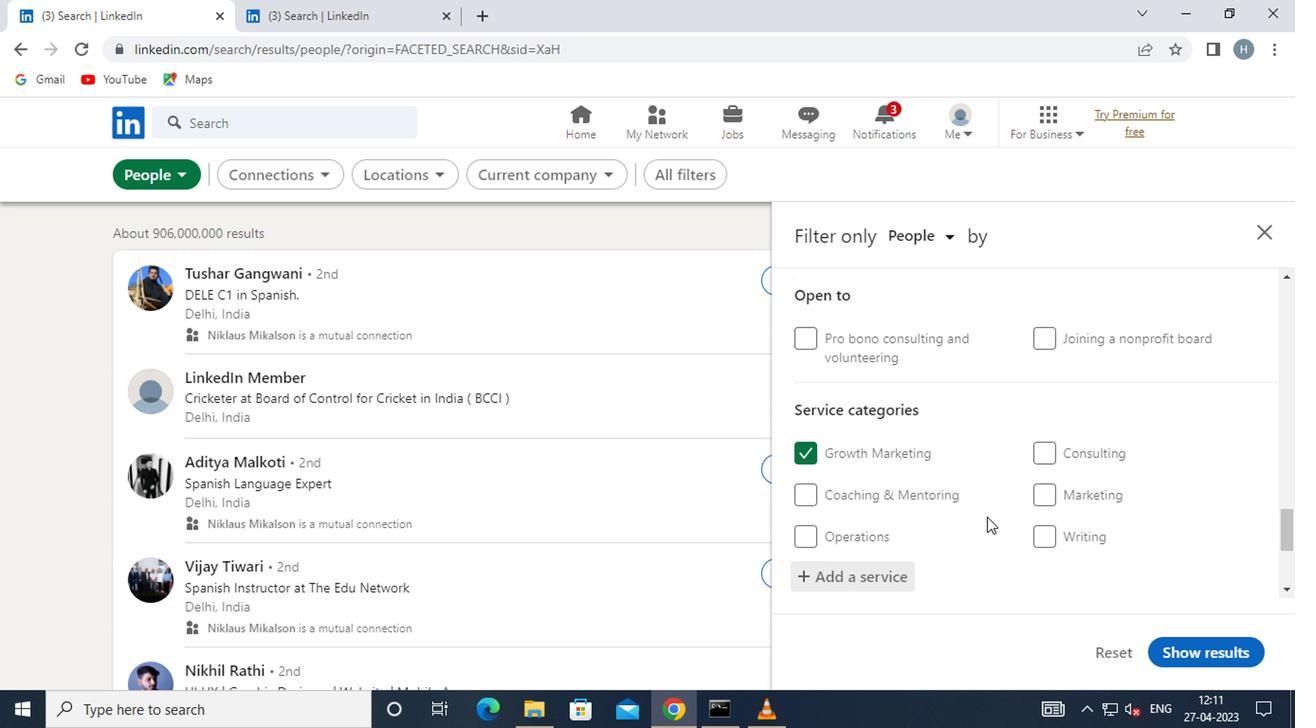 
Action: Mouse scrolled (982, 512) with delta (0, -1)
Screenshot: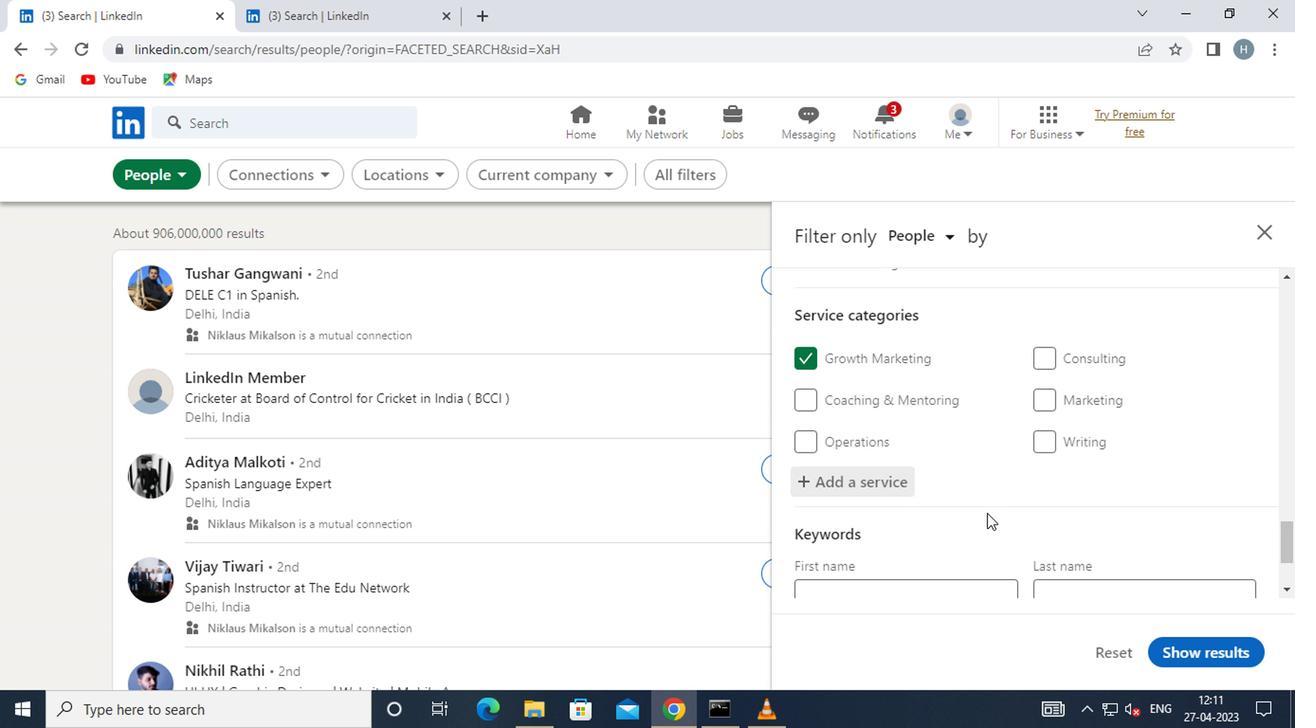 
Action: Mouse scrolled (982, 512) with delta (0, -1)
Screenshot: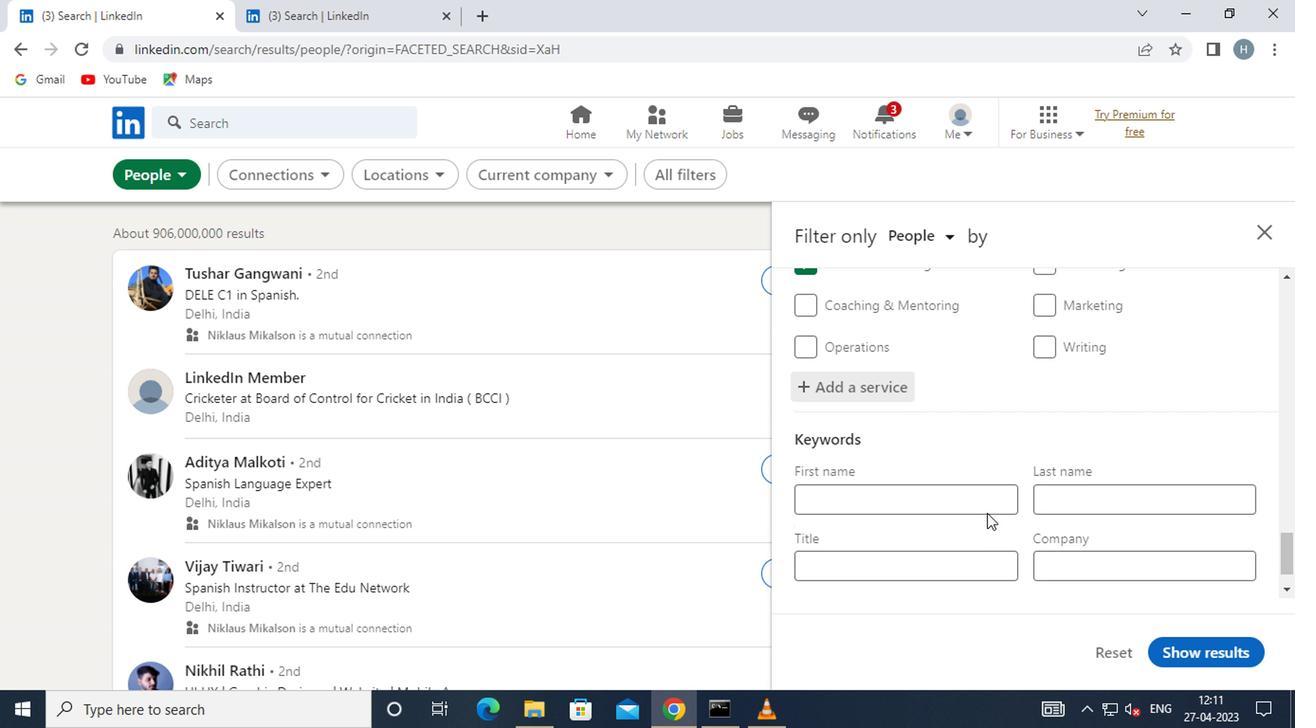 
Action: Mouse moved to (958, 515)
Screenshot: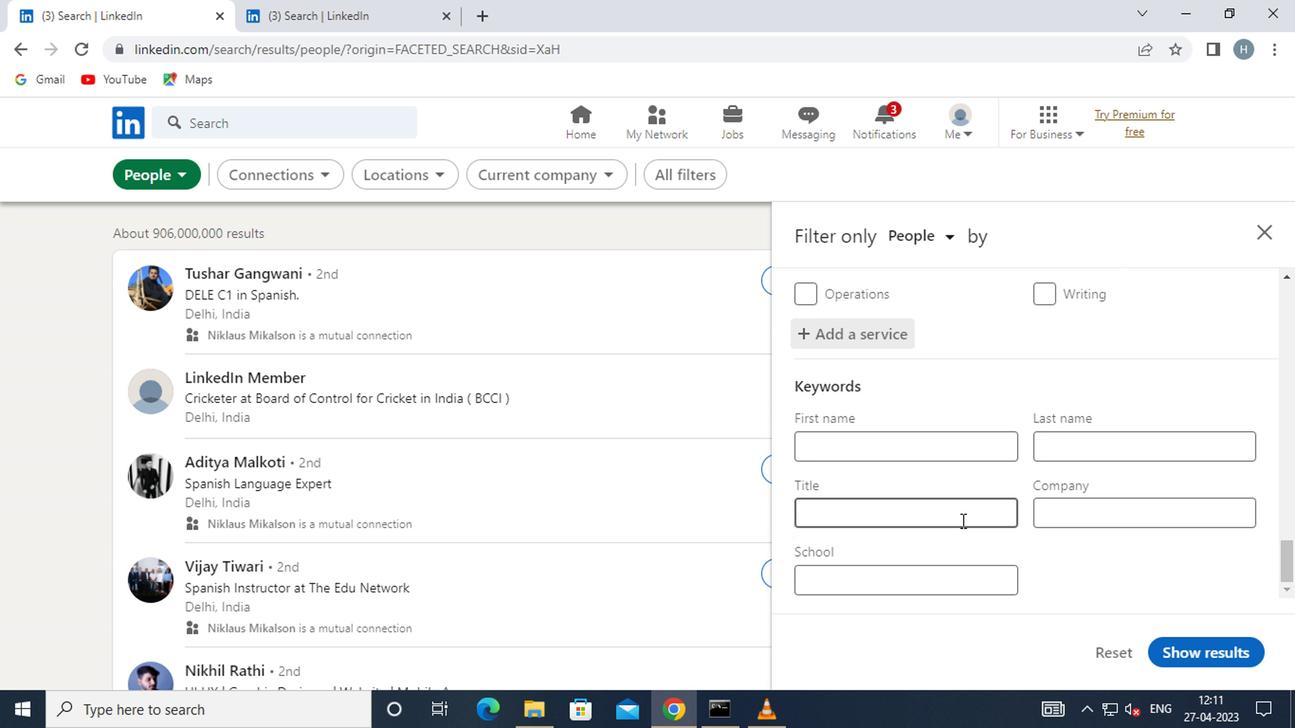 
Action: Mouse pressed left at (958, 515)
Screenshot: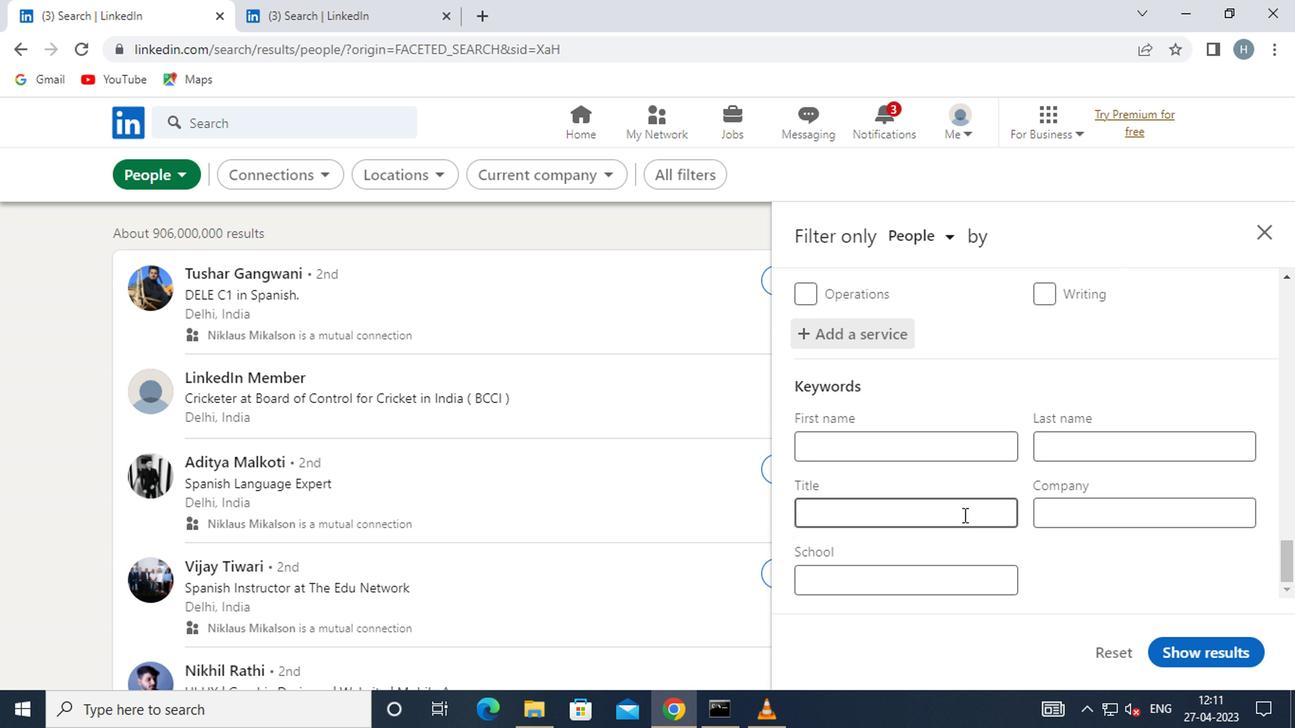 
Action: Key pressed <Key.shift>TAPER
Screenshot: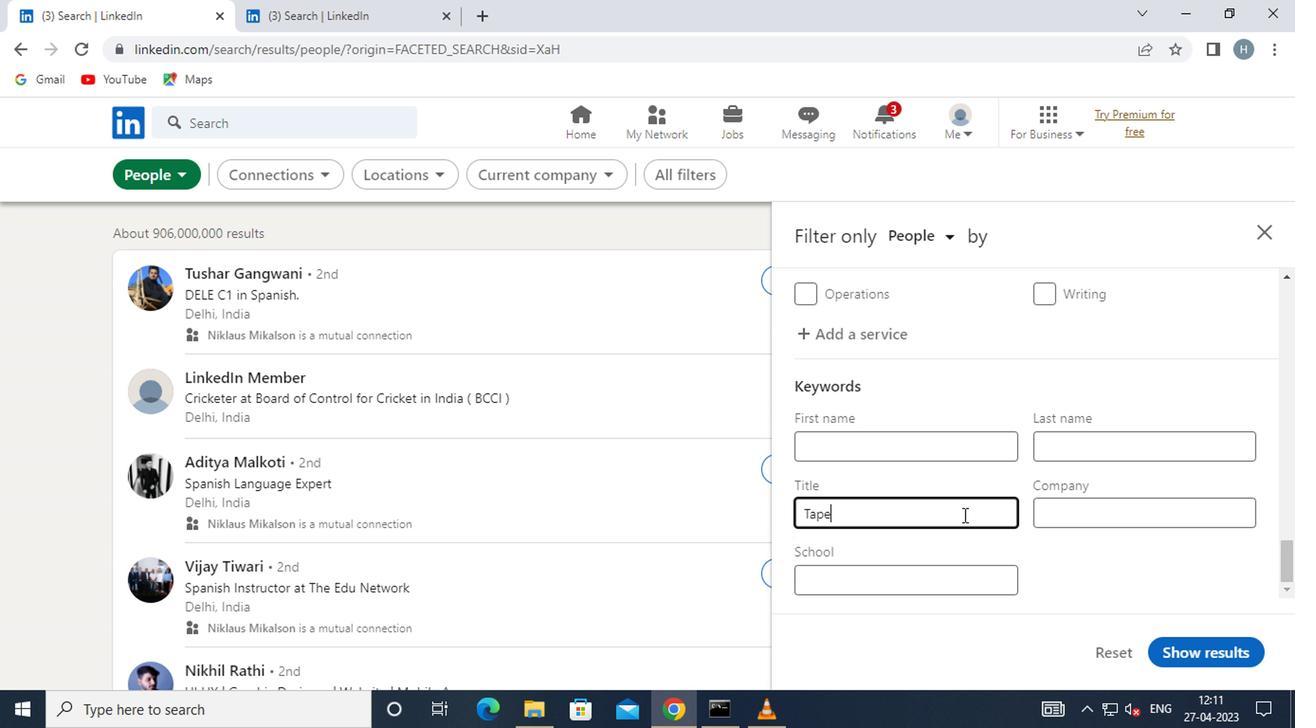 
Action: Mouse moved to (1189, 654)
Screenshot: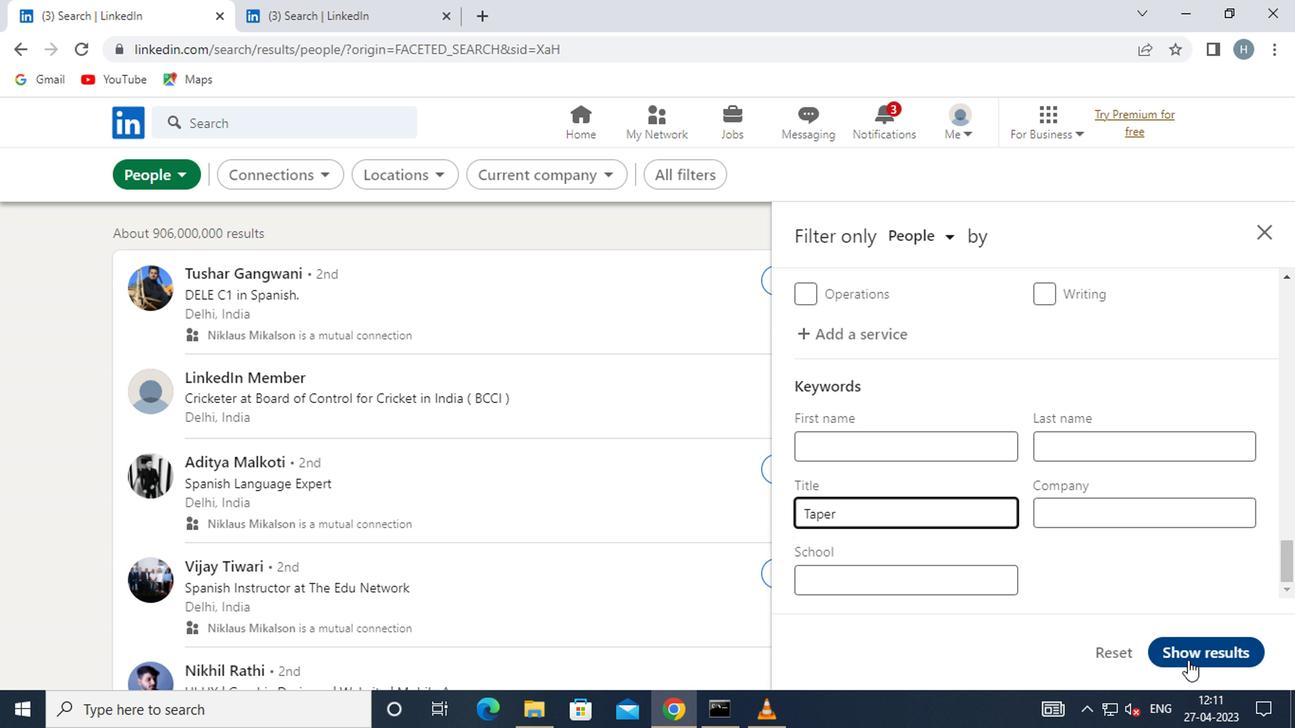 
Action: Mouse pressed left at (1189, 654)
Screenshot: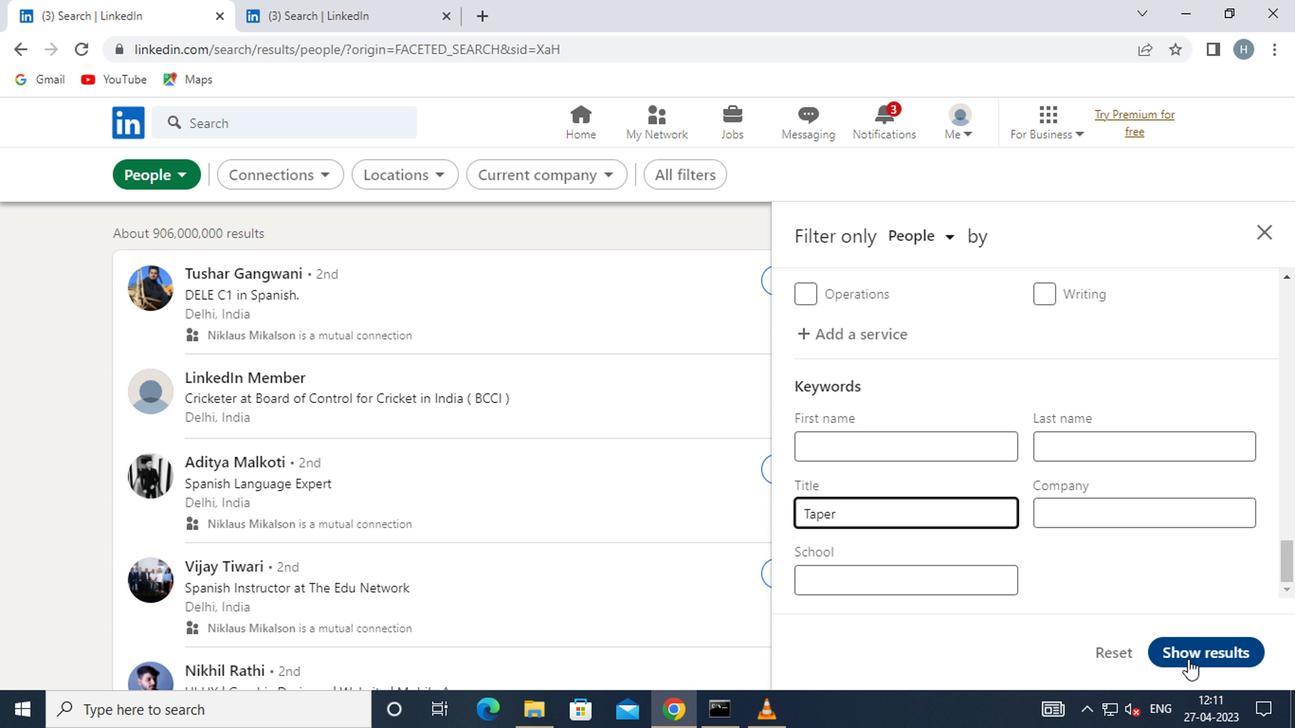 
Action: Mouse moved to (947, 471)
Screenshot: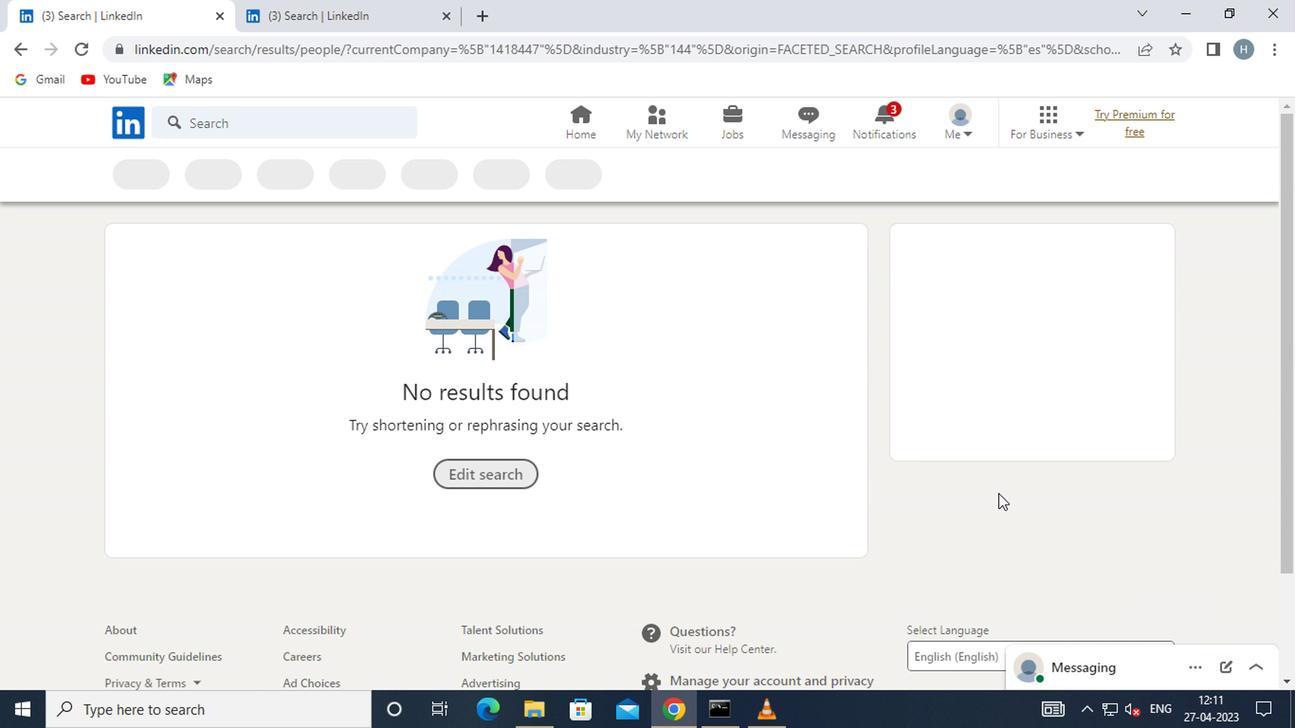 
